 Task: Look for space in Brits, South Africa from 6th September, 2023 to 12th September, 2023 for 4 adults in price range Rs.10000 to Rs.14000. Place can be private room with 4 bedrooms having 4 beds and 4 bathrooms. Property type can be house, flat, guest house. Amenities needed are: wifi, TV, free parkinig on premises, gym, breakfast. Booking option can be shelf check-in. Required host language is English.
Action: Mouse moved to (471, 114)
Screenshot: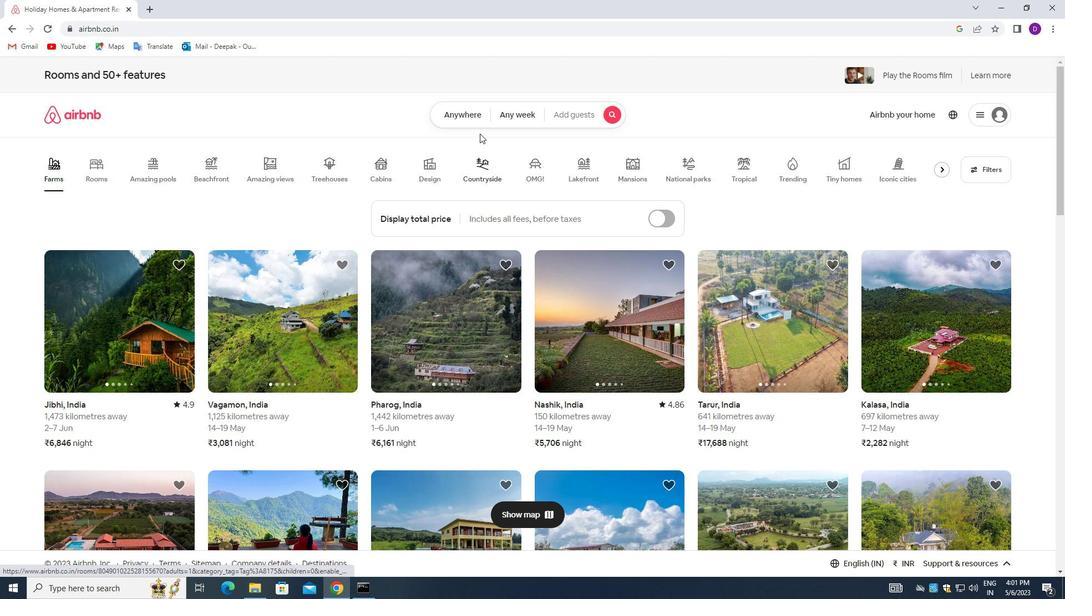 
Action: Mouse pressed left at (471, 114)
Screenshot: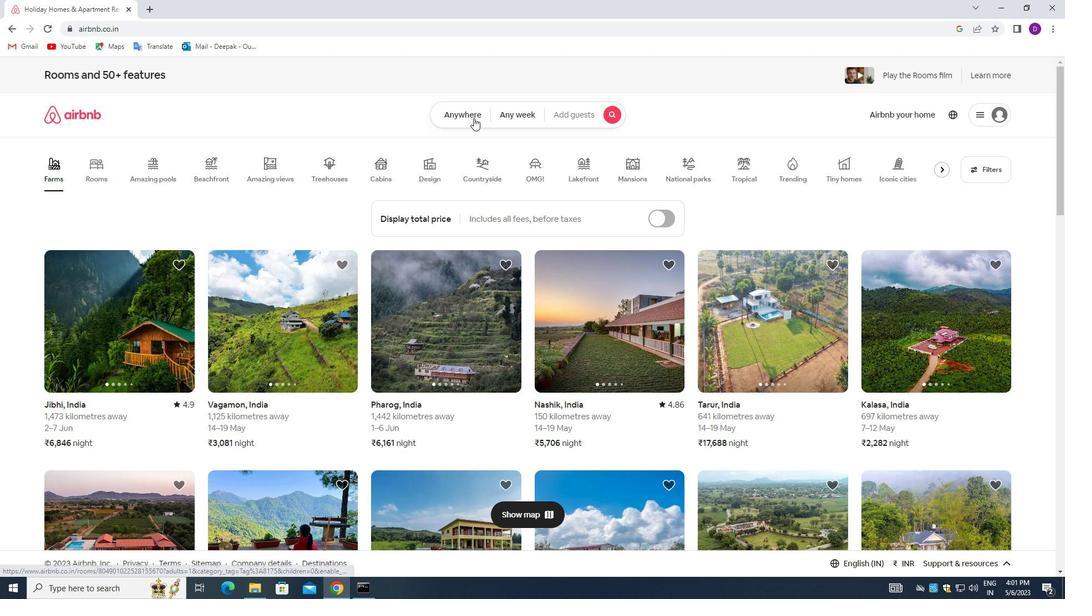 
Action: Mouse moved to (398, 154)
Screenshot: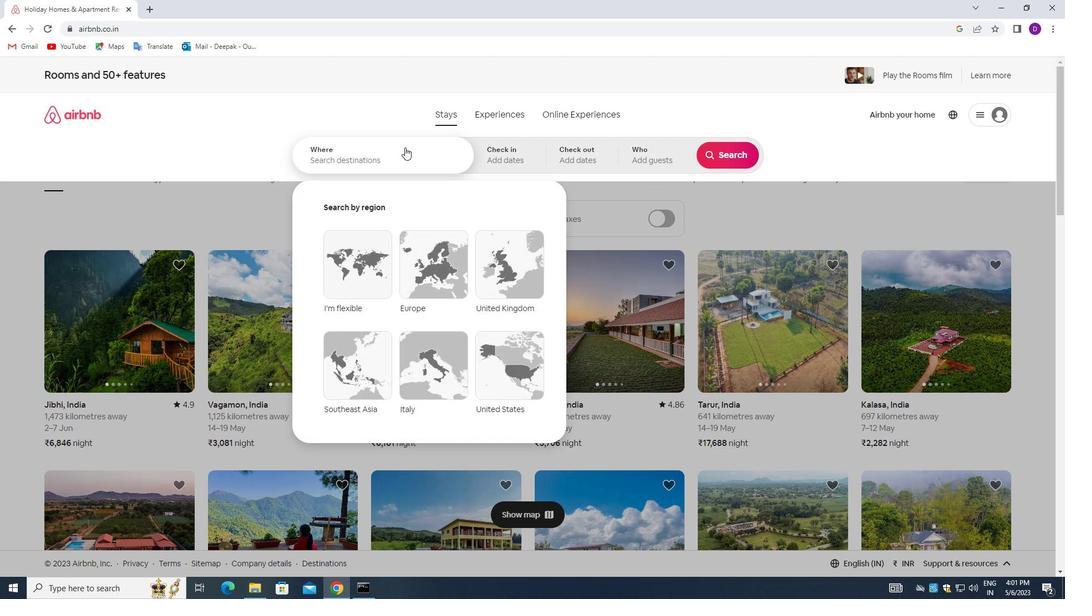 
Action: Mouse pressed left at (398, 154)
Screenshot: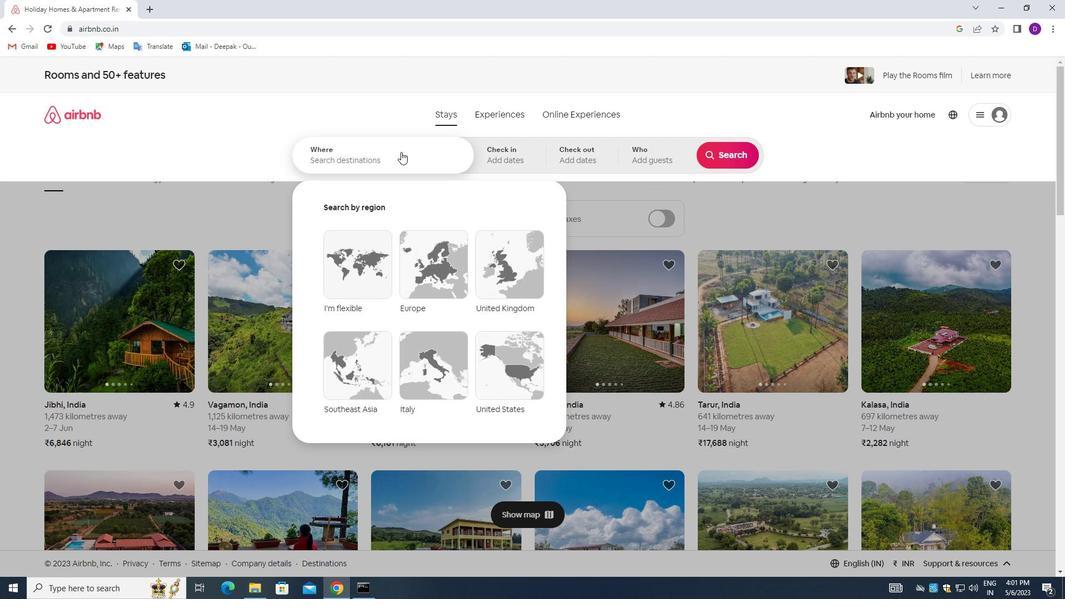 
Action: Mouse moved to (205, 267)
Screenshot: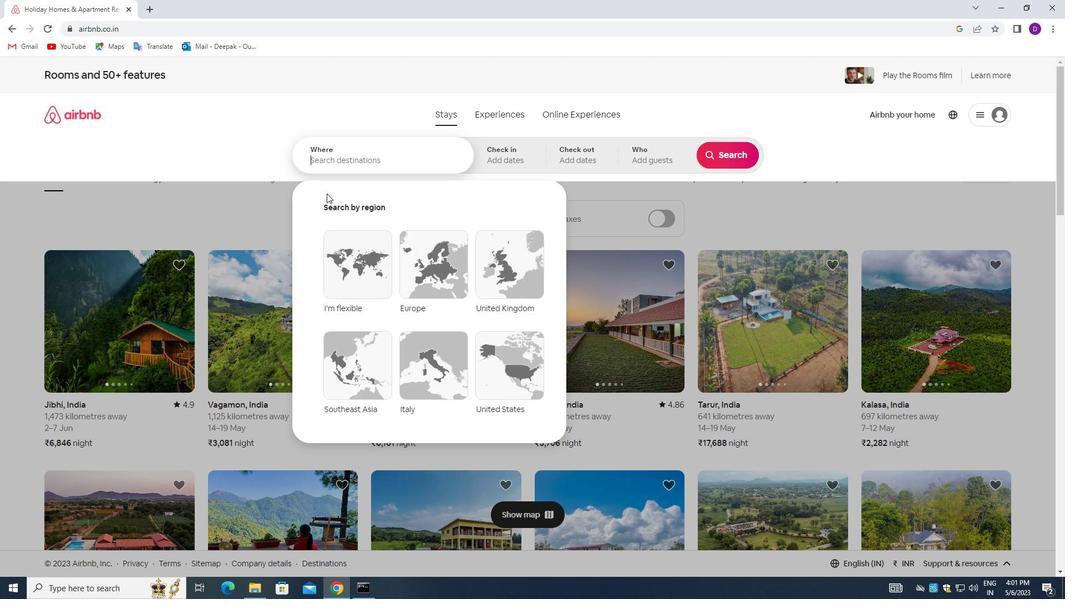 
Action: Key pressed <Key.shift_r>Brits,<Key.space><Key.shift_r>South<Key.space><Key.shift_r>Africa<Key.enter>
Screenshot: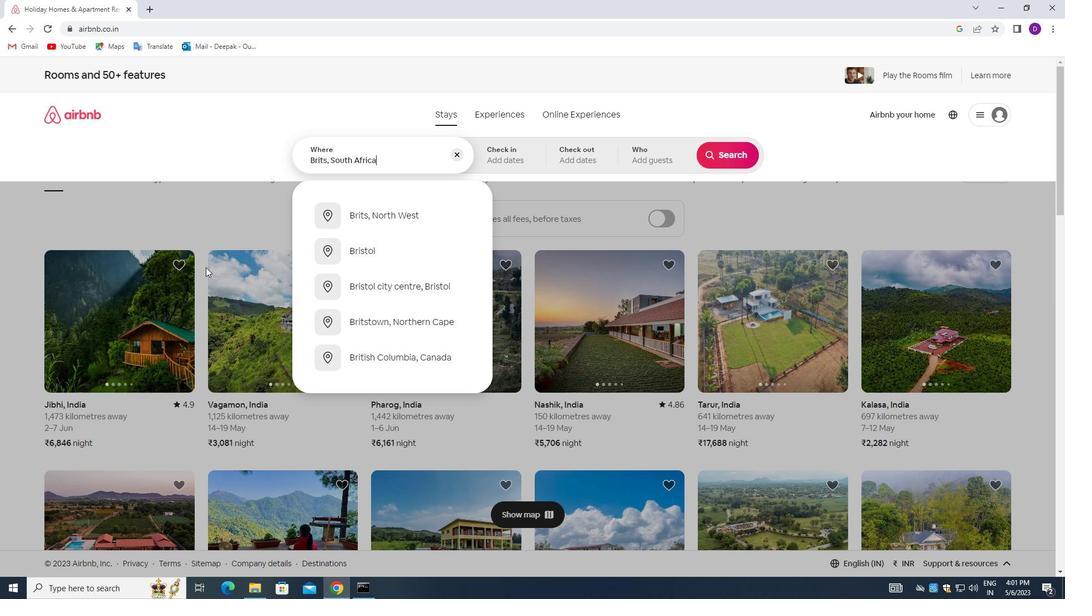 
Action: Mouse moved to (720, 247)
Screenshot: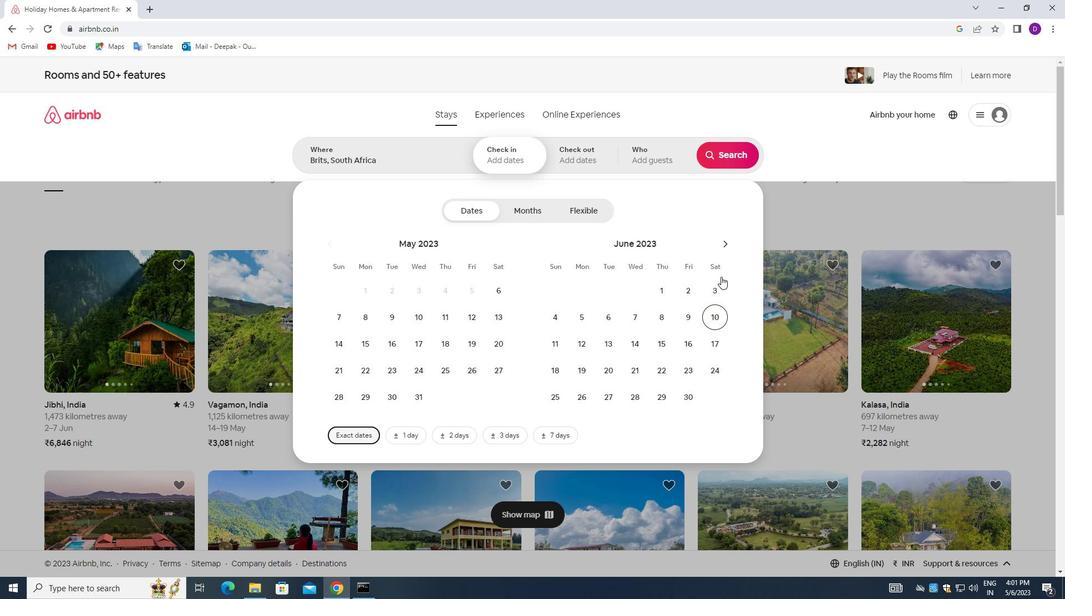 
Action: Mouse pressed left at (720, 247)
Screenshot: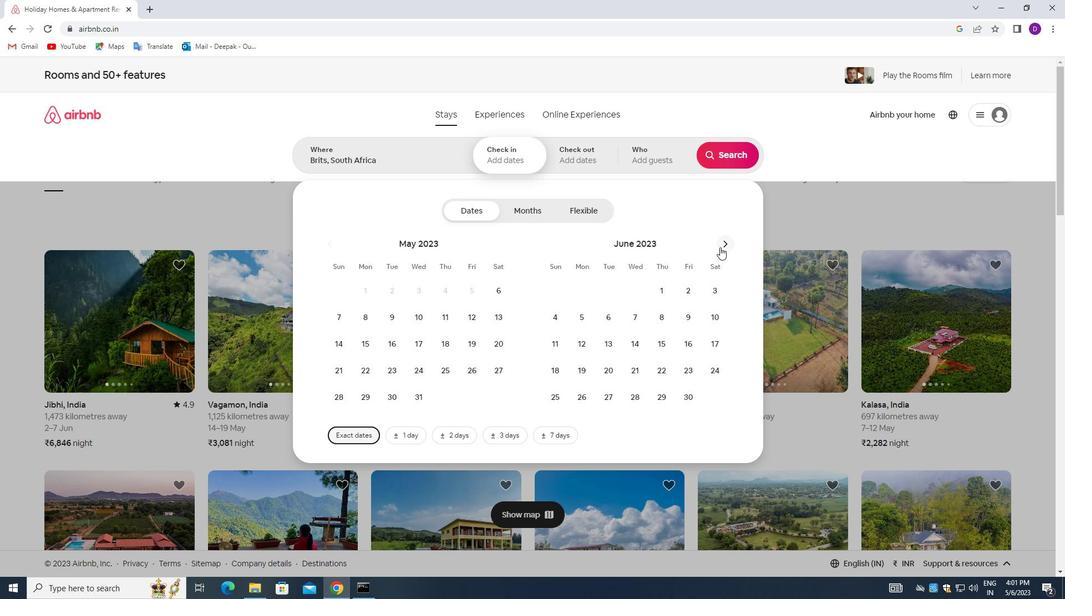 
Action: Mouse pressed left at (720, 247)
Screenshot: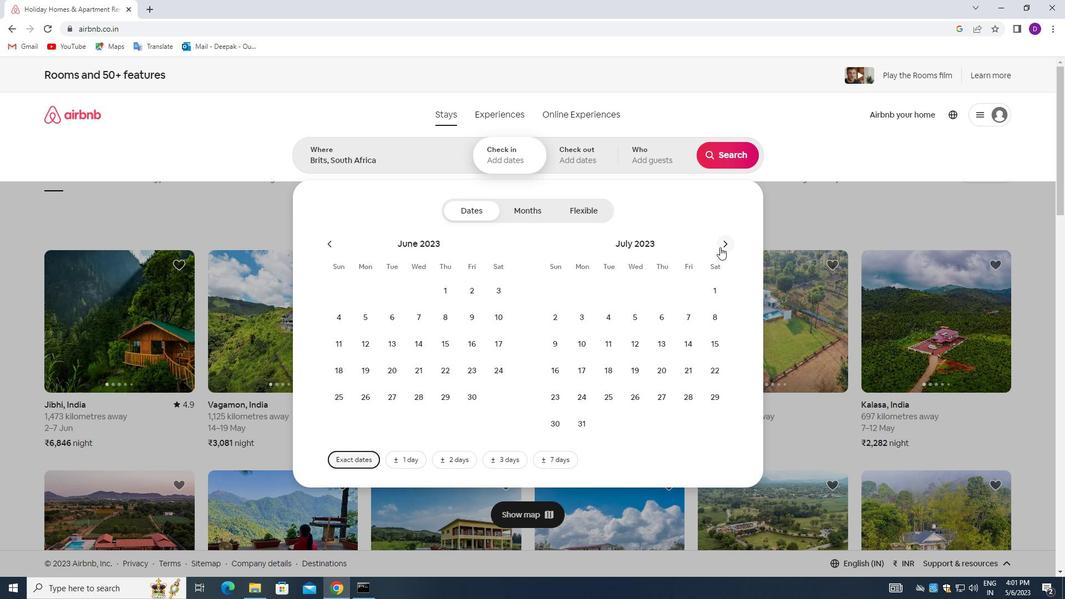 
Action: Mouse moved to (716, 254)
Screenshot: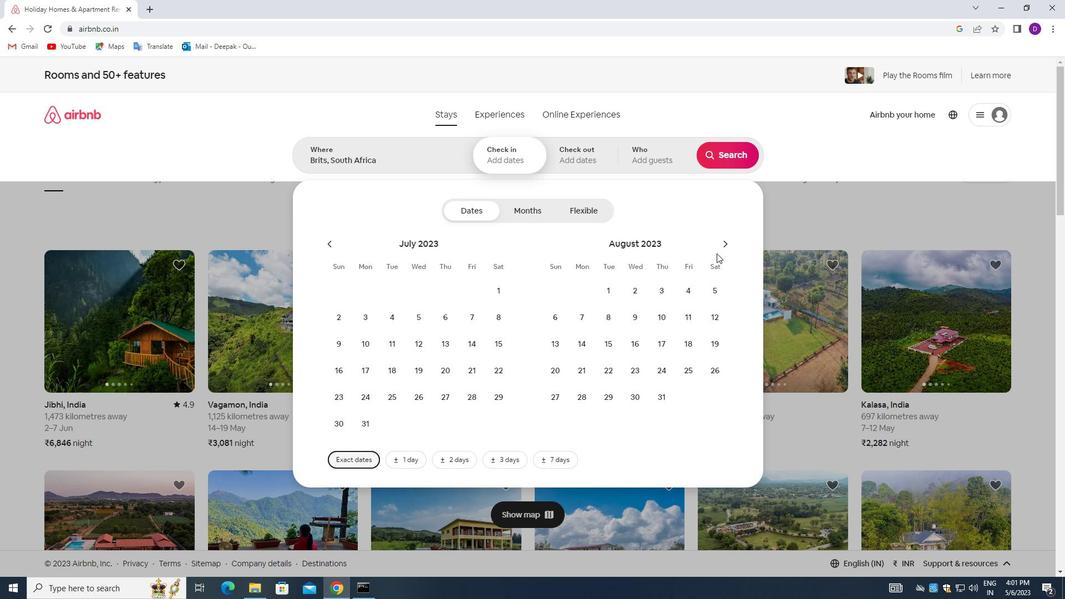 
Action: Mouse pressed left at (716, 254)
Screenshot: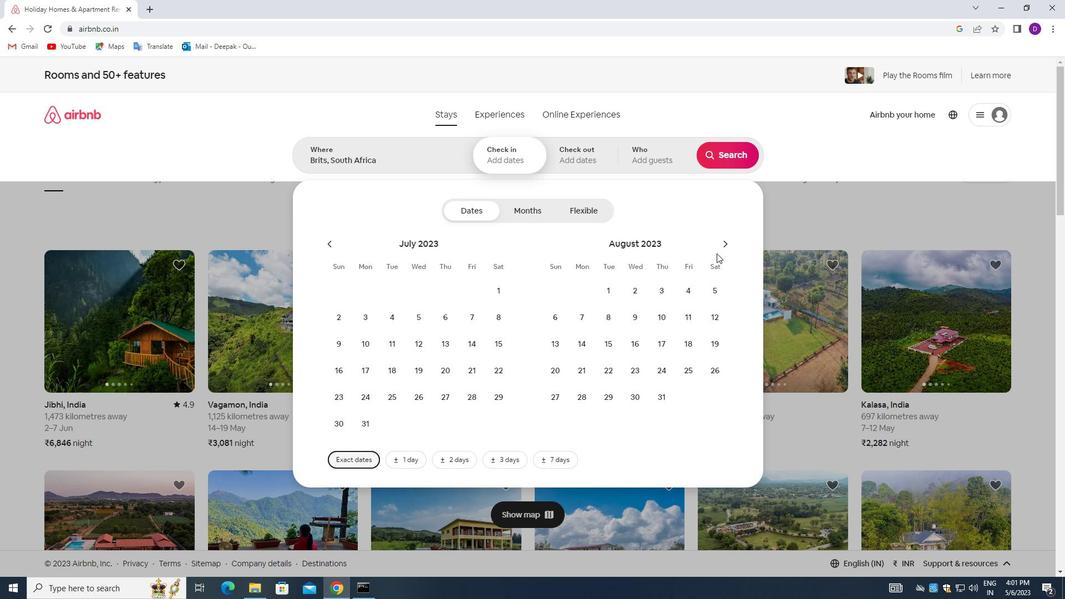
Action: Mouse moved to (724, 241)
Screenshot: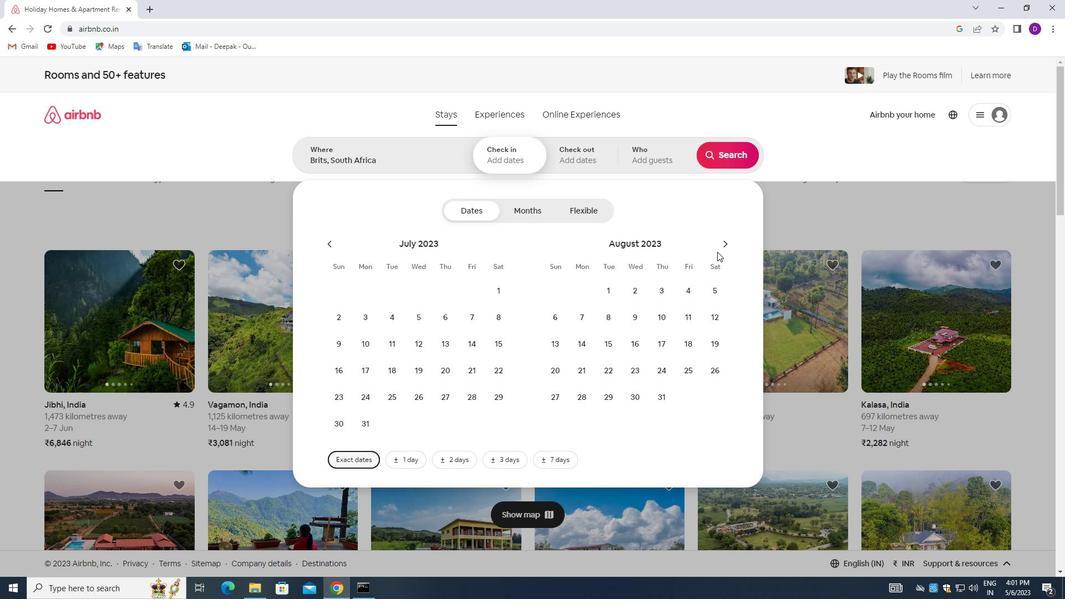 
Action: Mouse pressed left at (724, 241)
Screenshot: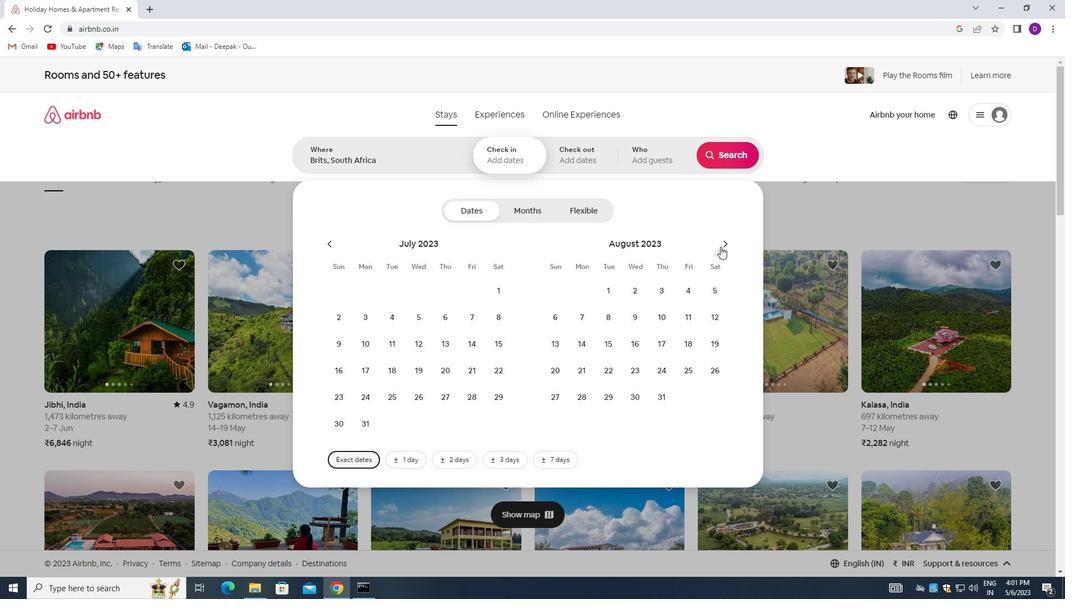 
Action: Mouse moved to (636, 320)
Screenshot: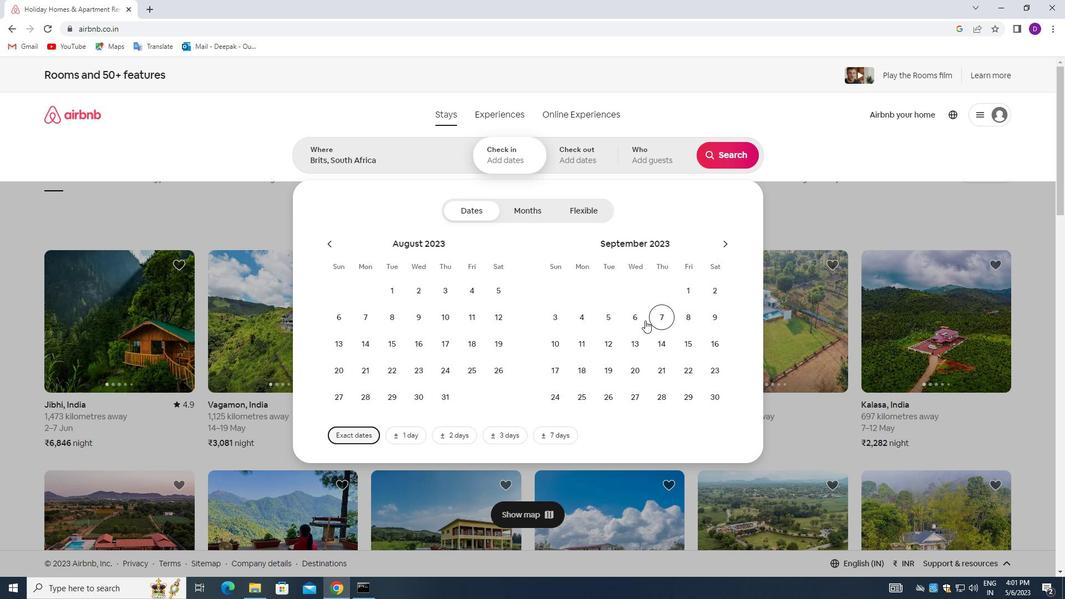 
Action: Mouse pressed left at (636, 320)
Screenshot: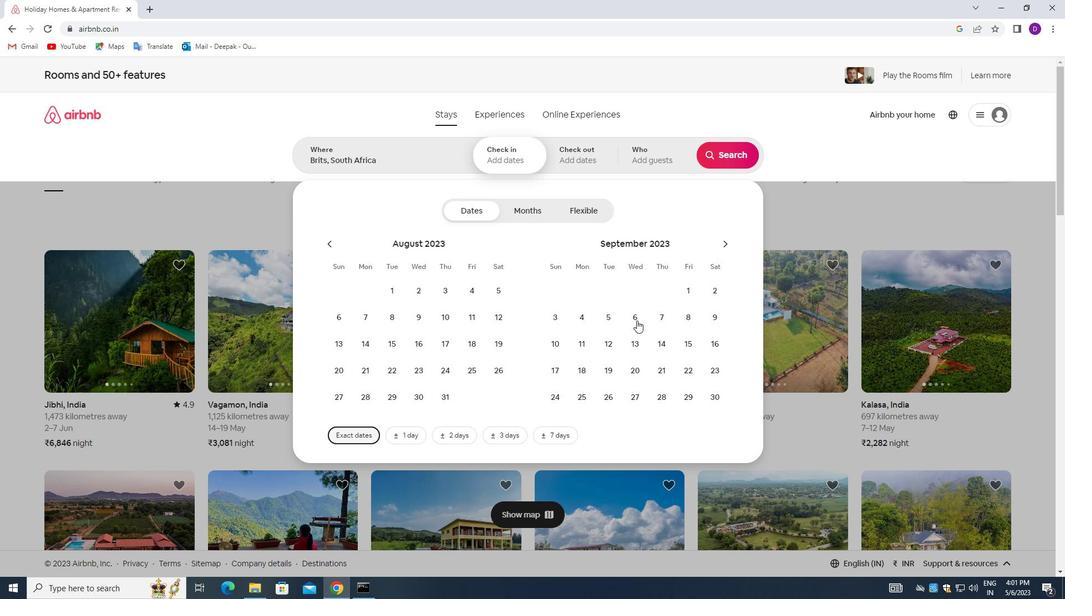 
Action: Mouse moved to (595, 341)
Screenshot: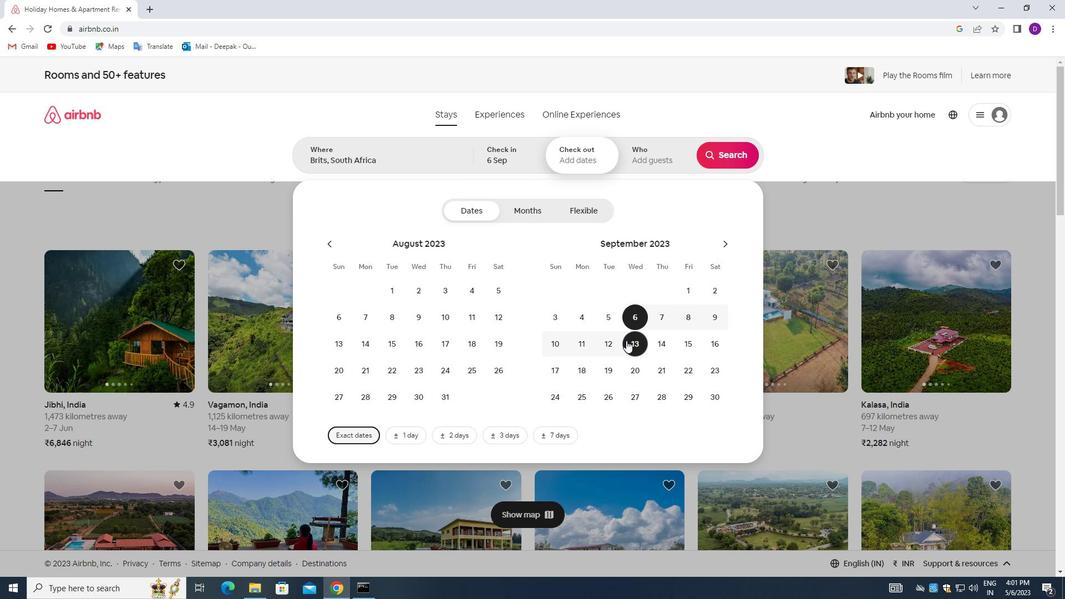 
Action: Mouse pressed left at (595, 341)
Screenshot: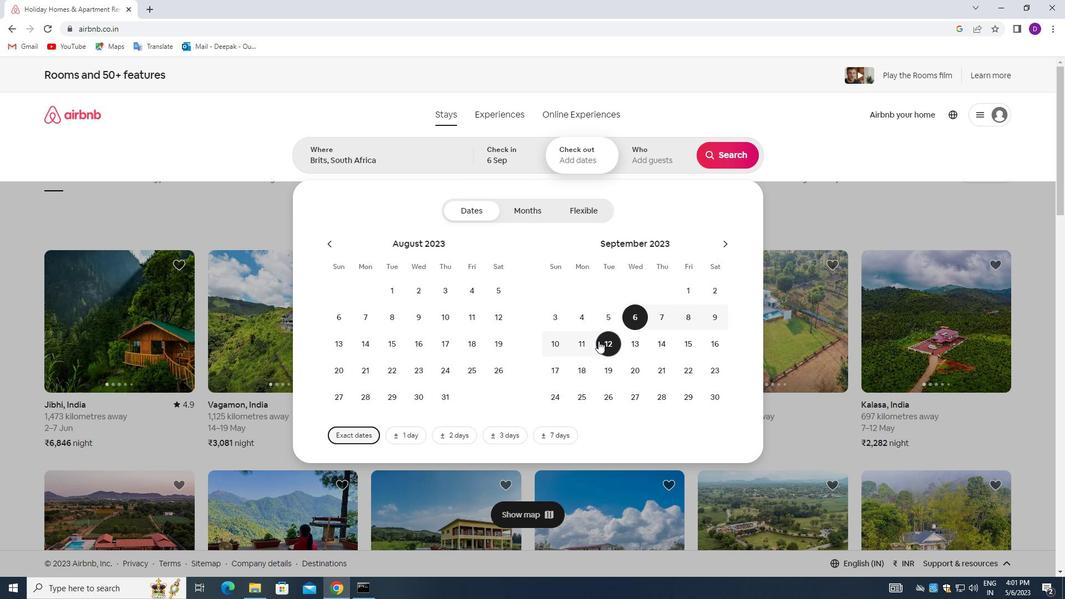 
Action: Mouse moved to (603, 340)
Screenshot: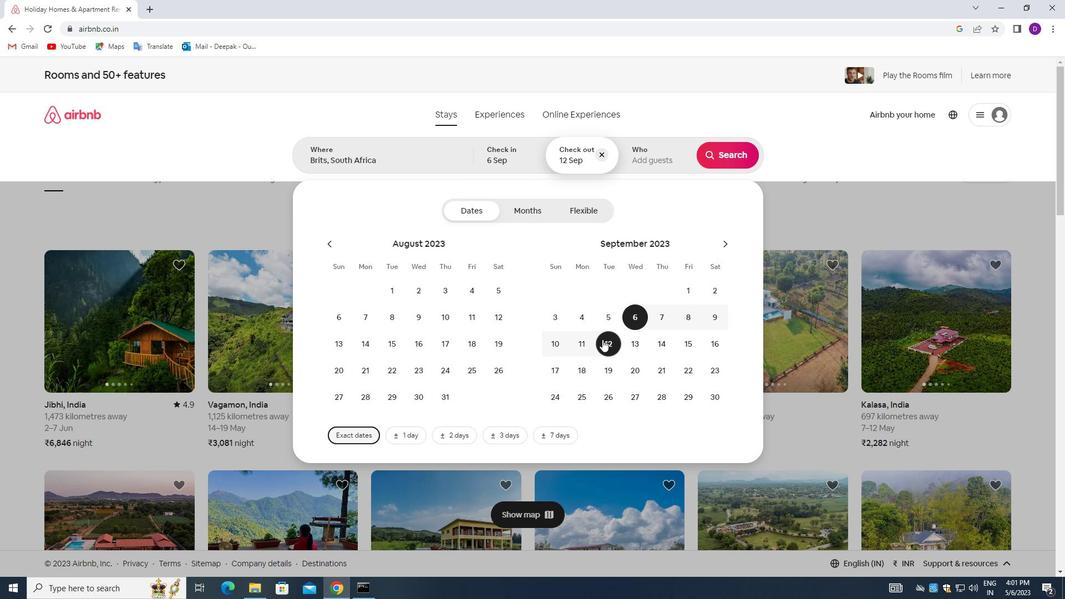 
Action: Mouse pressed left at (603, 340)
Screenshot: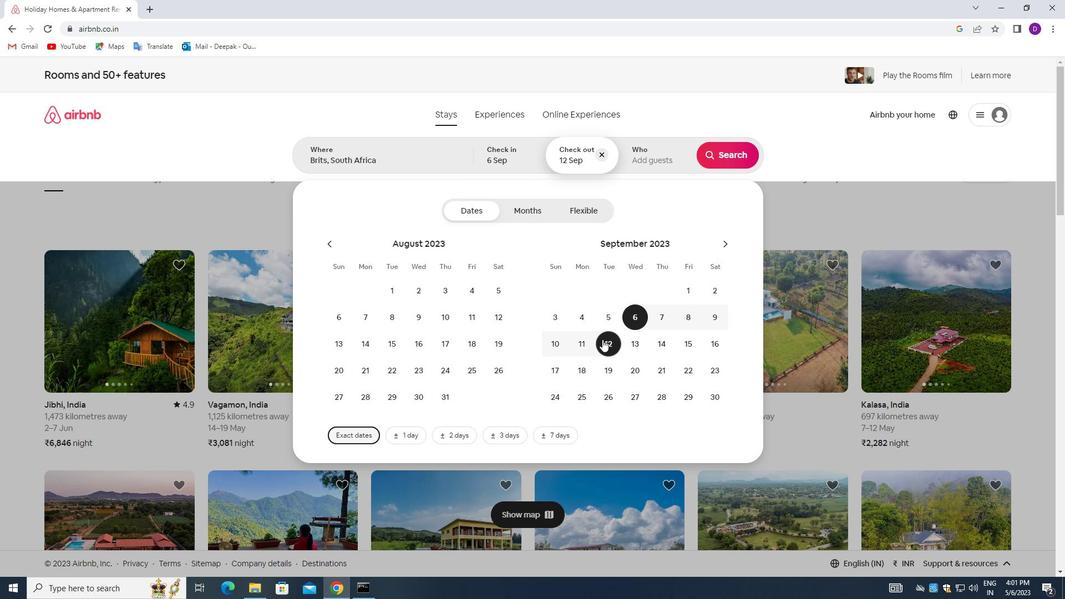 
Action: Mouse moved to (649, 149)
Screenshot: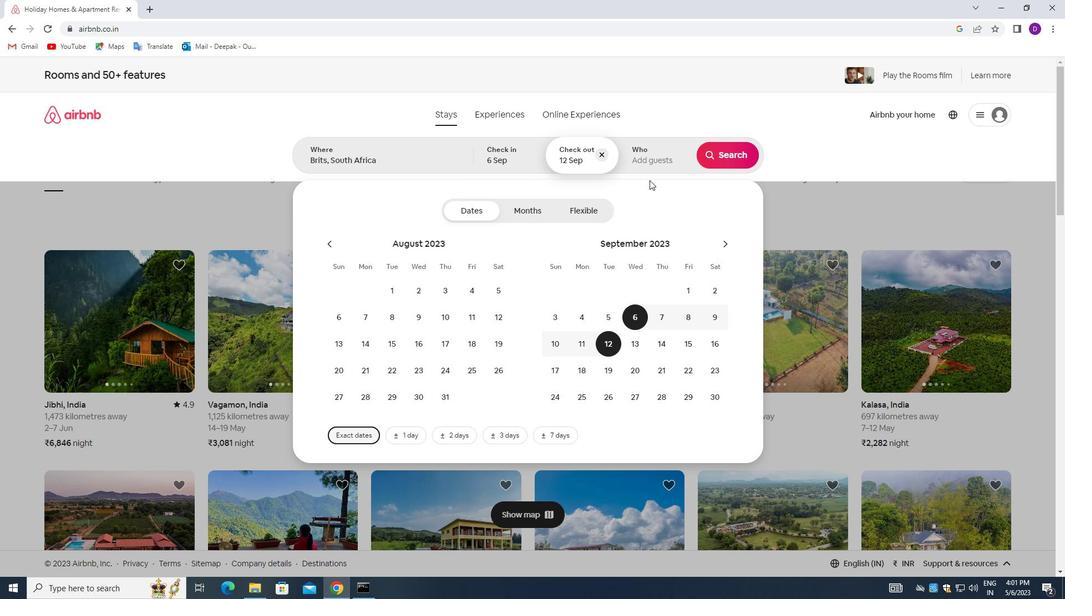 
Action: Mouse pressed left at (649, 149)
Screenshot: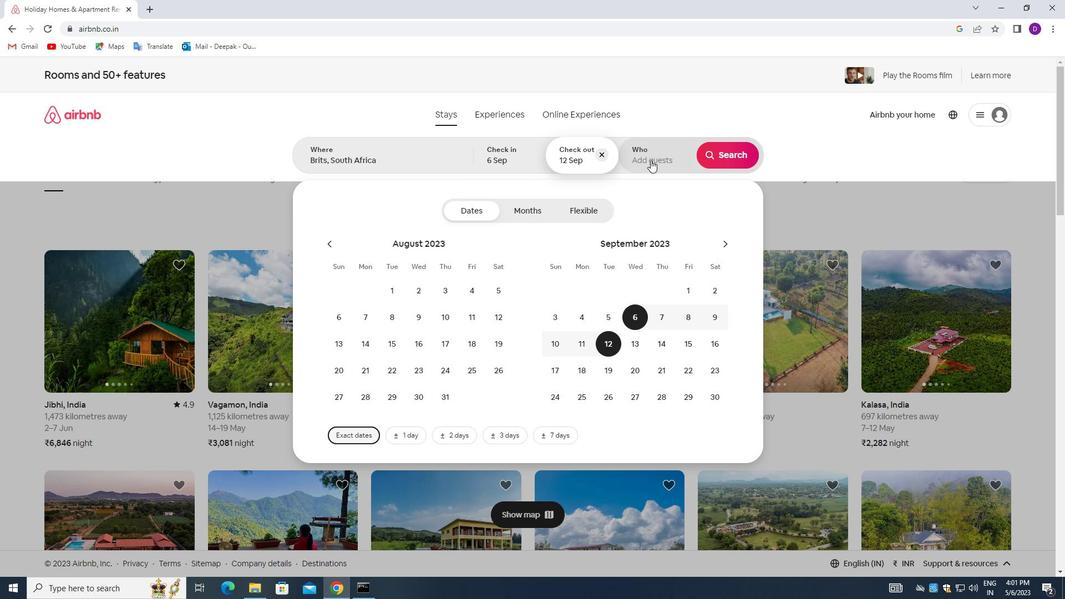 
Action: Mouse moved to (726, 221)
Screenshot: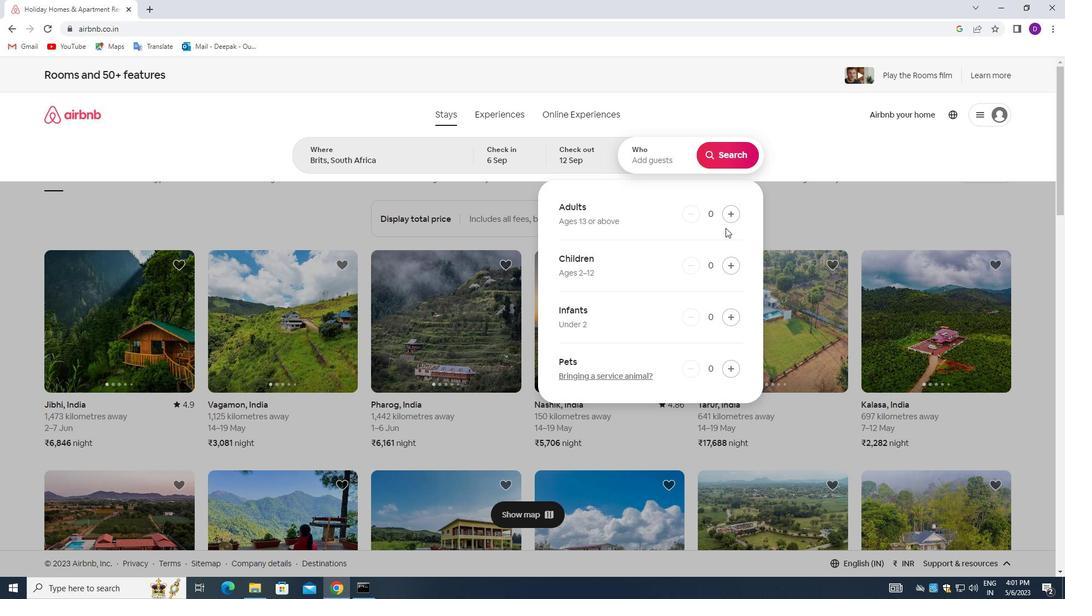 
Action: Mouse pressed left at (726, 221)
Screenshot: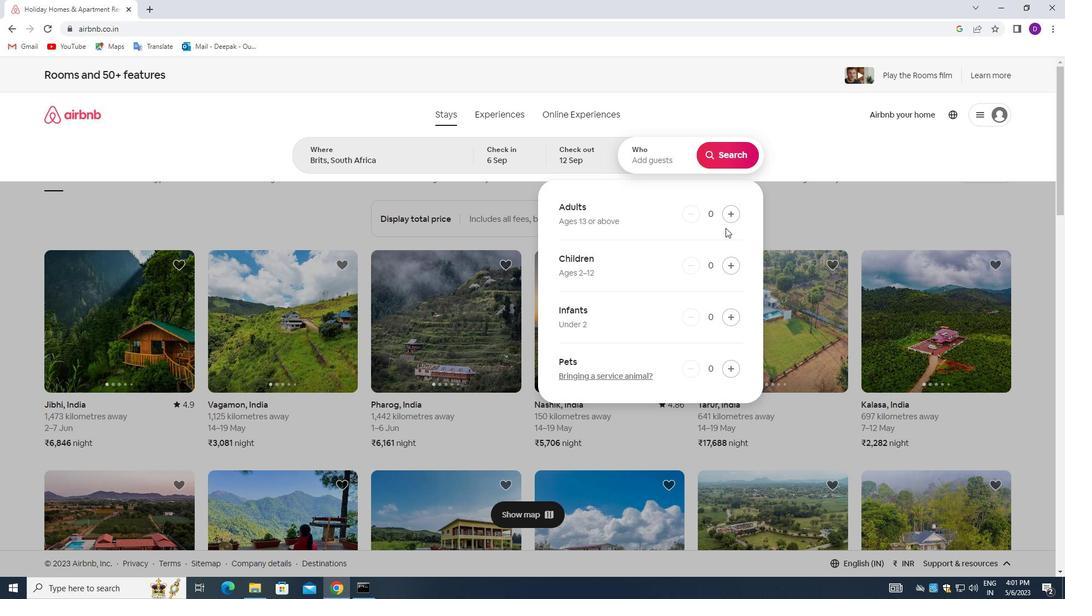 
Action: Mouse moved to (726, 220)
Screenshot: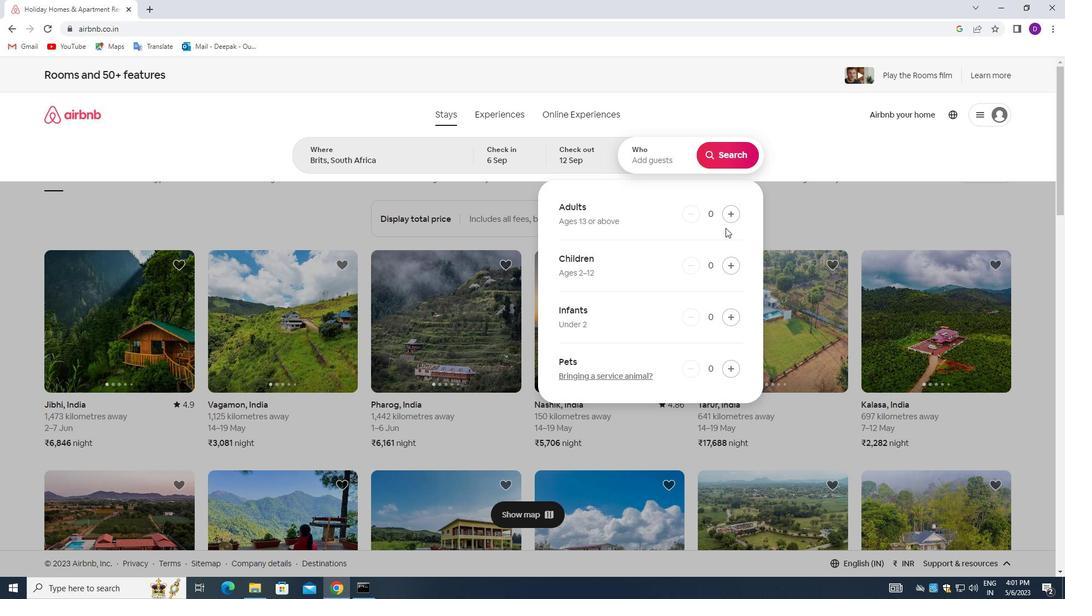 
Action: Mouse pressed left at (726, 220)
Screenshot: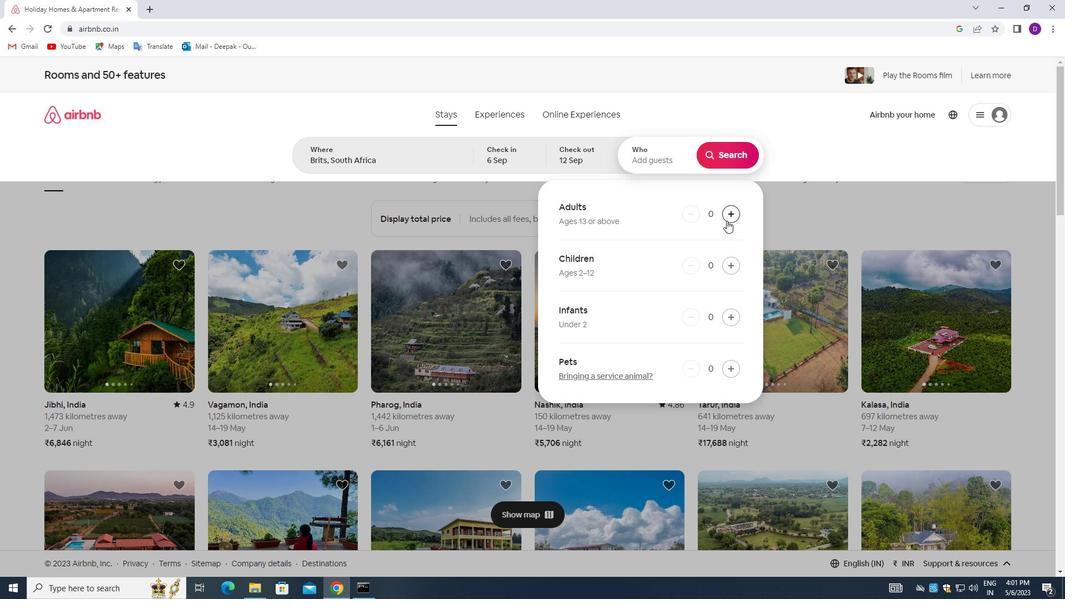 
Action: Mouse pressed left at (726, 220)
Screenshot: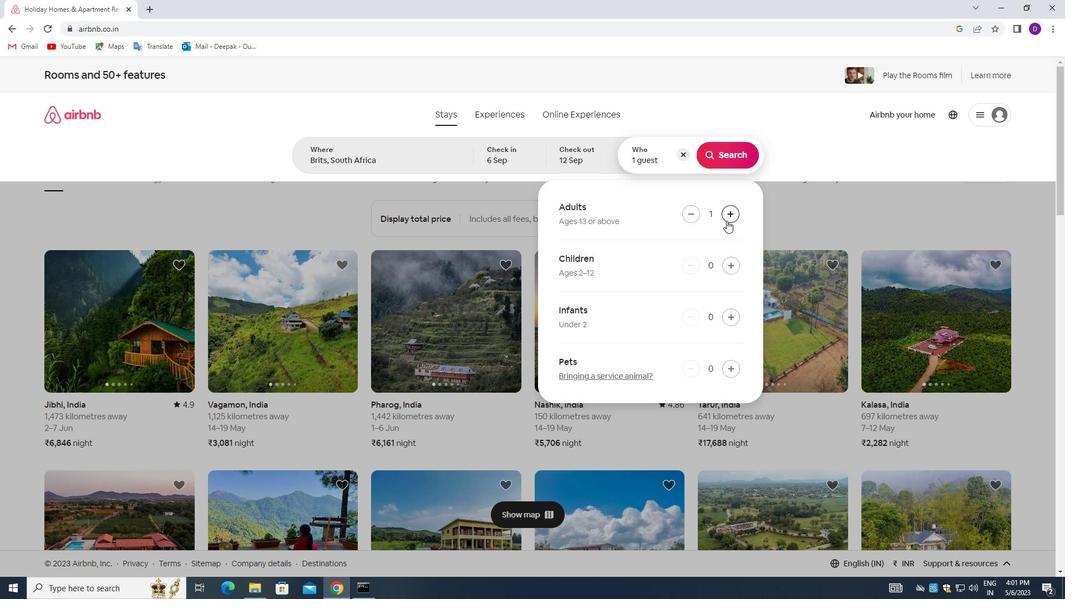 
Action: Mouse pressed left at (726, 220)
Screenshot: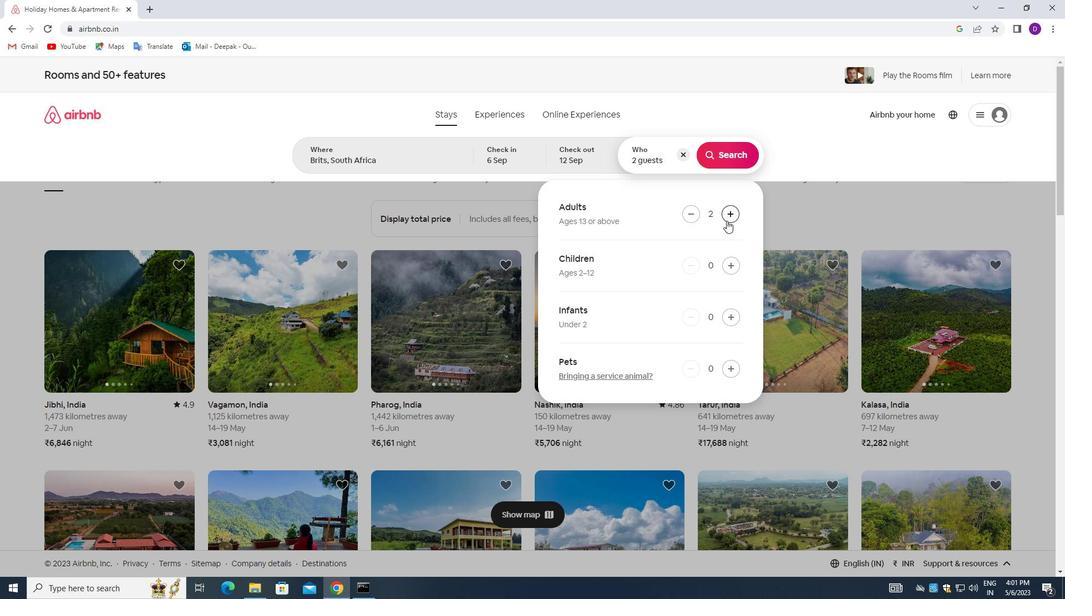
Action: Mouse moved to (737, 156)
Screenshot: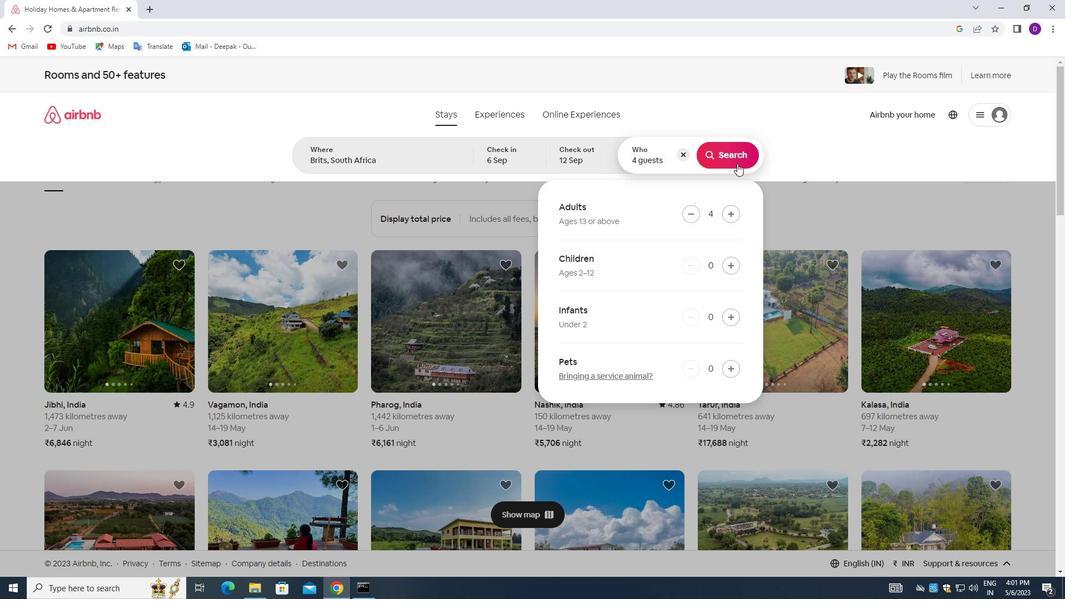 
Action: Mouse pressed left at (737, 156)
Screenshot: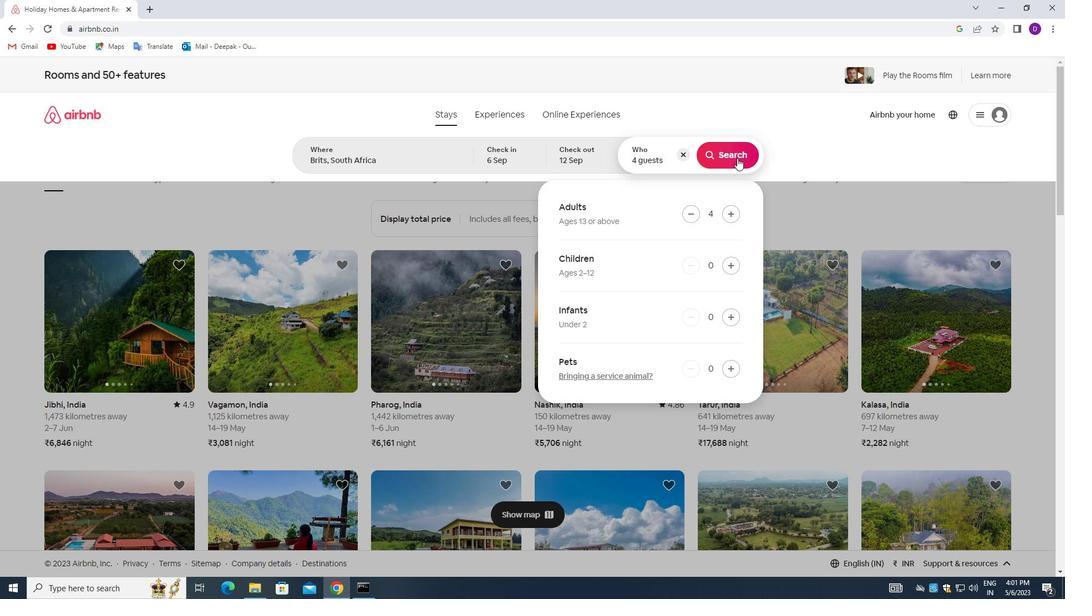 
Action: Mouse moved to (1014, 120)
Screenshot: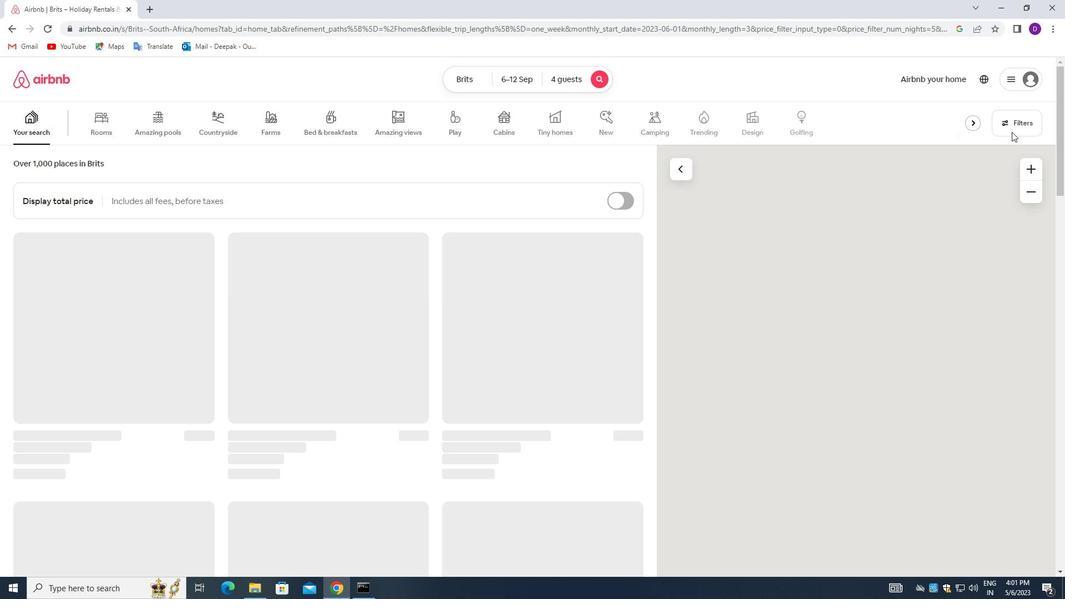 
Action: Mouse pressed left at (1014, 120)
Screenshot: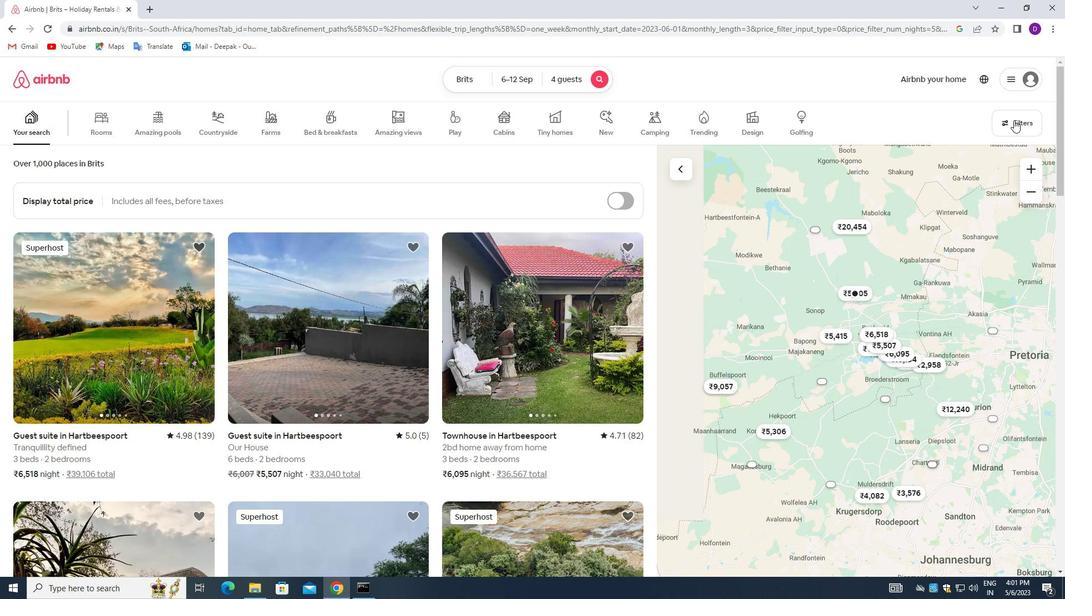 
Action: Mouse moved to (400, 400)
Screenshot: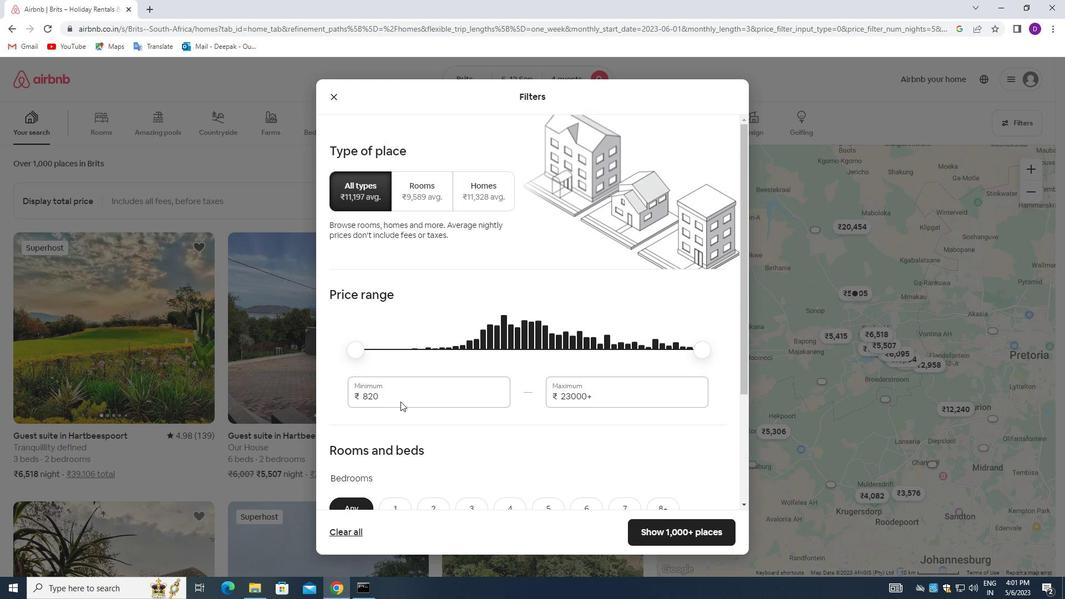 
Action: Mouse pressed left at (400, 400)
Screenshot: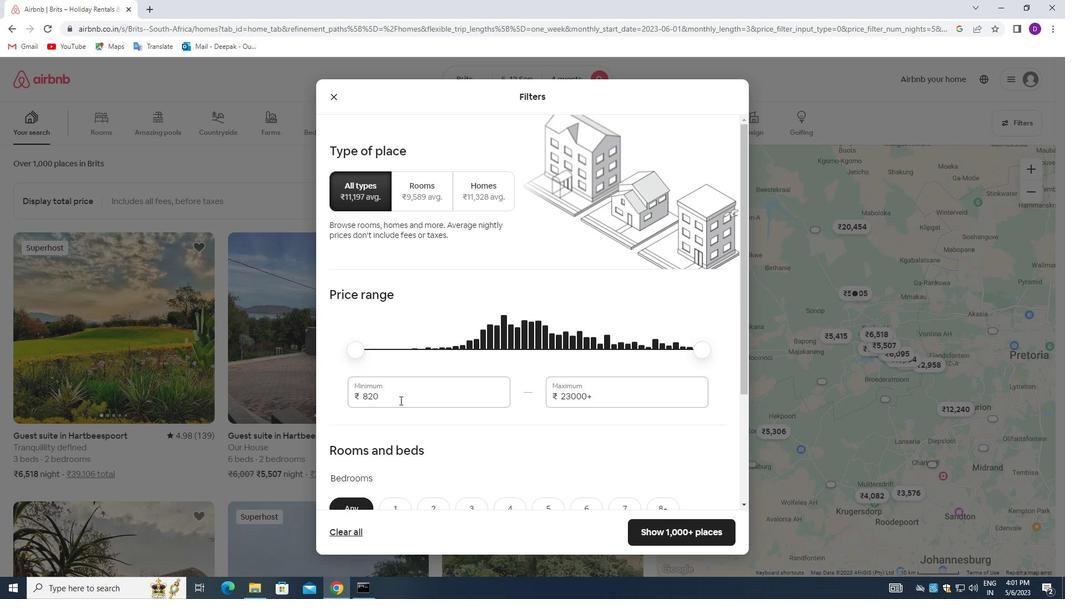 
Action: Mouse pressed left at (400, 400)
Screenshot: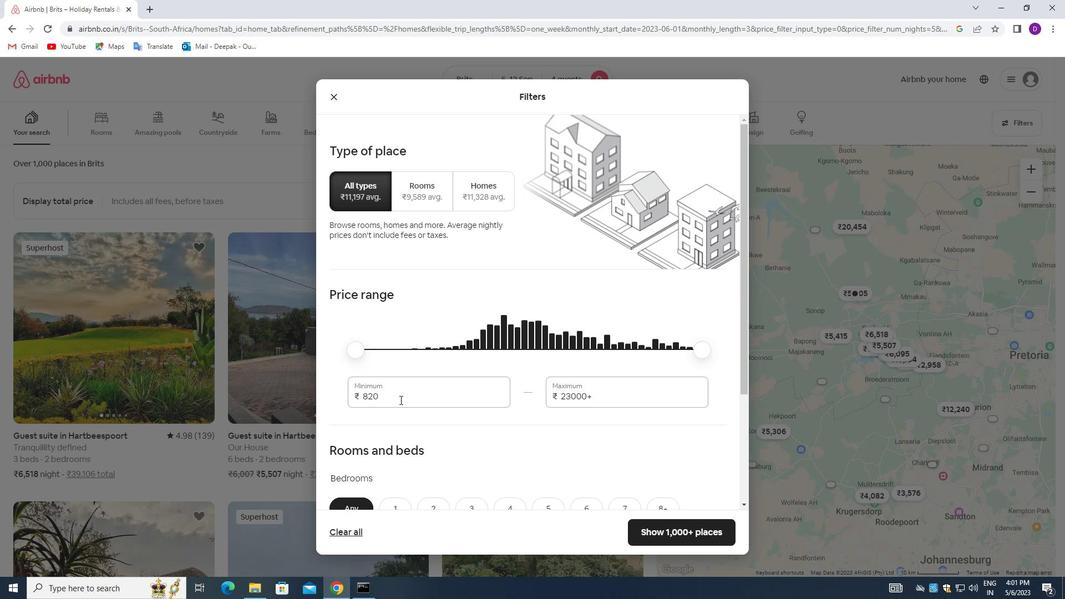 
Action: Key pressed 10000<Key.tab>14000
Screenshot: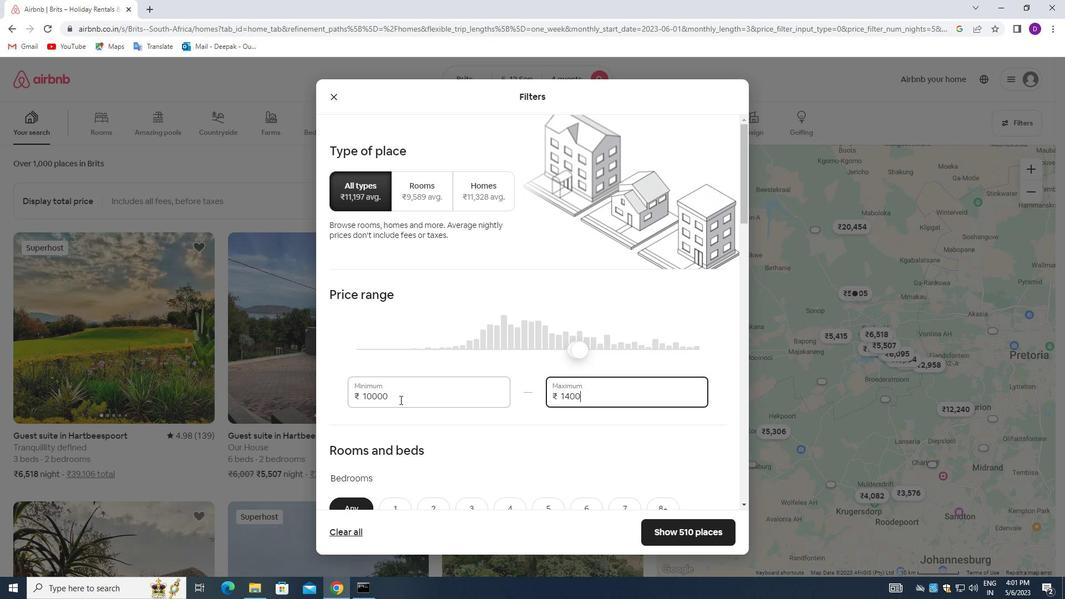 
Action: Mouse moved to (438, 400)
Screenshot: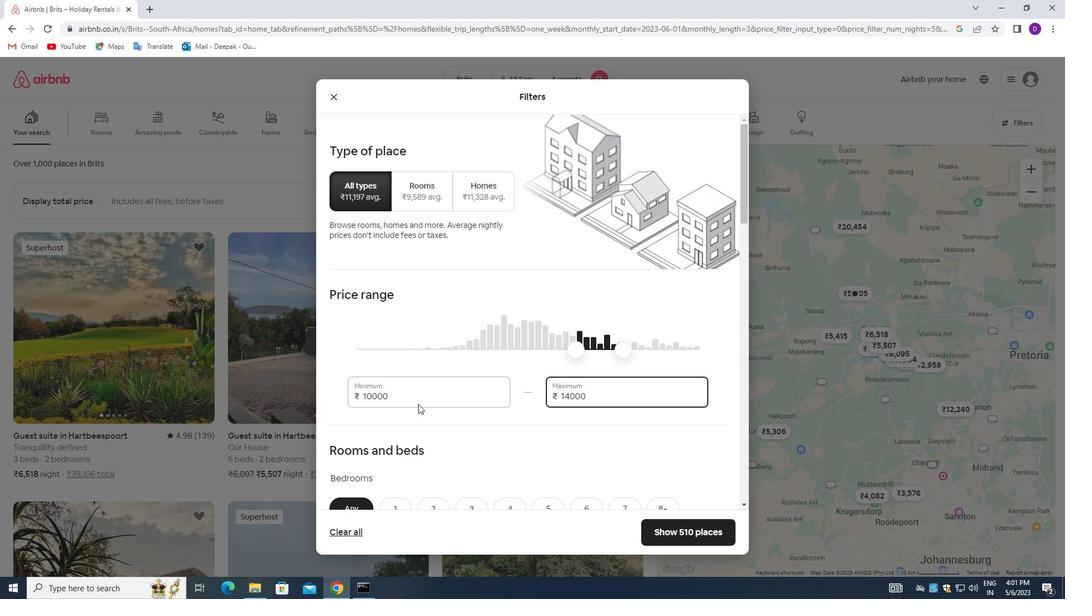 
Action: Mouse scrolled (438, 400) with delta (0, 0)
Screenshot: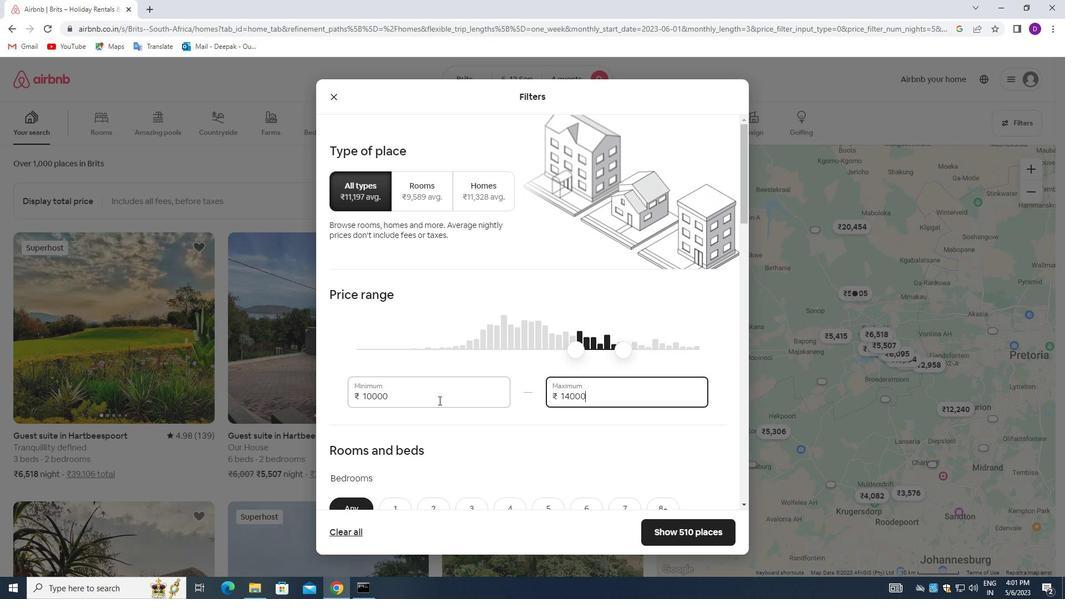 
Action: Mouse moved to (439, 402)
Screenshot: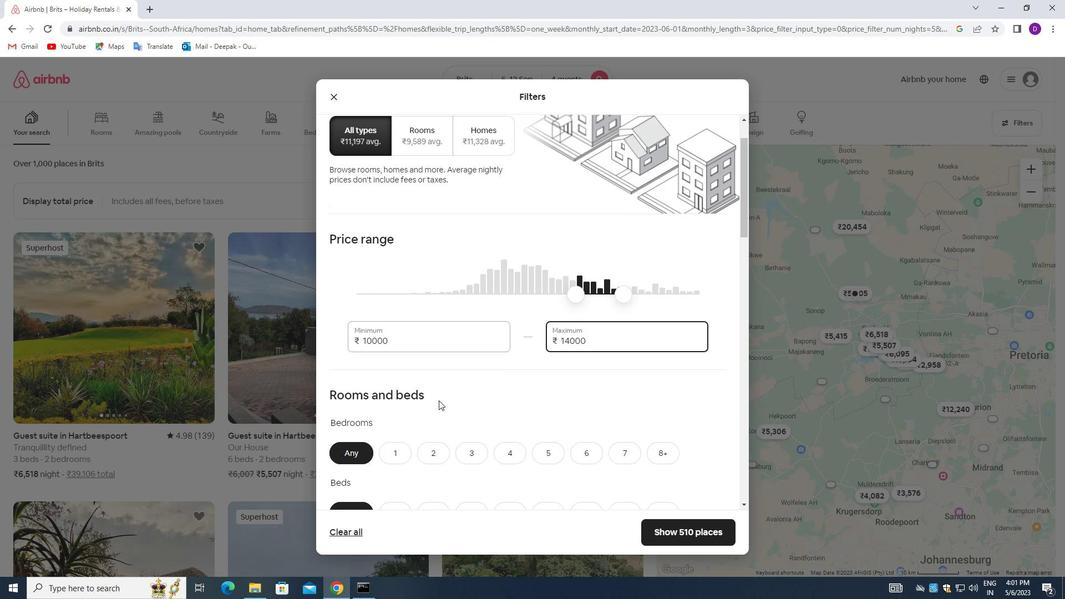 
Action: Mouse scrolled (439, 401) with delta (0, 0)
Screenshot: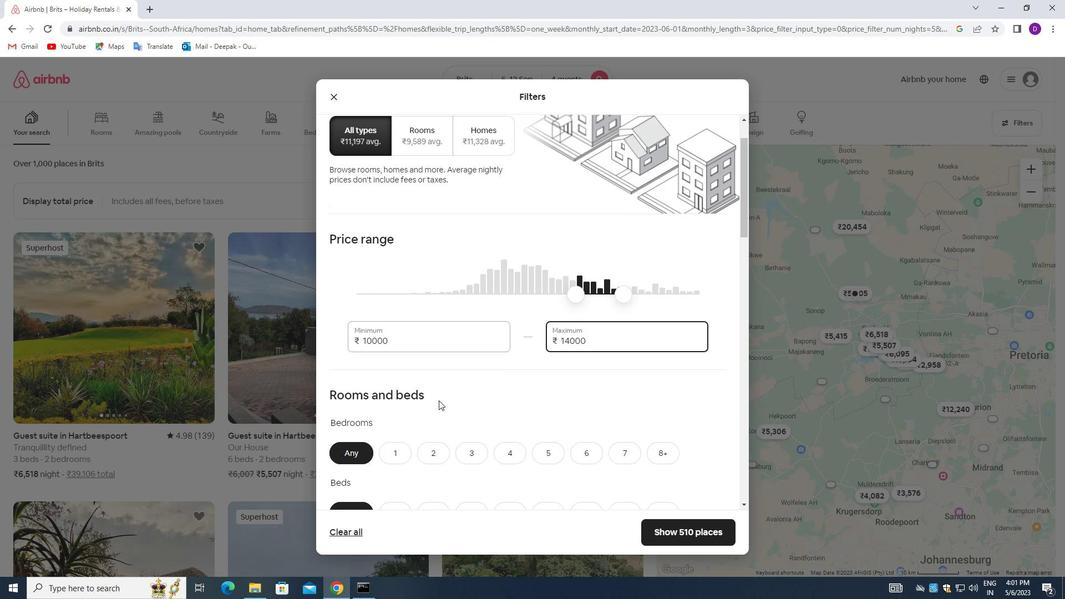 
Action: Mouse scrolled (439, 401) with delta (0, 0)
Screenshot: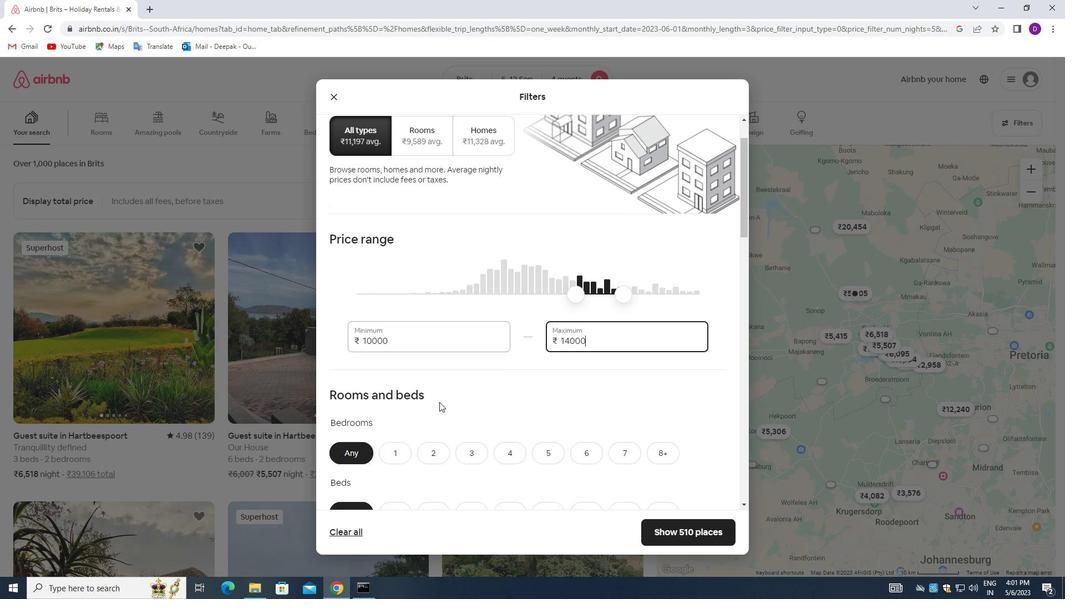 
Action: Mouse moved to (441, 404)
Screenshot: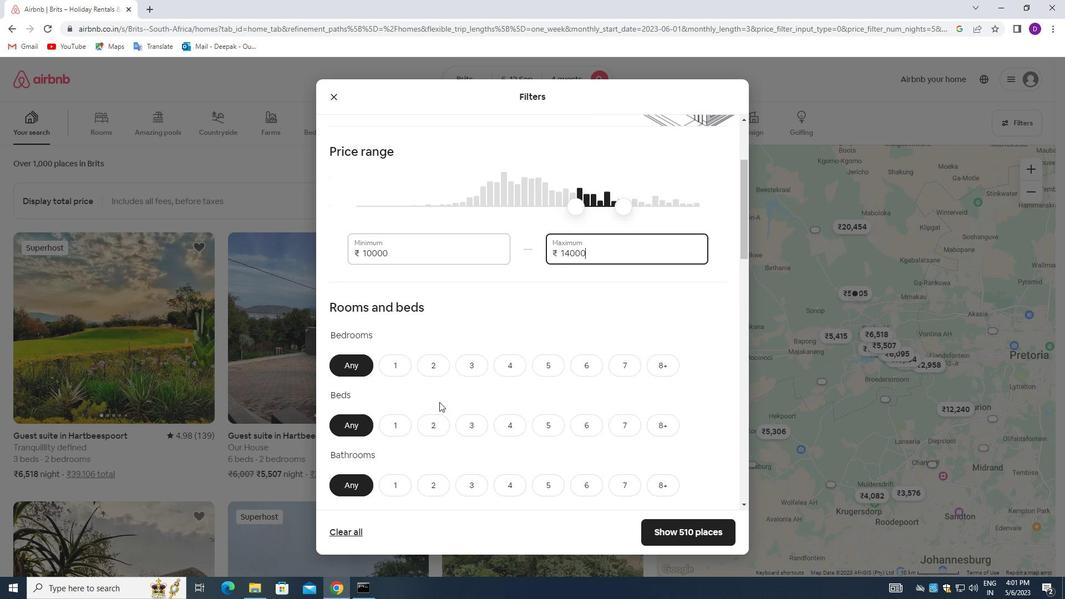 
Action: Mouse scrolled (441, 403) with delta (0, 0)
Screenshot: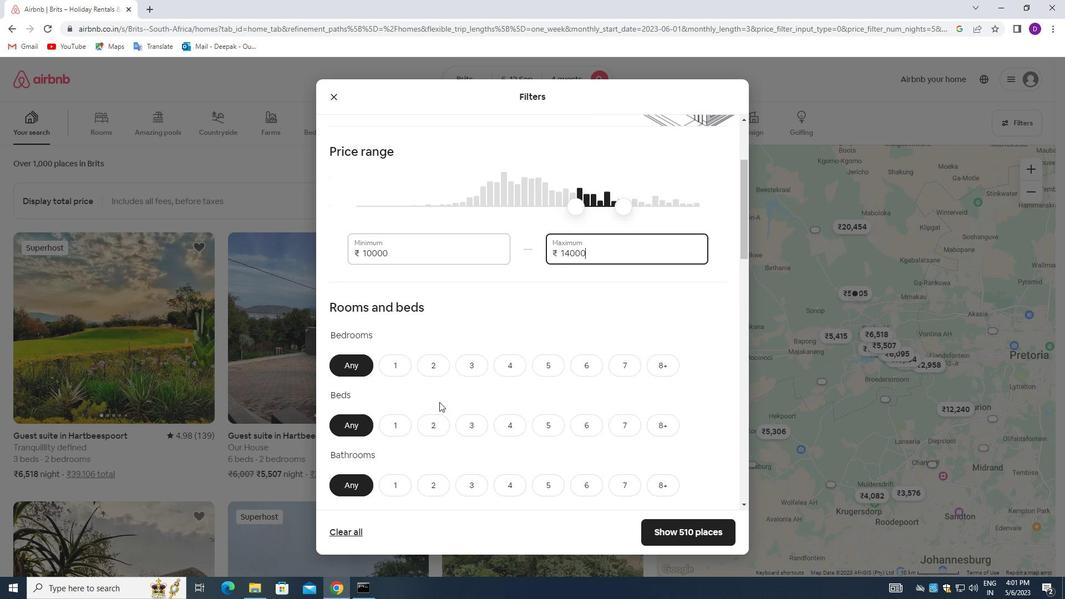 
Action: Mouse moved to (506, 293)
Screenshot: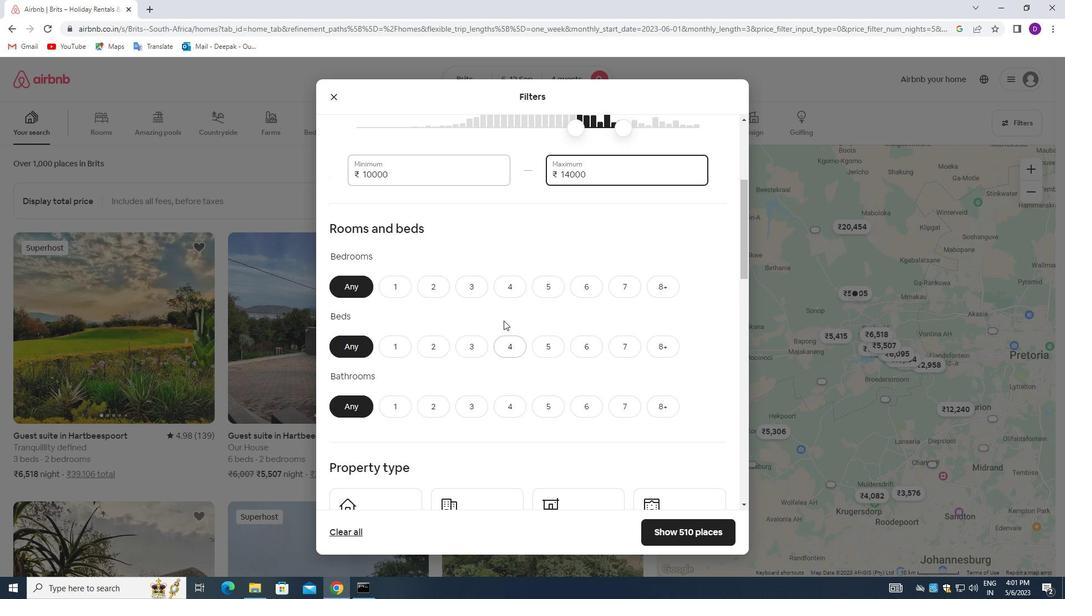 
Action: Mouse pressed left at (506, 293)
Screenshot: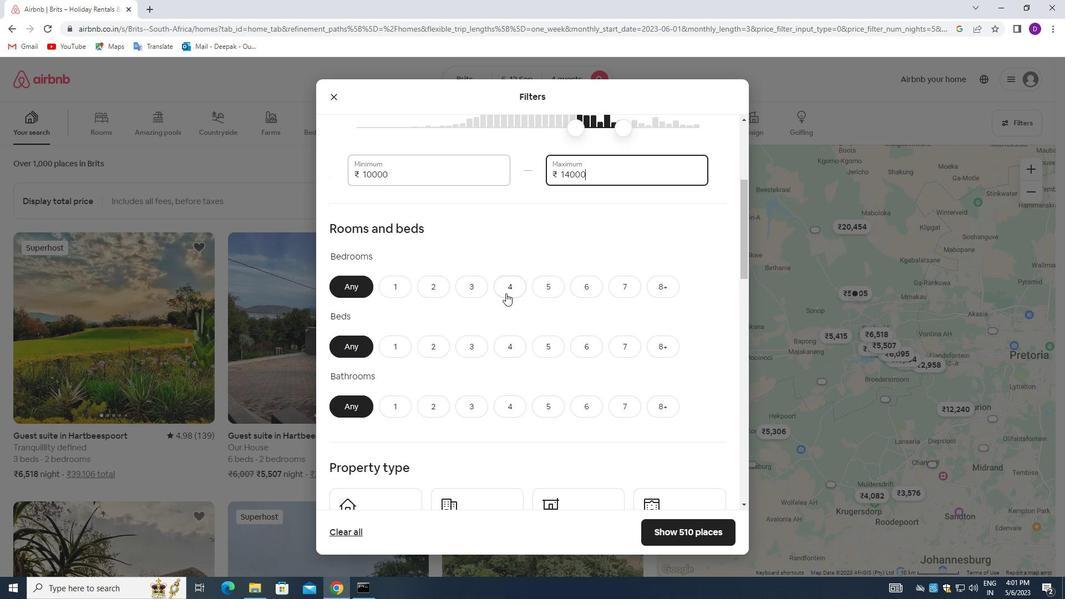 
Action: Mouse moved to (517, 346)
Screenshot: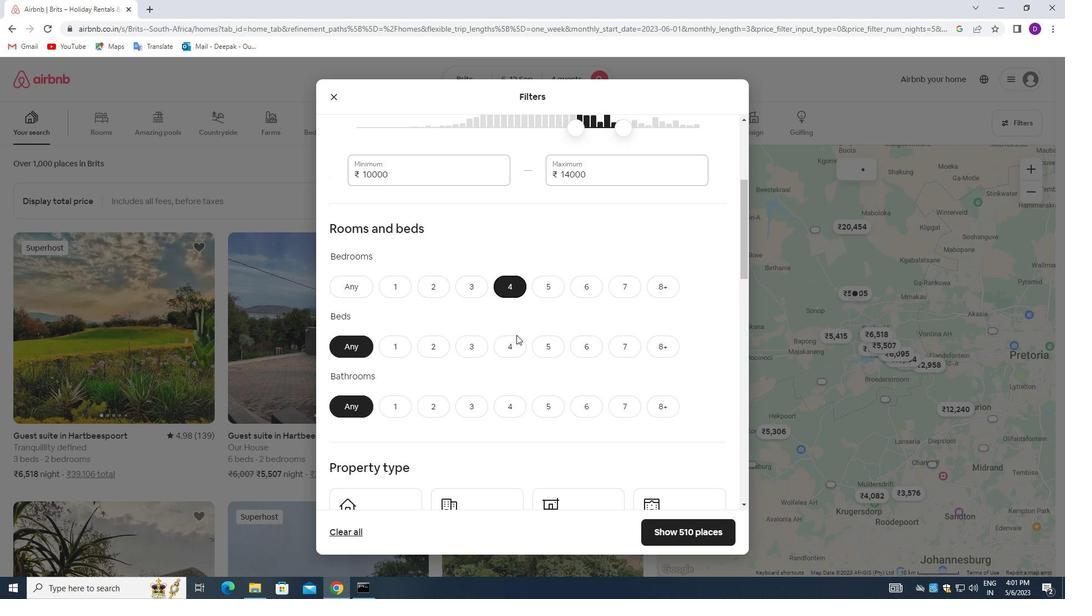 
Action: Mouse pressed left at (517, 346)
Screenshot: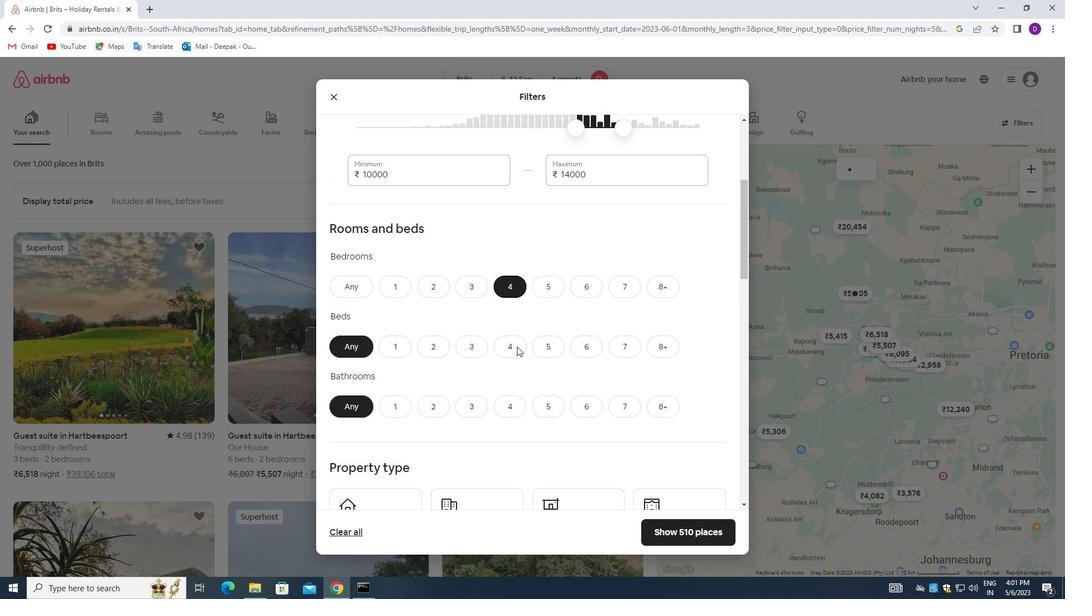 
Action: Mouse moved to (509, 403)
Screenshot: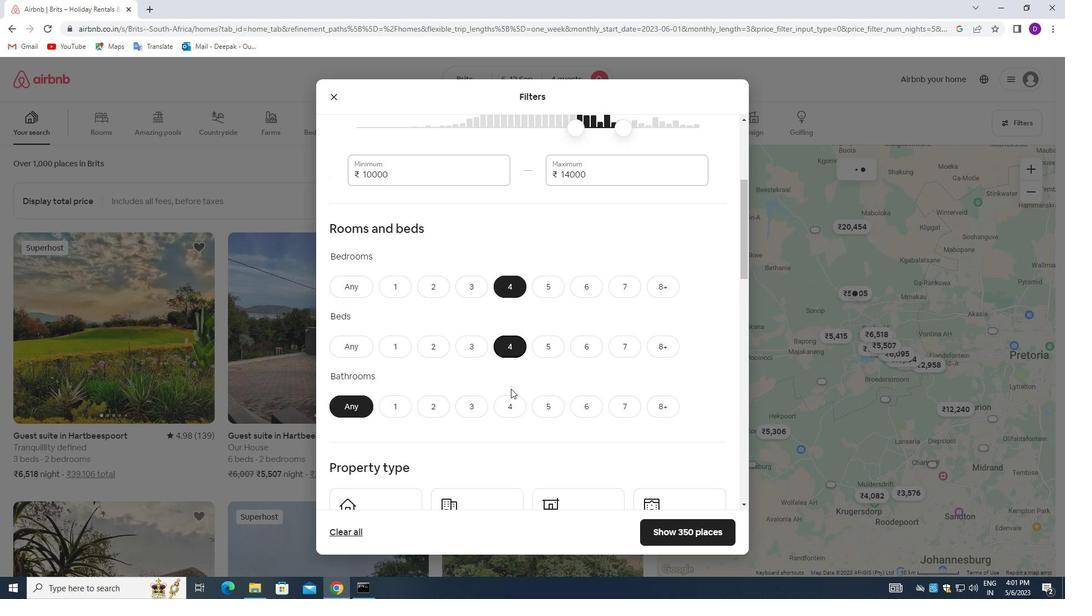
Action: Mouse pressed left at (509, 403)
Screenshot: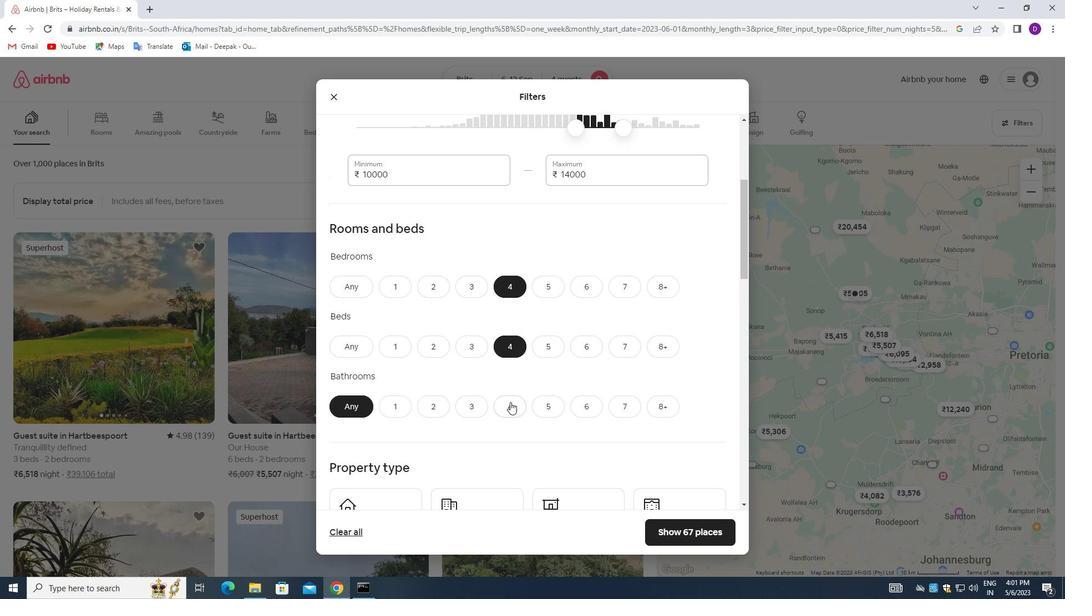 
Action: Mouse moved to (469, 356)
Screenshot: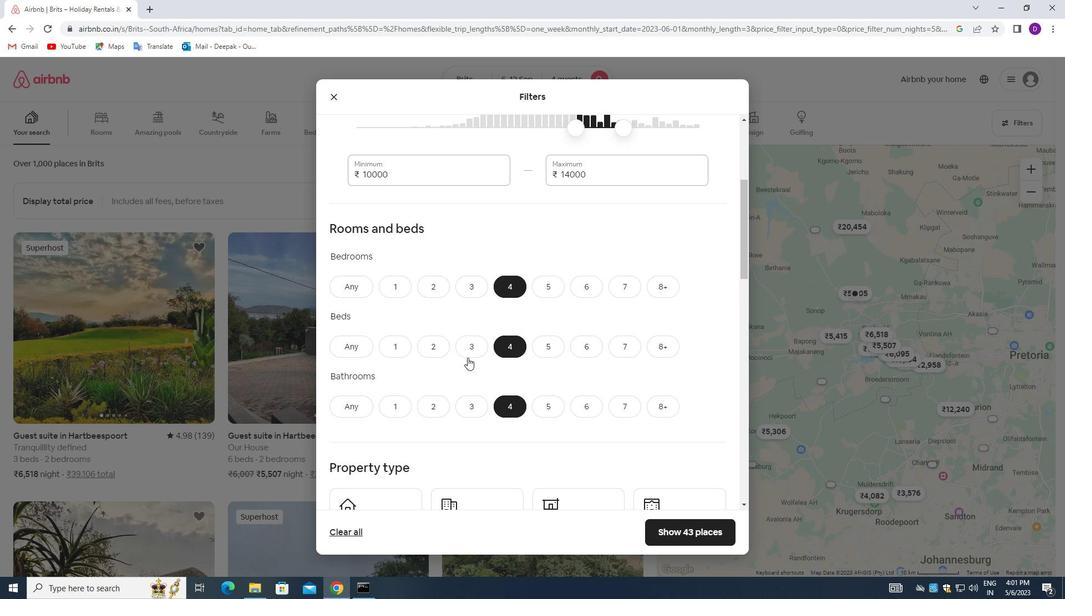 
Action: Mouse scrolled (469, 355) with delta (0, 0)
Screenshot: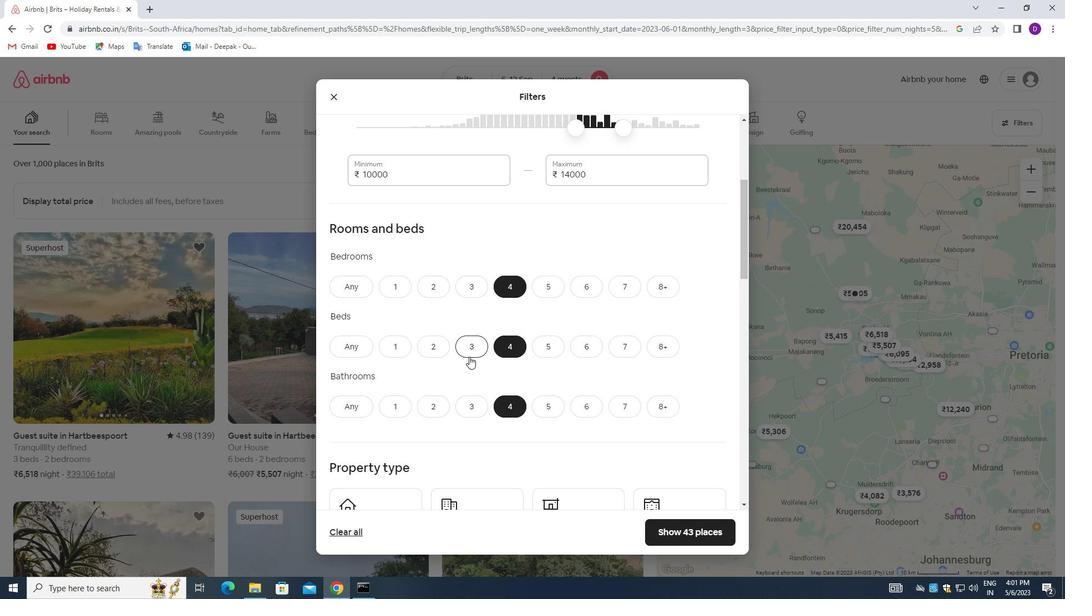 
Action: Mouse scrolled (469, 355) with delta (0, 0)
Screenshot: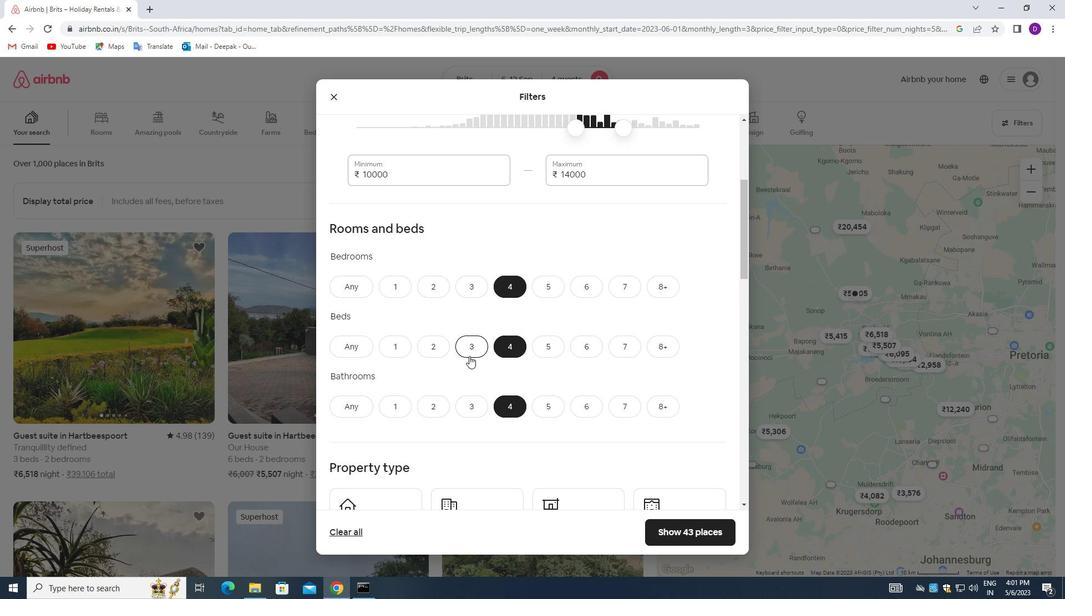 
Action: Mouse moved to (469, 356)
Screenshot: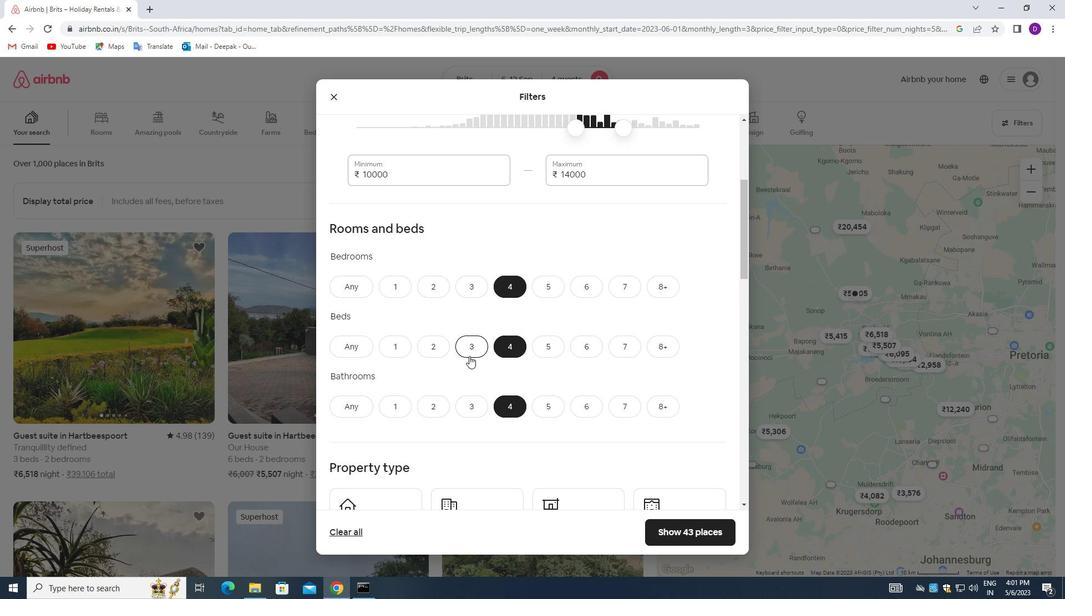 
Action: Mouse scrolled (469, 355) with delta (0, 0)
Screenshot: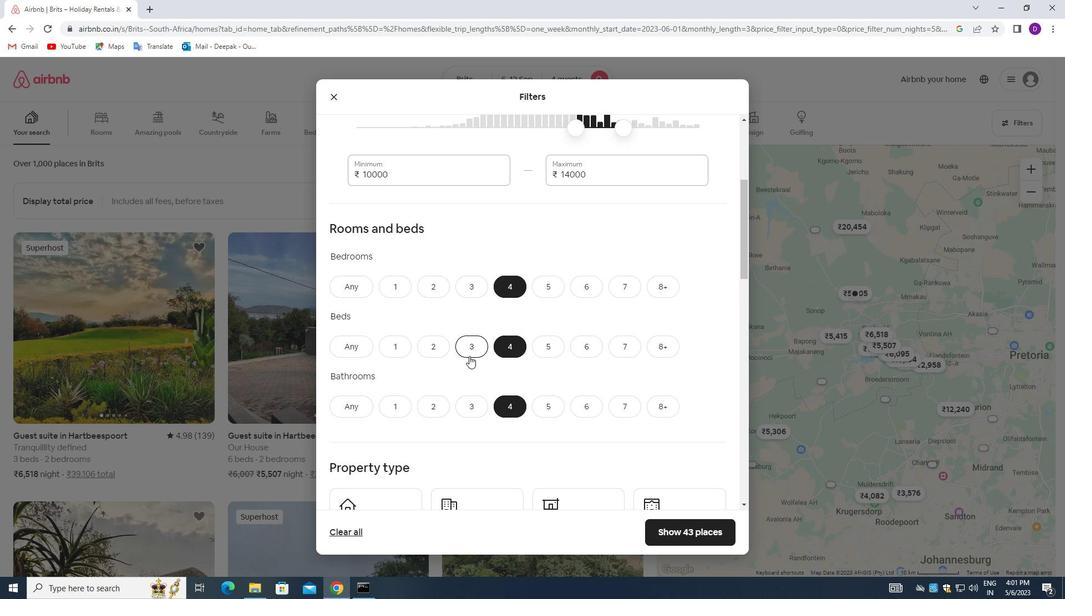 
Action: Mouse moved to (469, 356)
Screenshot: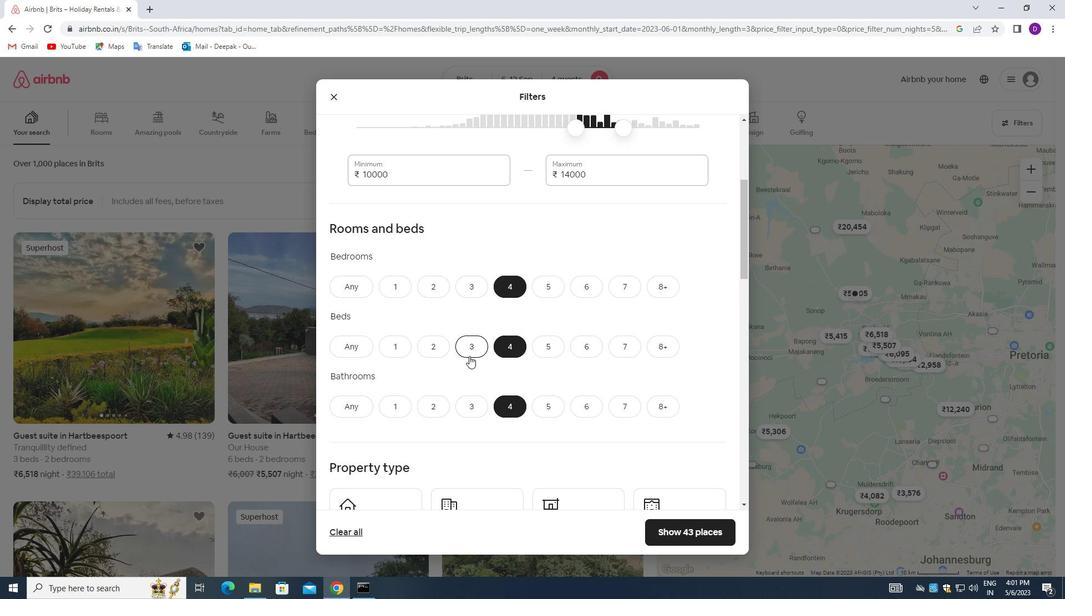 
Action: Mouse scrolled (469, 355) with delta (0, 0)
Screenshot: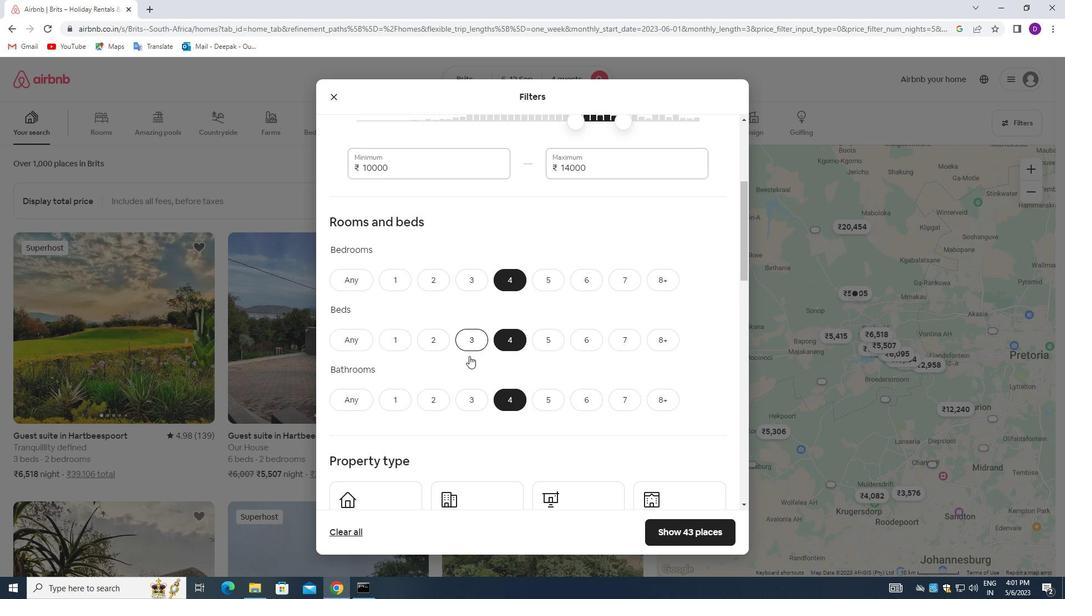 
Action: Mouse moved to (394, 325)
Screenshot: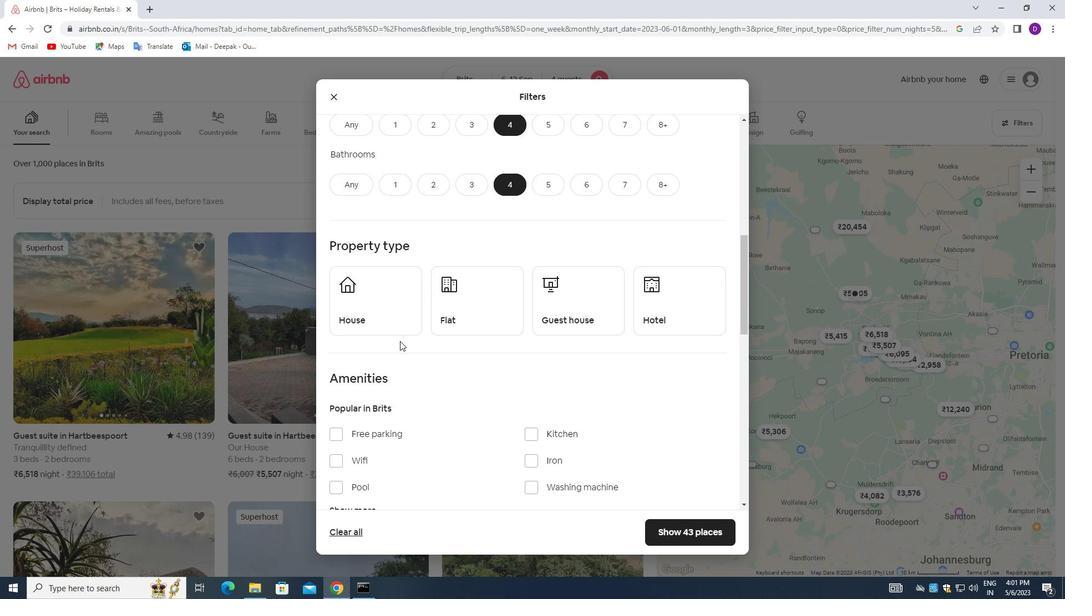 
Action: Mouse pressed left at (394, 325)
Screenshot: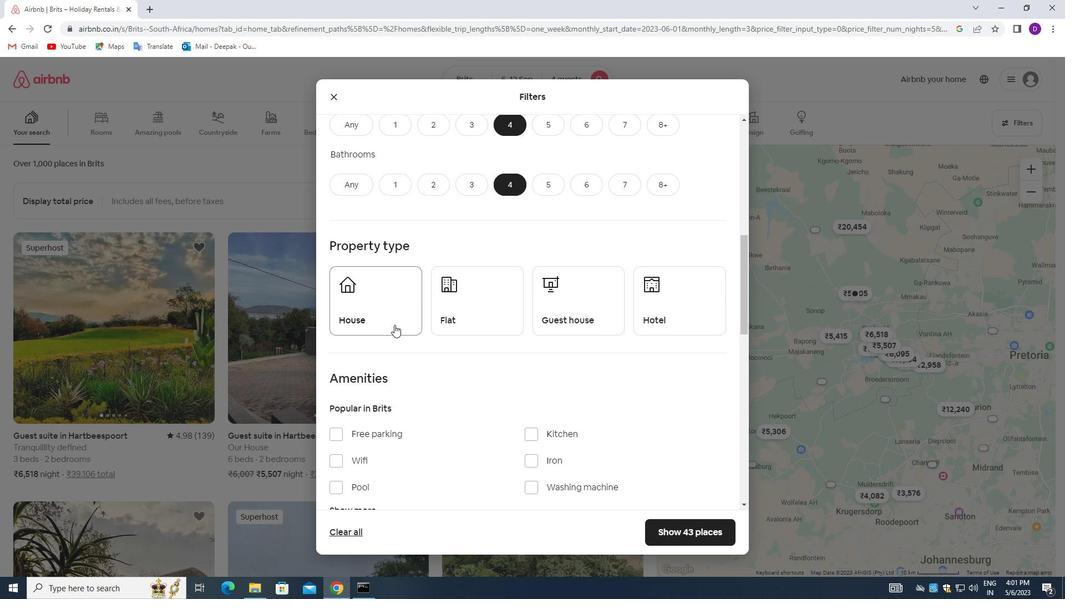 
Action: Mouse moved to (480, 327)
Screenshot: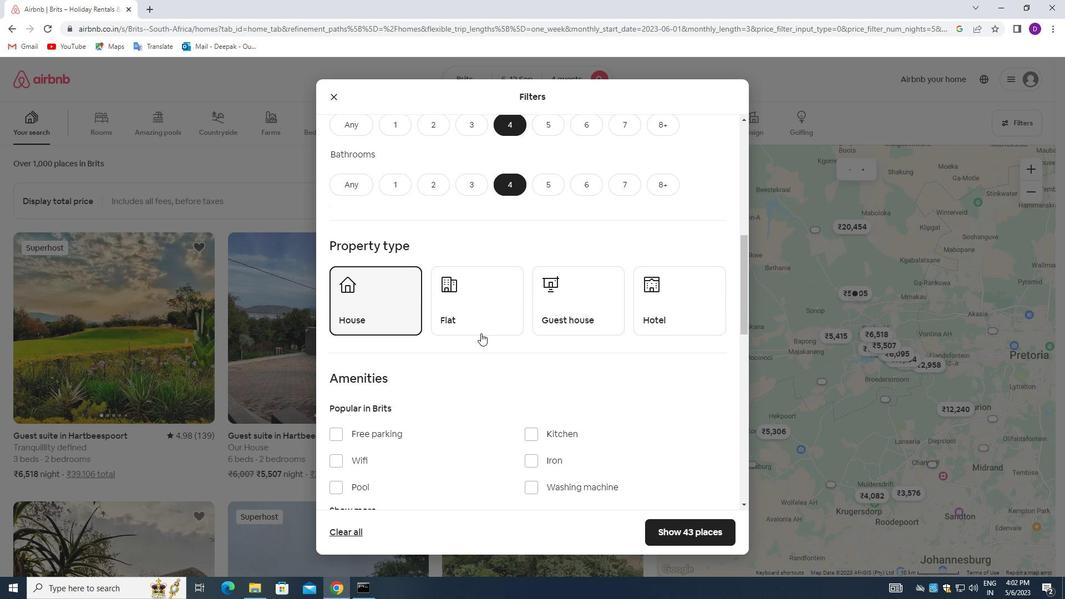 
Action: Mouse pressed left at (480, 327)
Screenshot: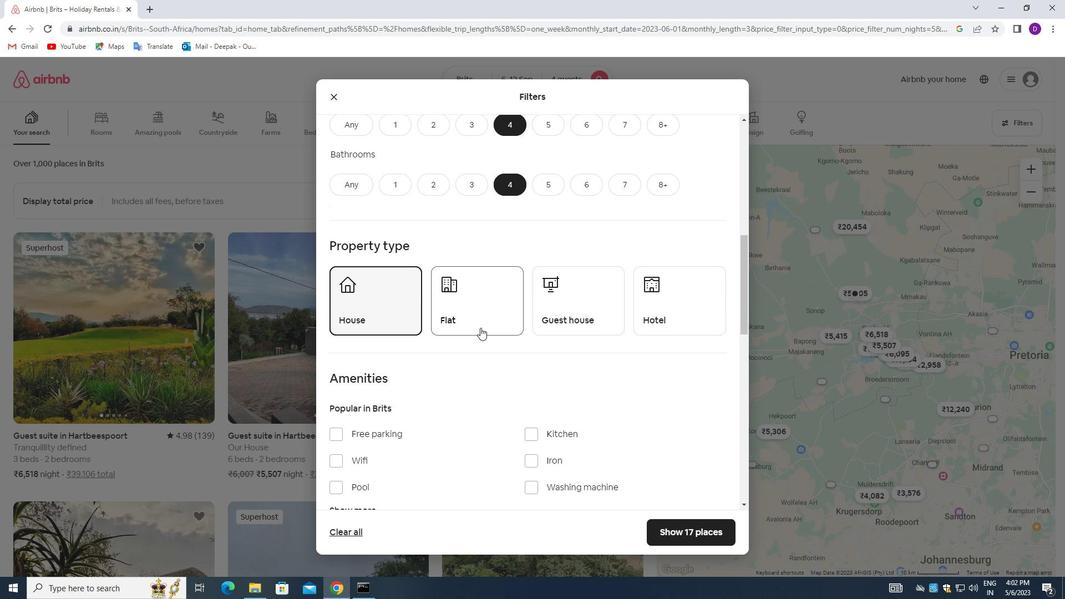
Action: Mouse moved to (570, 314)
Screenshot: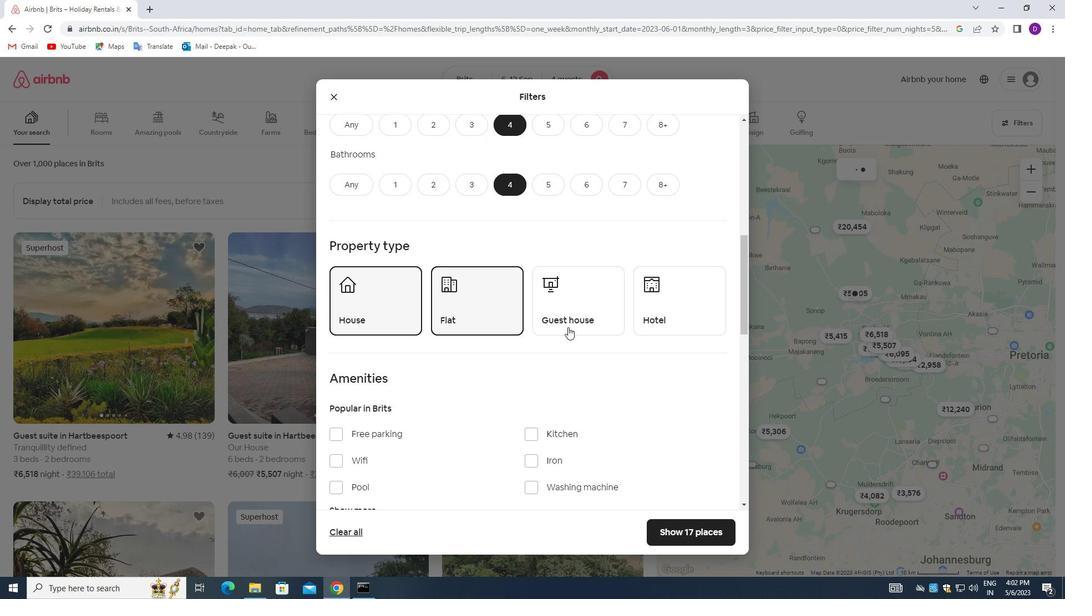 
Action: Mouse pressed left at (570, 314)
Screenshot: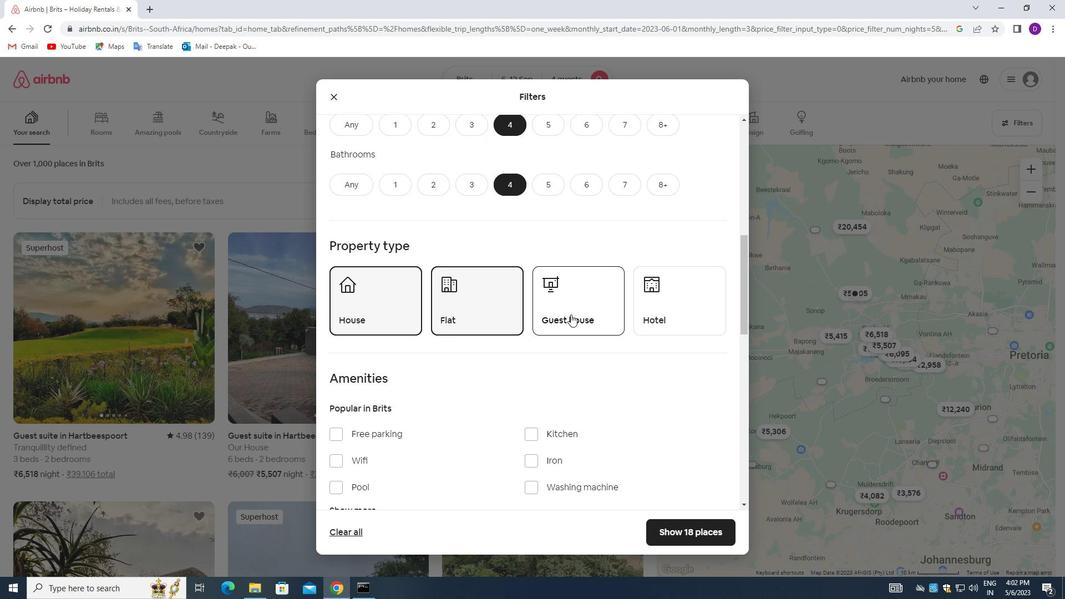 
Action: Mouse moved to (432, 366)
Screenshot: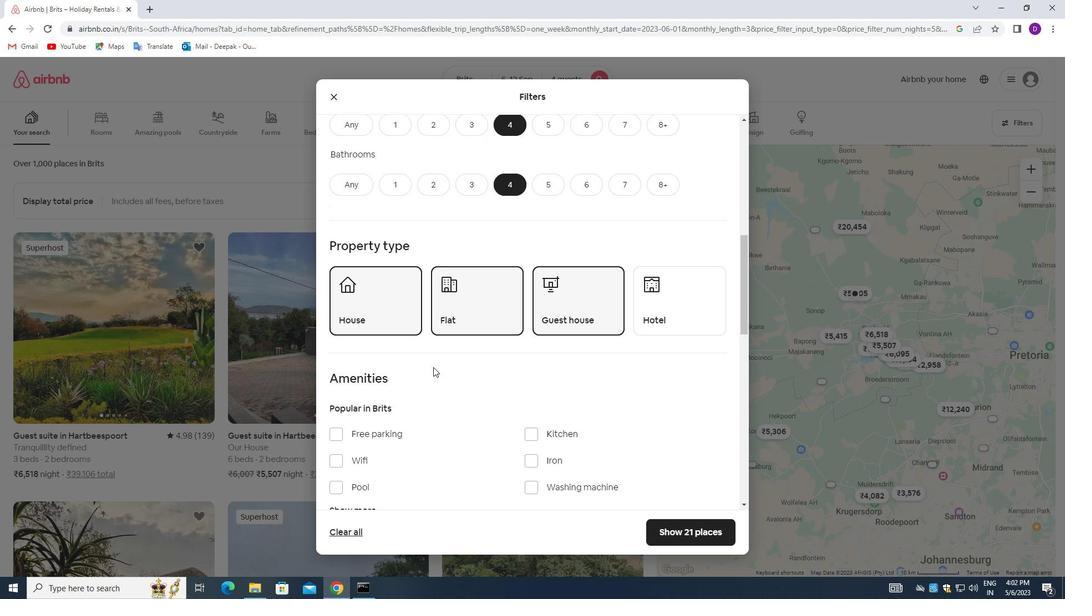 
Action: Mouse scrolled (432, 366) with delta (0, 0)
Screenshot: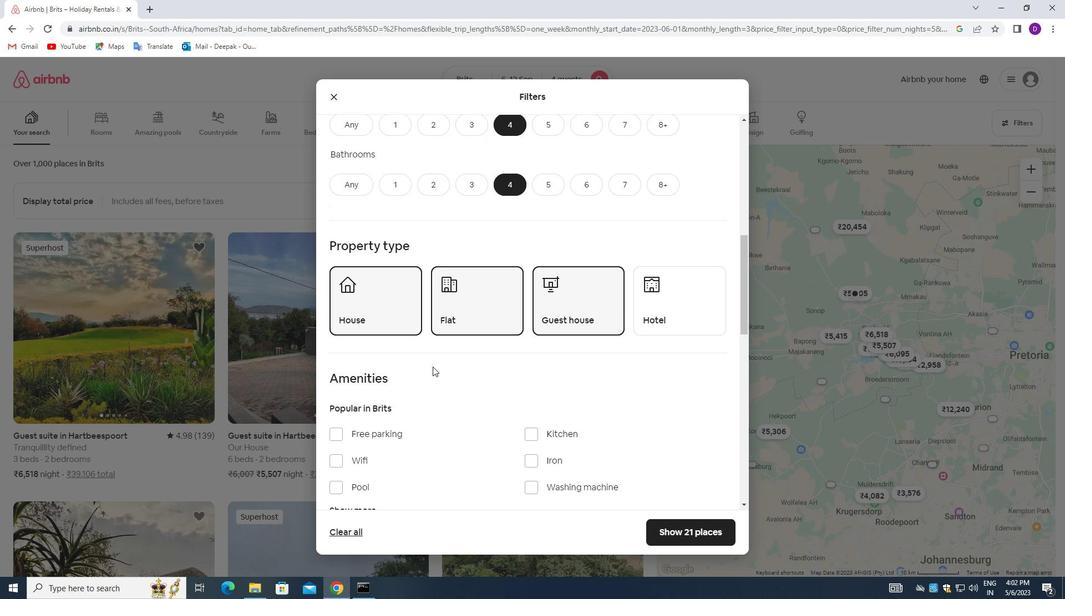 
Action: Mouse scrolled (432, 366) with delta (0, 0)
Screenshot: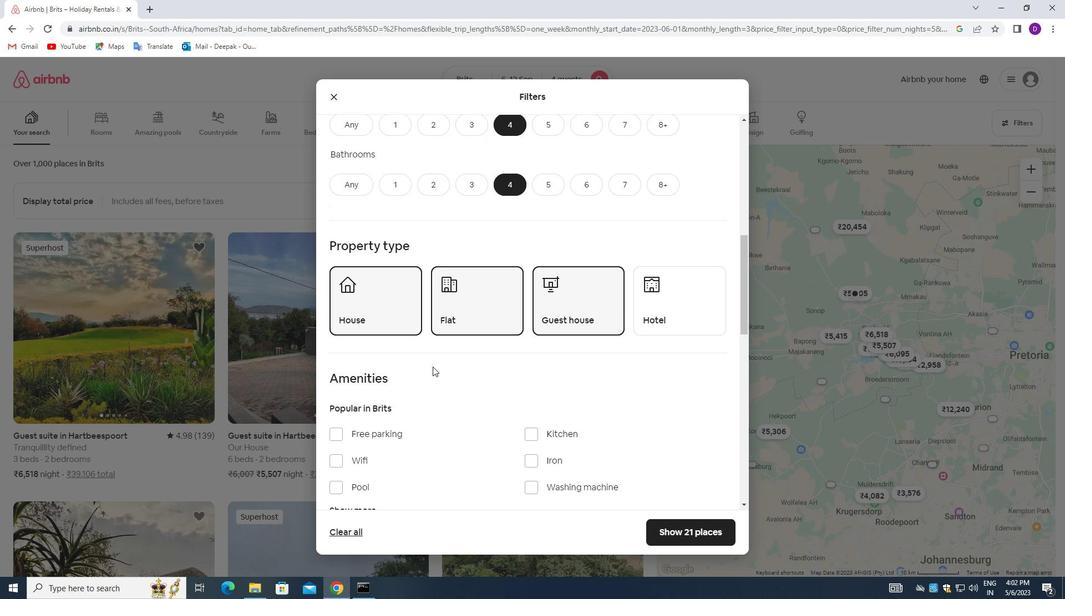 
Action: Mouse moved to (344, 351)
Screenshot: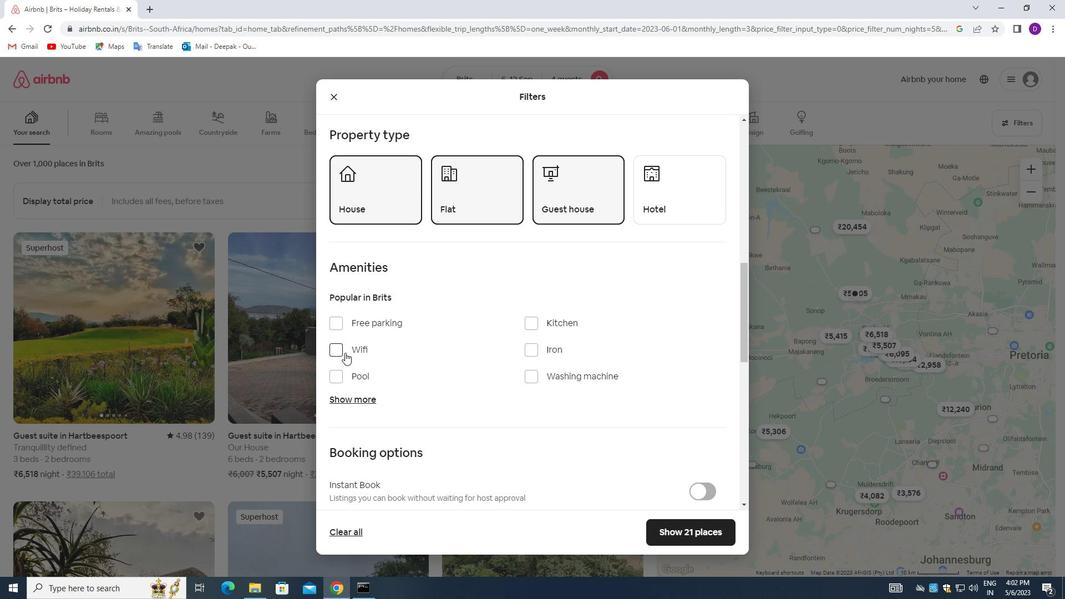 
Action: Mouse pressed left at (344, 351)
Screenshot: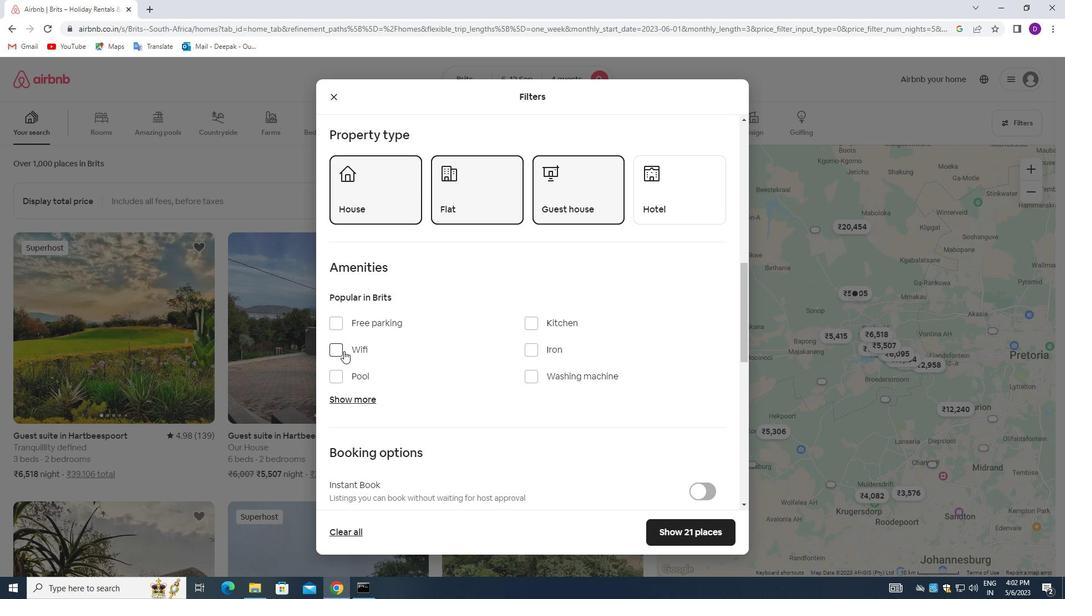 
Action: Mouse moved to (336, 327)
Screenshot: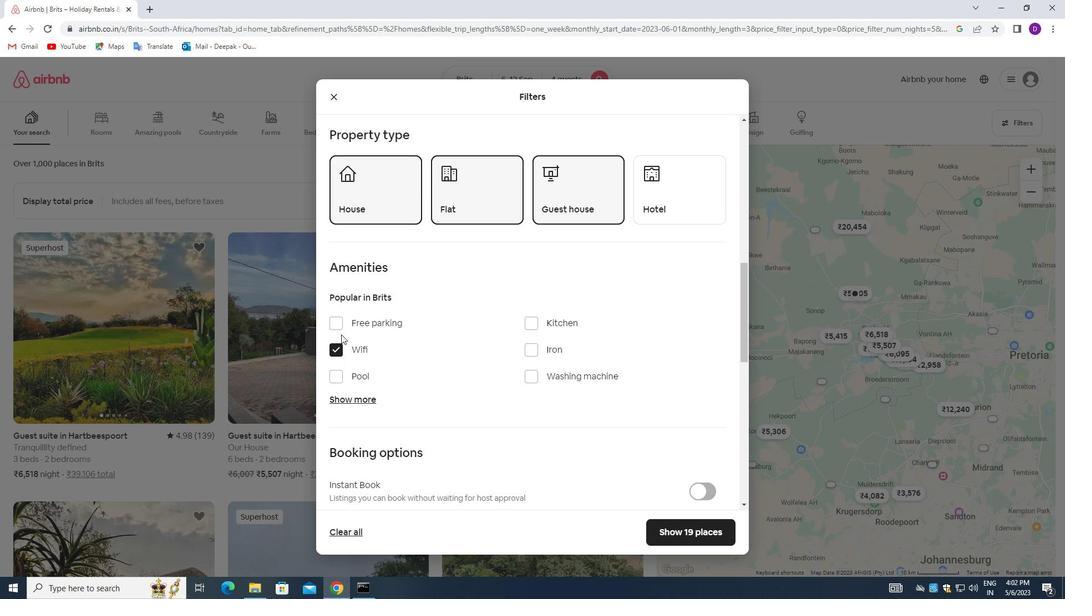 
Action: Mouse pressed left at (336, 327)
Screenshot: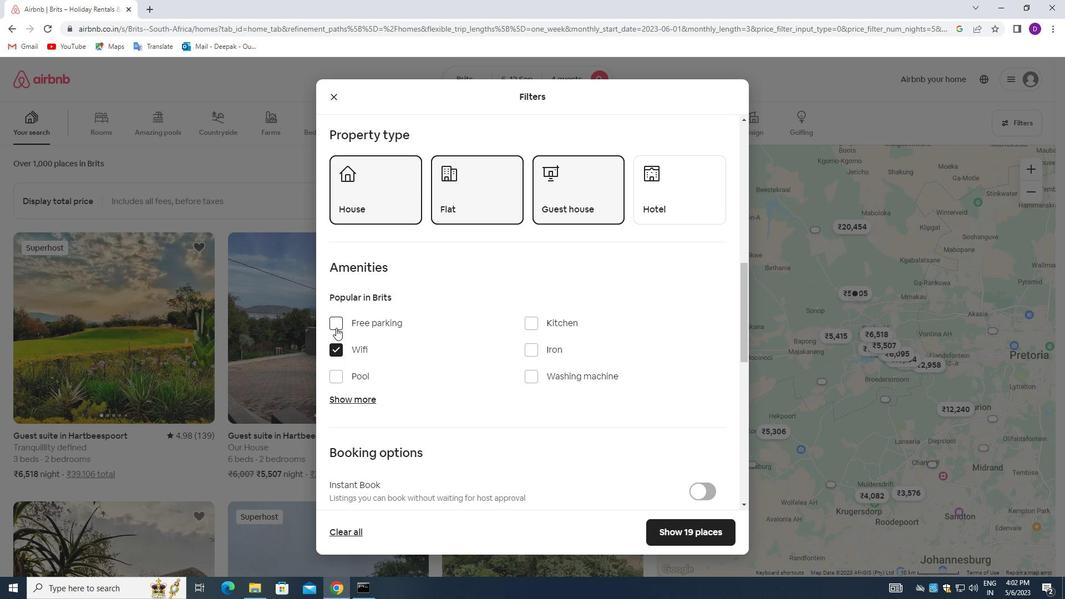 
Action: Mouse moved to (365, 405)
Screenshot: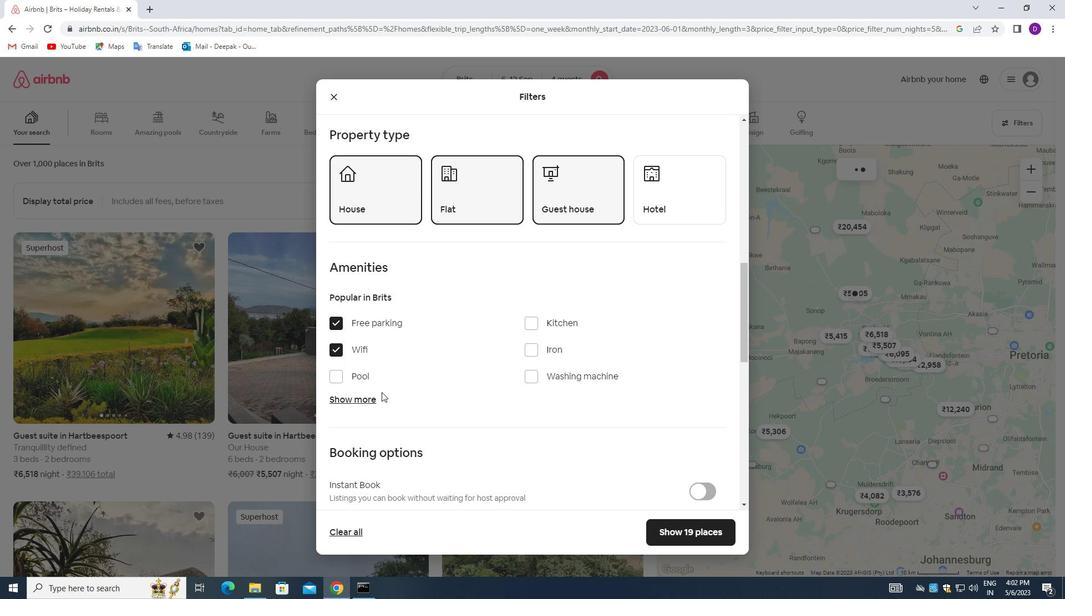 
Action: Mouse pressed left at (365, 405)
Screenshot: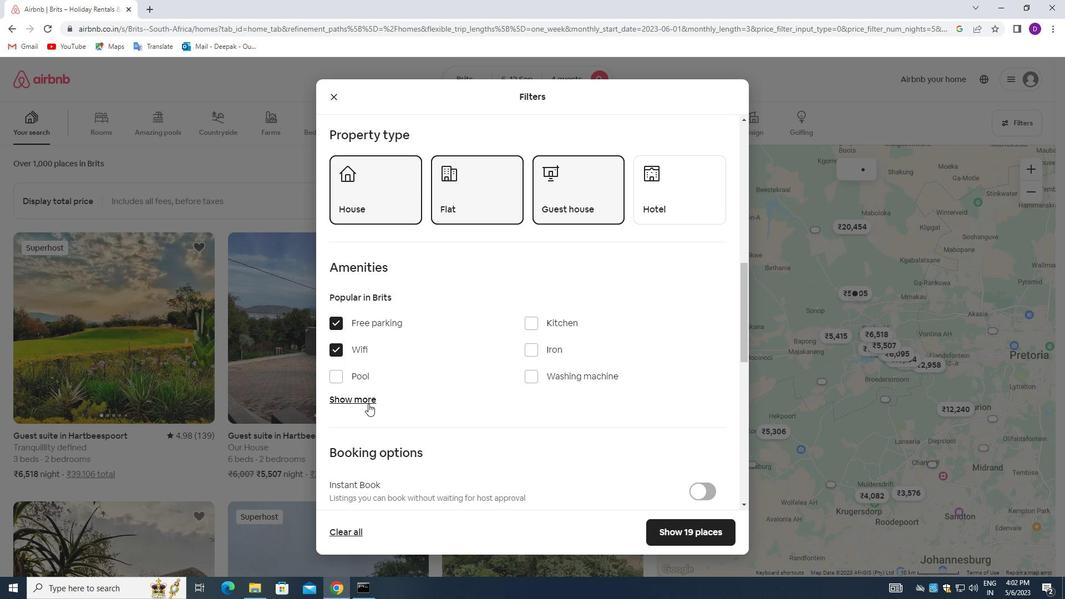 
Action: Mouse moved to (427, 406)
Screenshot: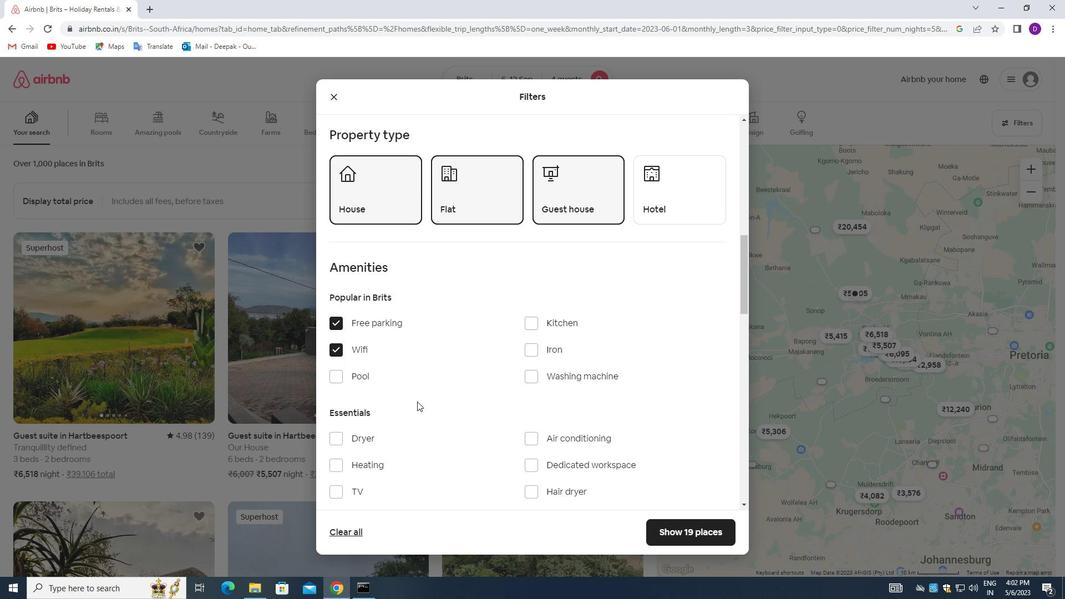 
Action: Mouse scrolled (427, 405) with delta (0, 0)
Screenshot: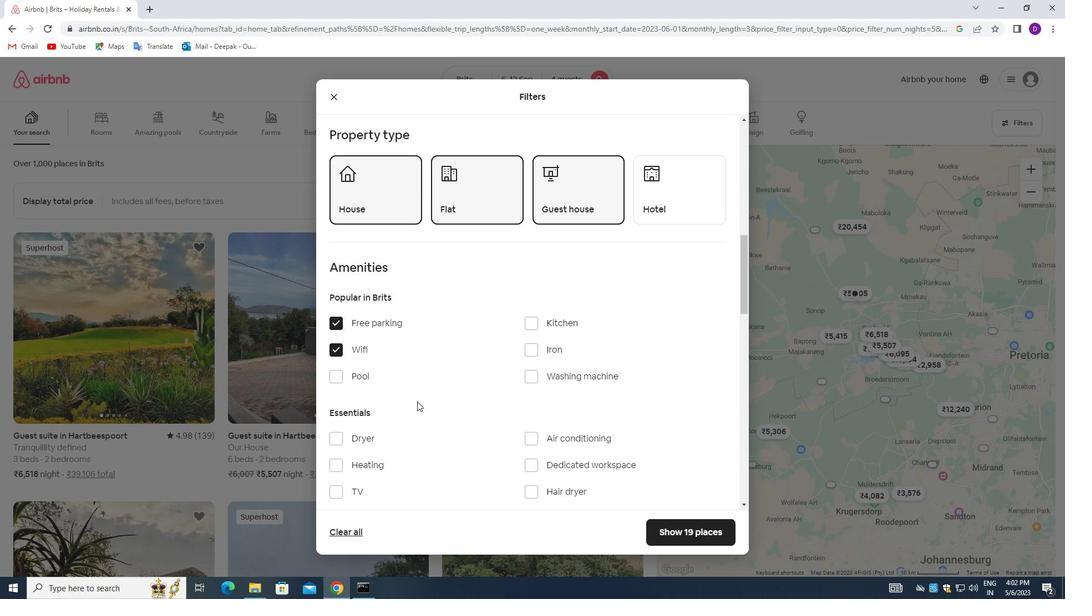 
Action: Mouse moved to (342, 435)
Screenshot: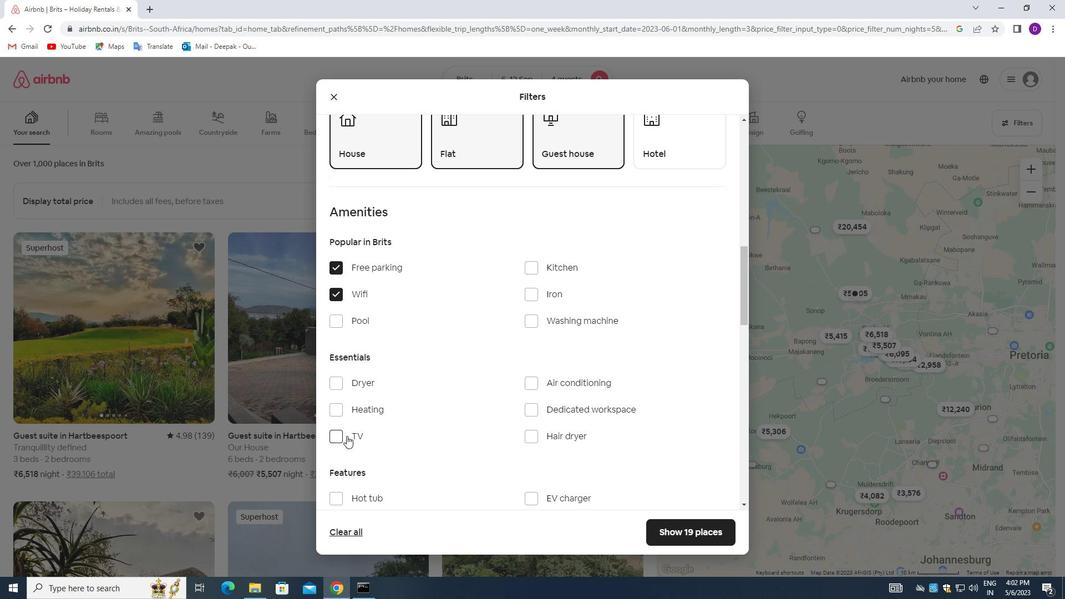 
Action: Mouse pressed left at (342, 435)
Screenshot: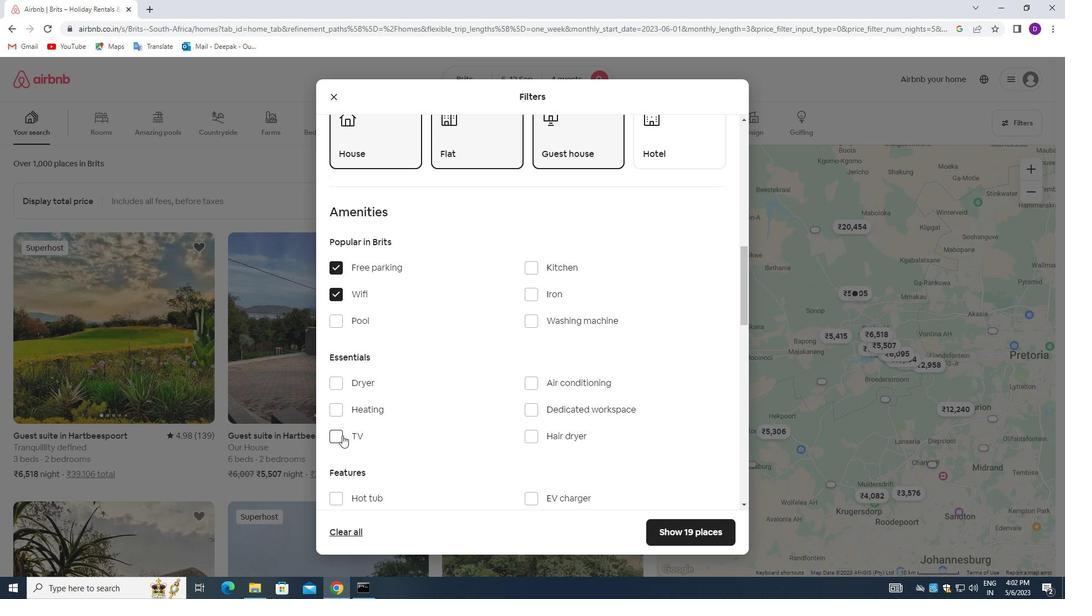 
Action: Mouse moved to (440, 389)
Screenshot: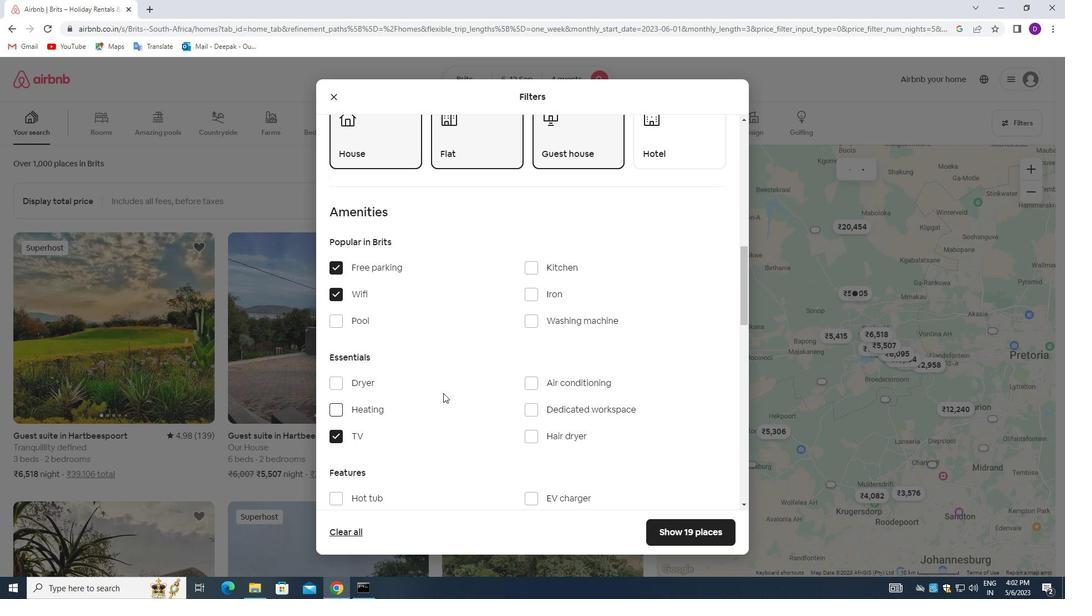 
Action: Mouse scrolled (440, 388) with delta (0, 0)
Screenshot: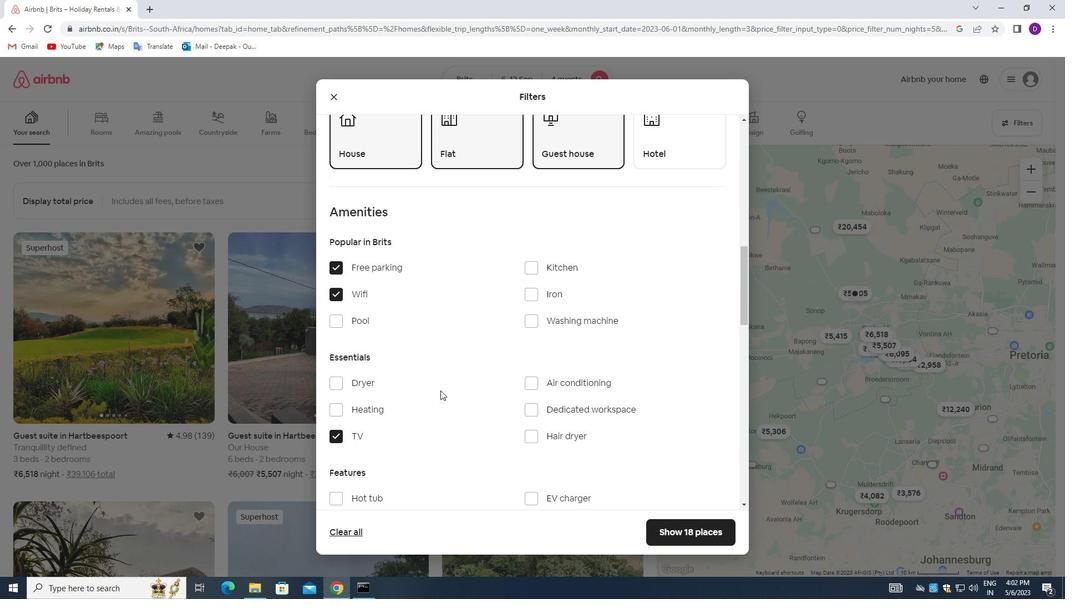 
Action: Mouse scrolled (440, 388) with delta (0, 0)
Screenshot: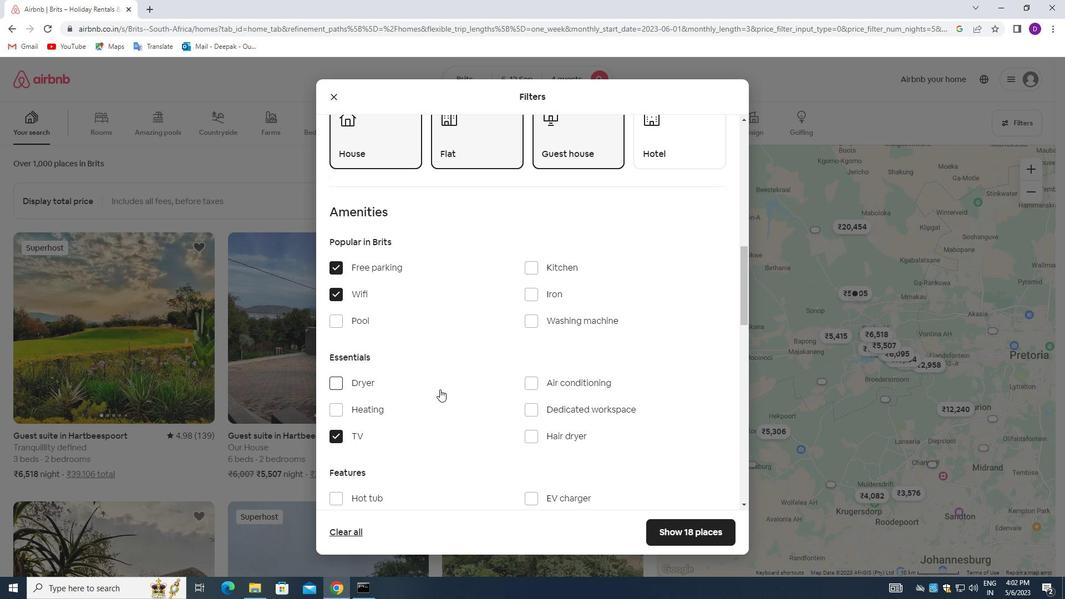 
Action: Mouse scrolled (440, 388) with delta (0, 0)
Screenshot: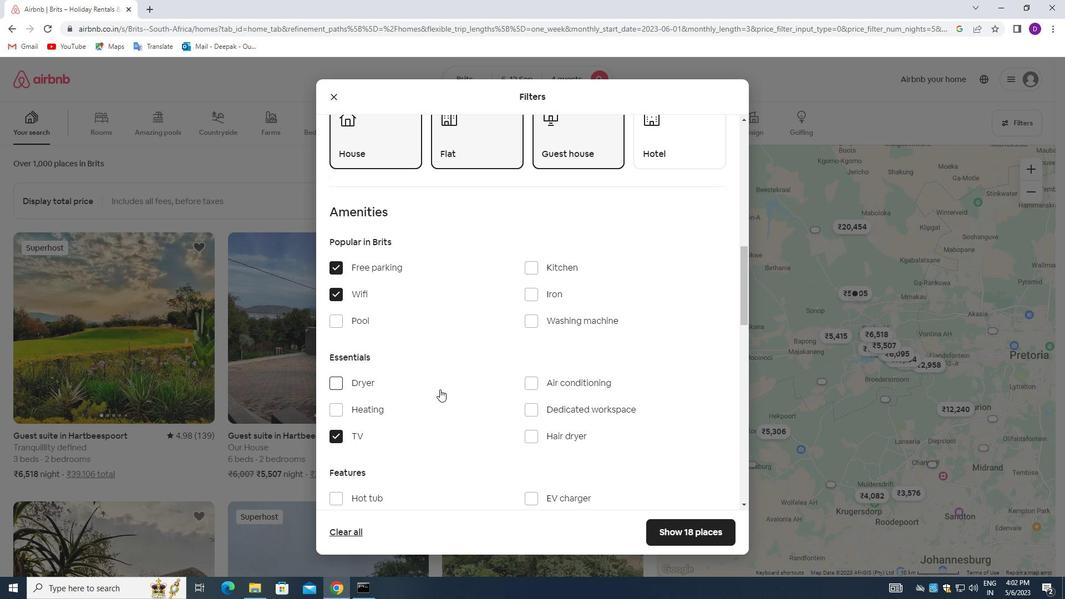 
Action: Mouse moved to (531, 357)
Screenshot: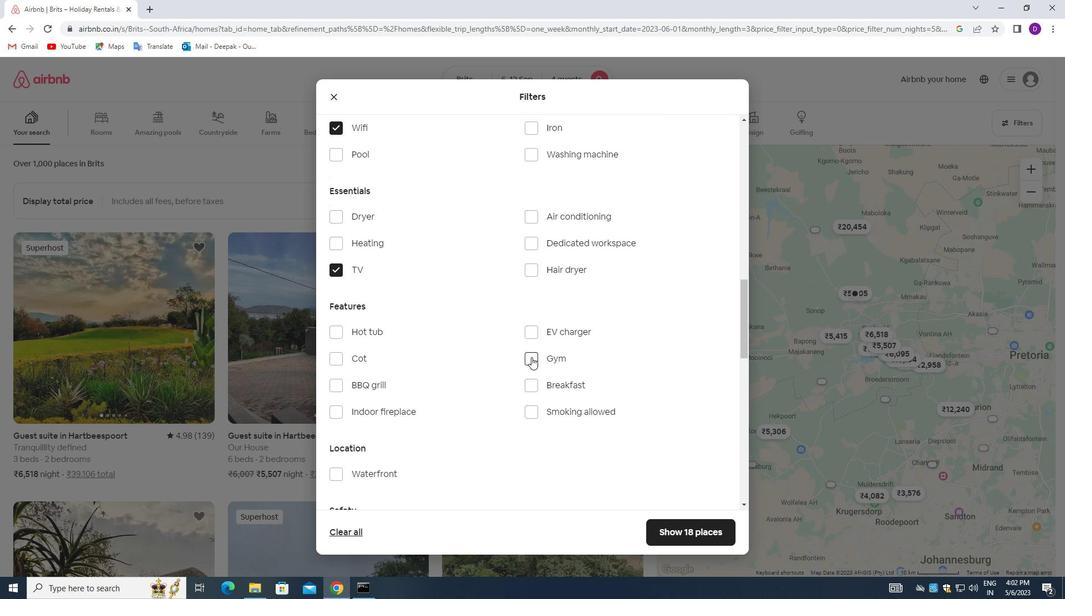 
Action: Mouse pressed left at (531, 357)
Screenshot: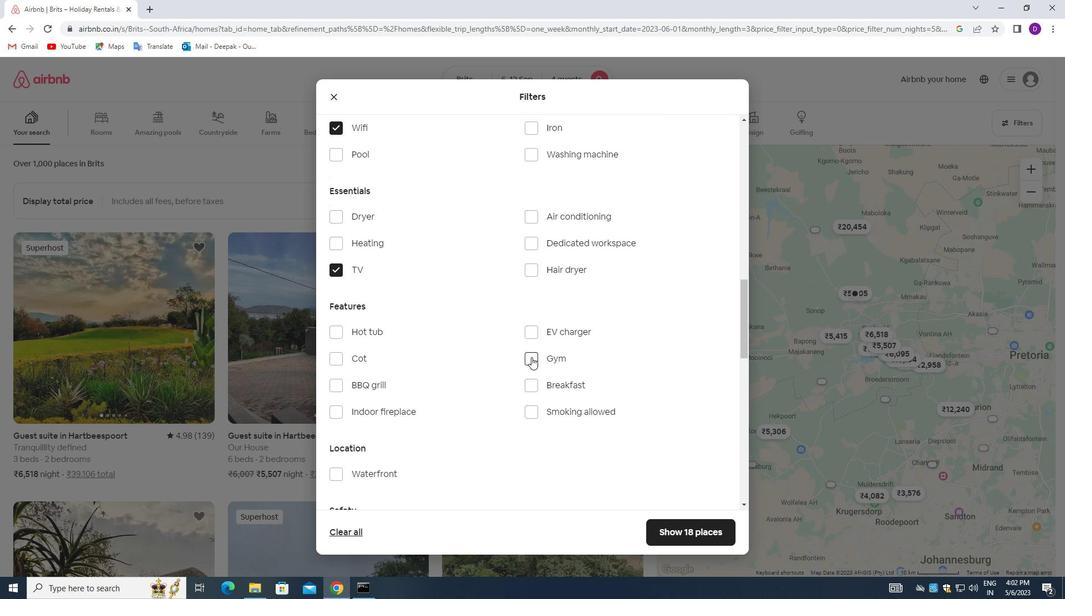 
Action: Mouse moved to (528, 378)
Screenshot: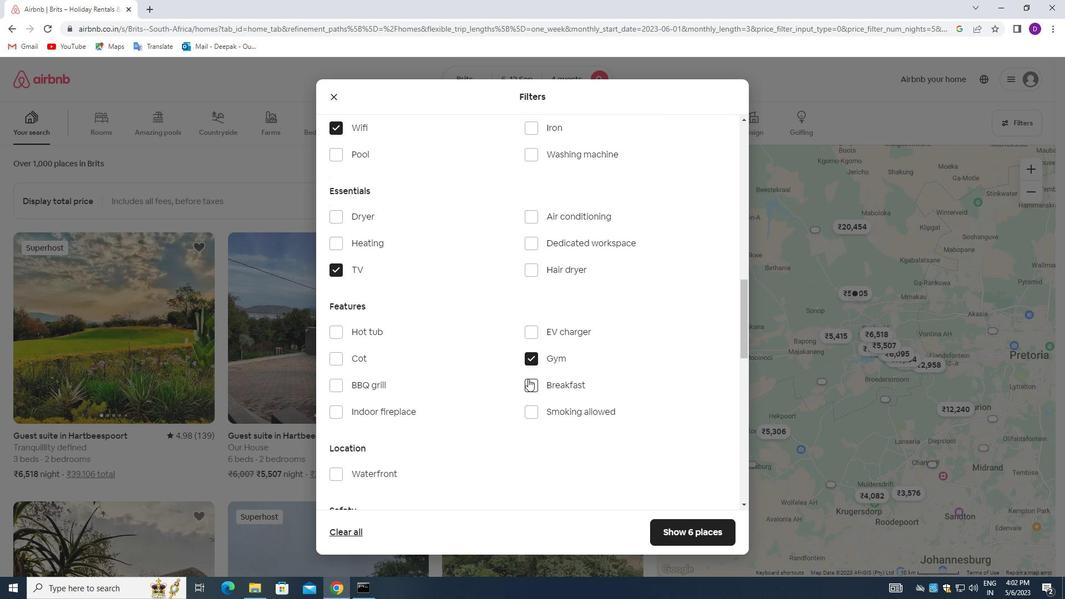 
Action: Mouse pressed left at (528, 378)
Screenshot: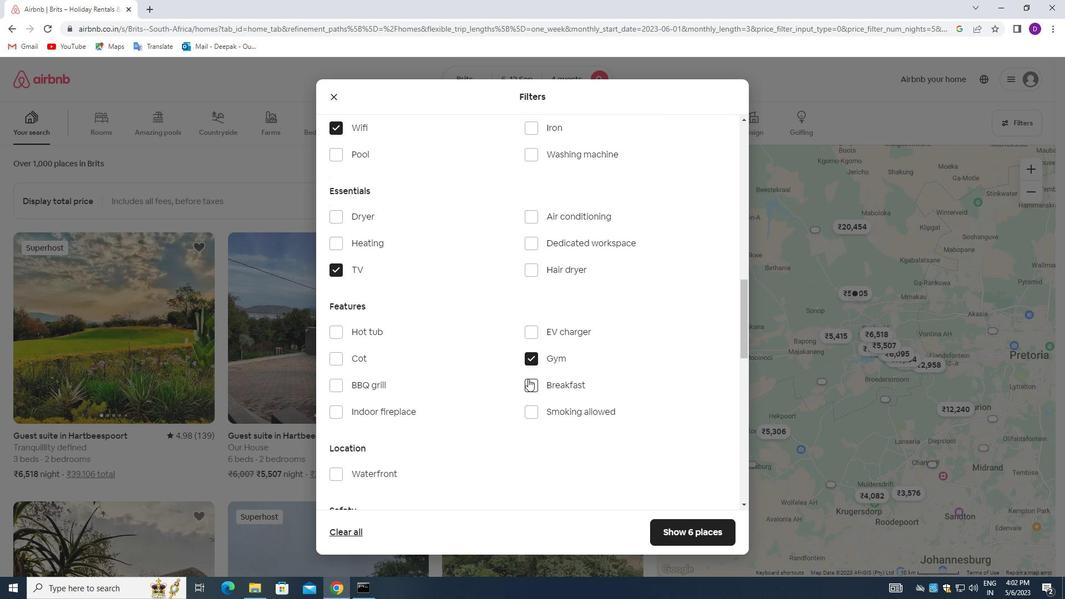 
Action: Mouse moved to (457, 345)
Screenshot: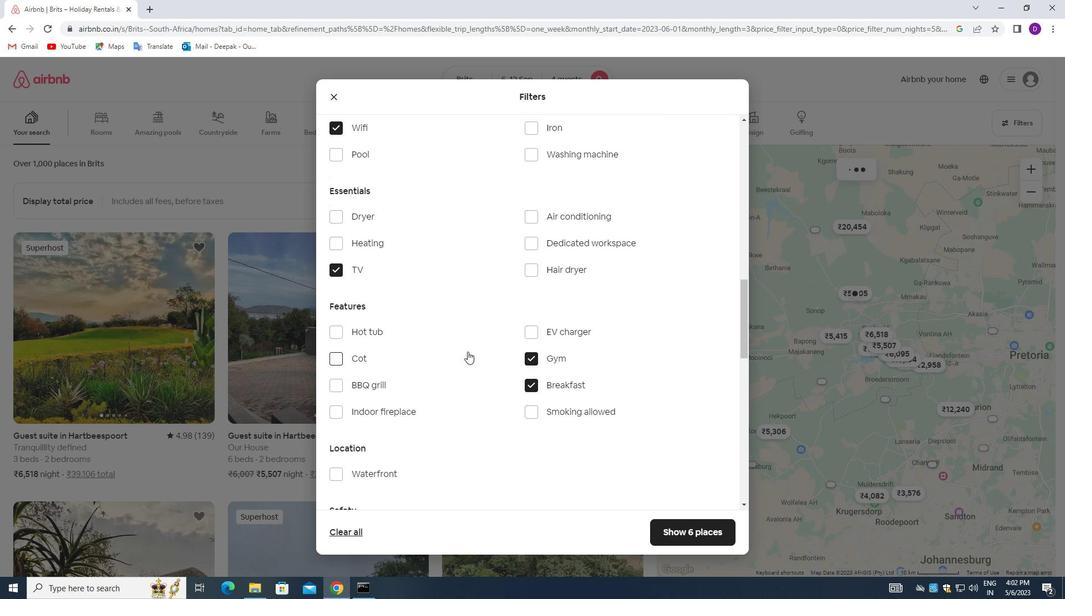 
Action: Mouse scrolled (457, 345) with delta (0, 0)
Screenshot: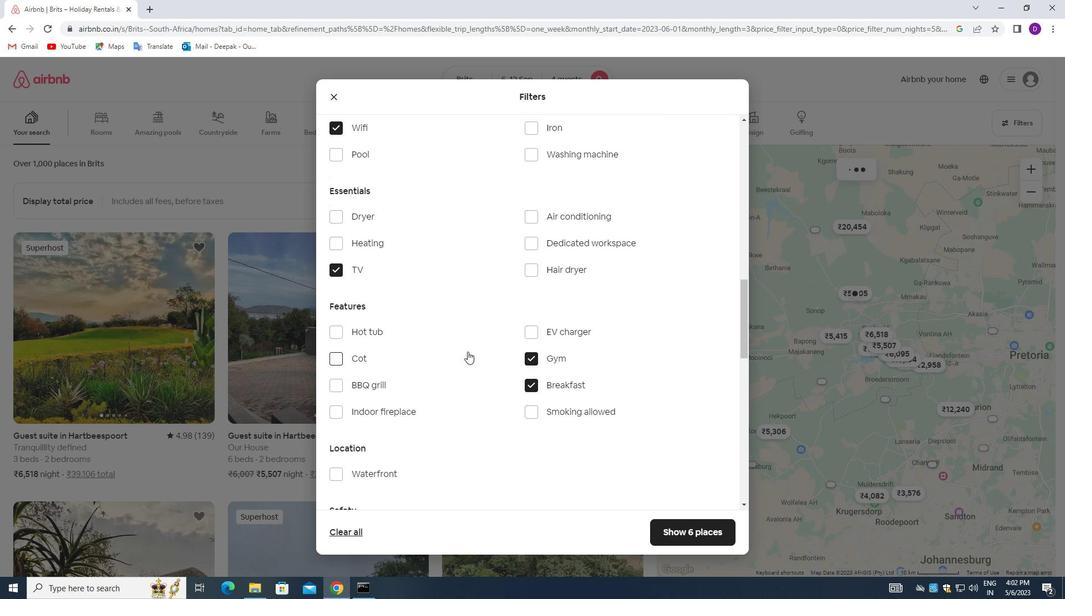
Action: Mouse moved to (457, 345)
Screenshot: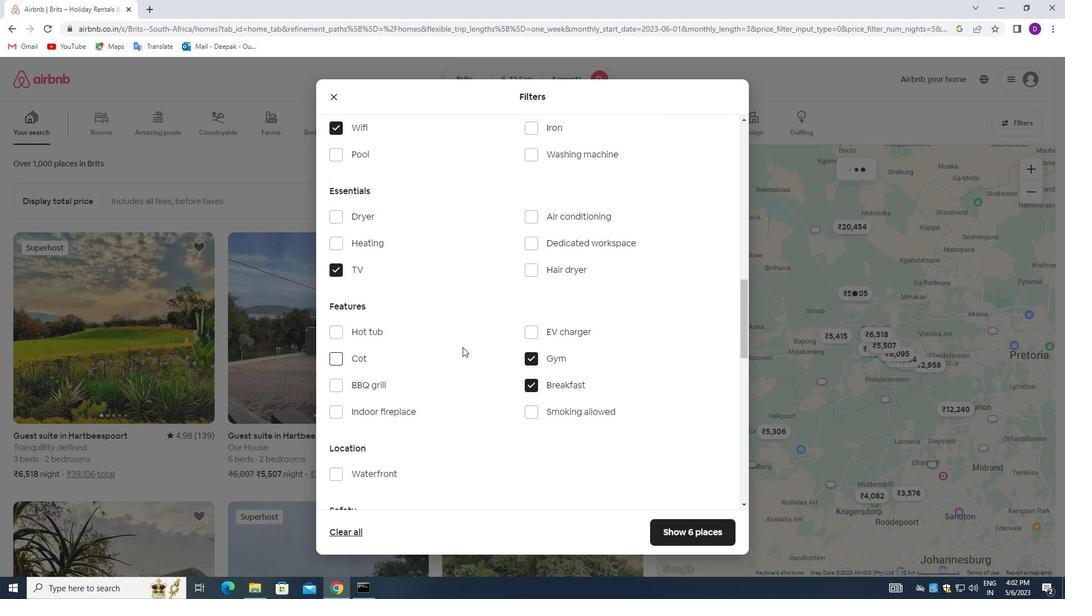 
Action: Mouse scrolled (457, 345) with delta (0, 0)
Screenshot: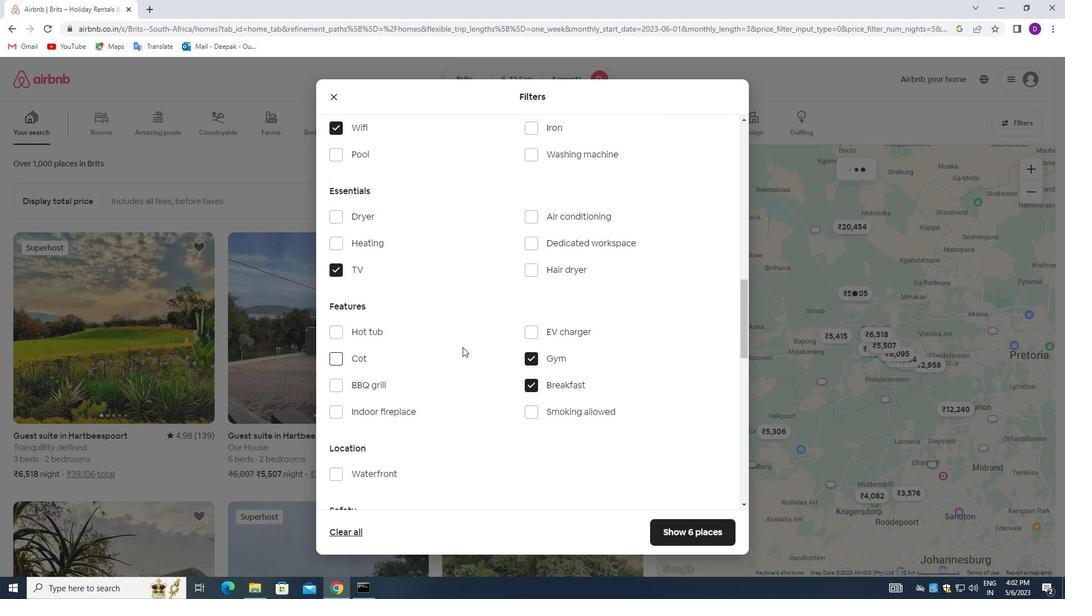 
Action: Mouse moved to (456, 345)
Screenshot: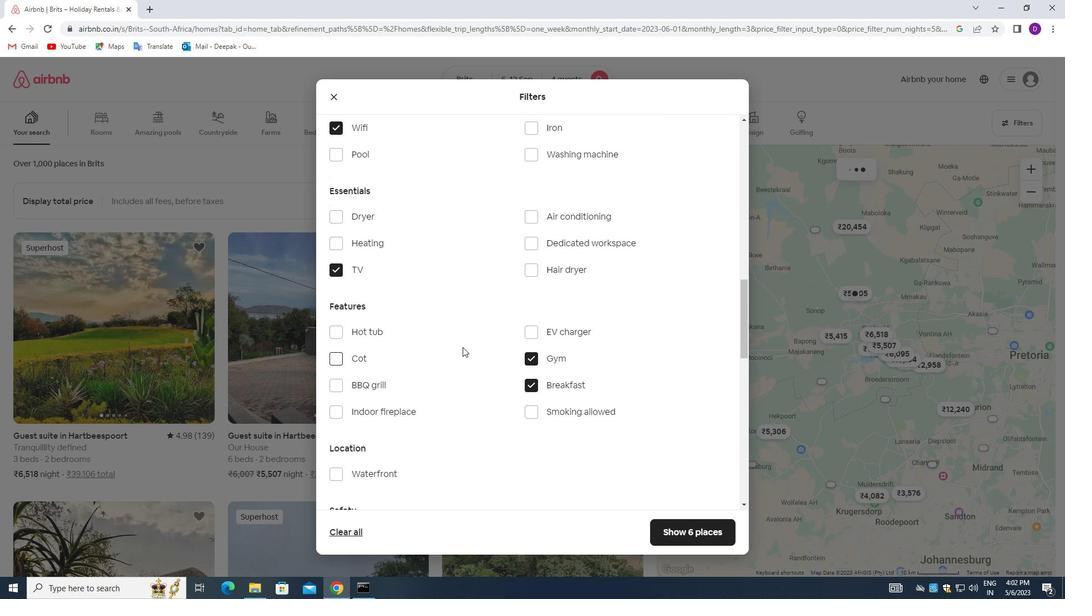 
Action: Mouse scrolled (456, 345) with delta (0, 0)
Screenshot: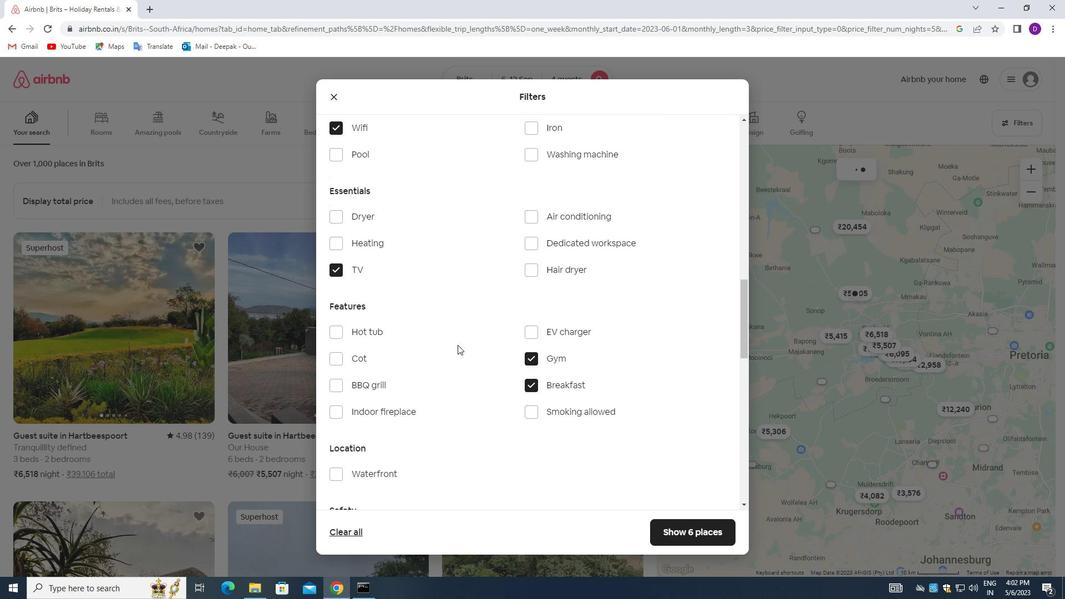 
Action: Mouse scrolled (456, 344) with delta (0, 0)
Screenshot: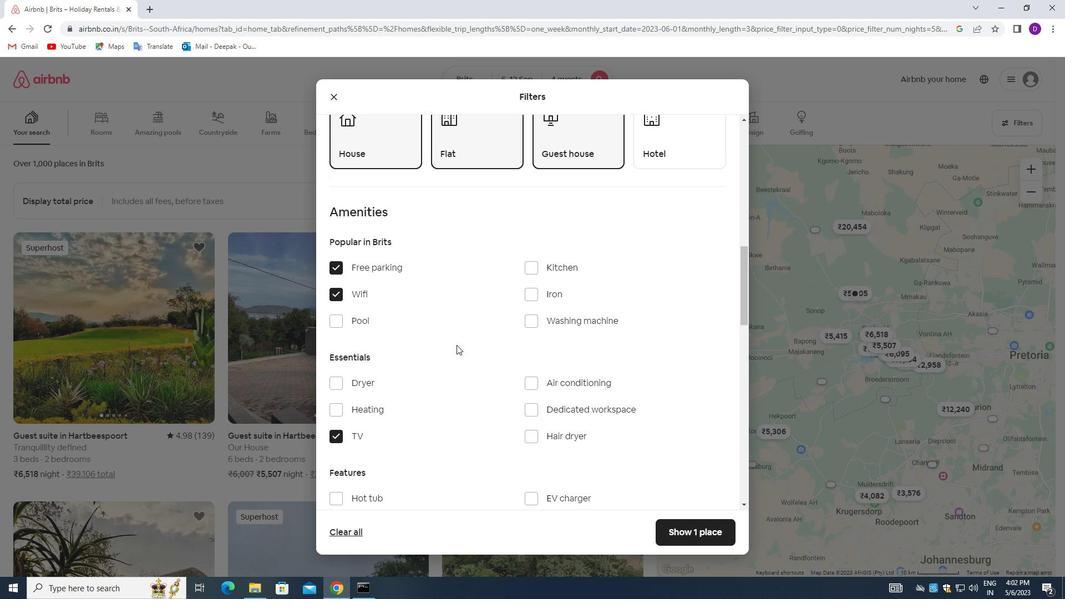 
Action: Mouse moved to (456, 345)
Screenshot: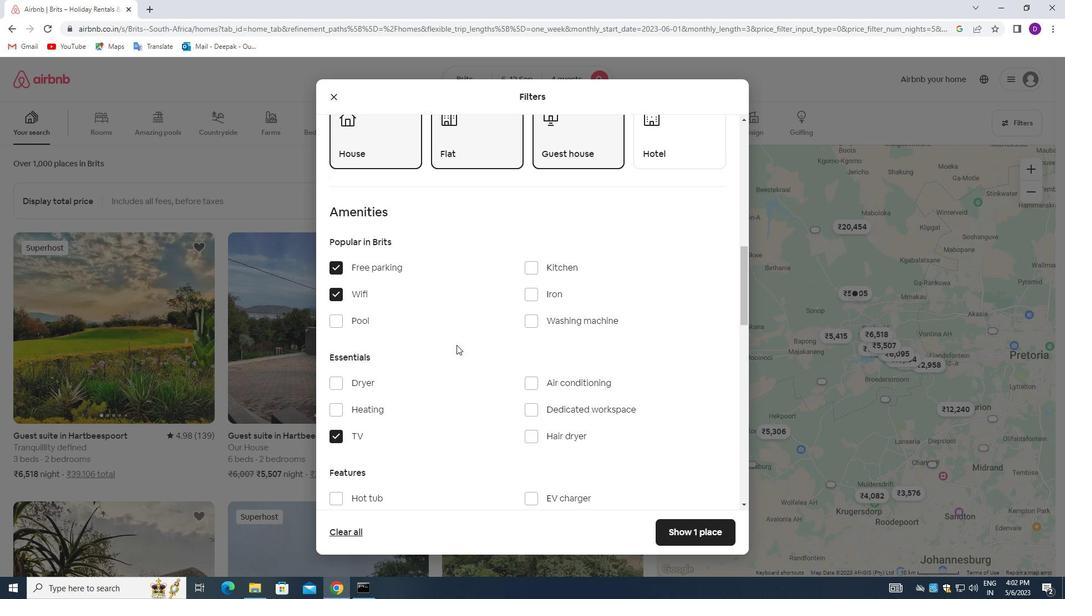
Action: Mouse scrolled (456, 344) with delta (0, 0)
Screenshot: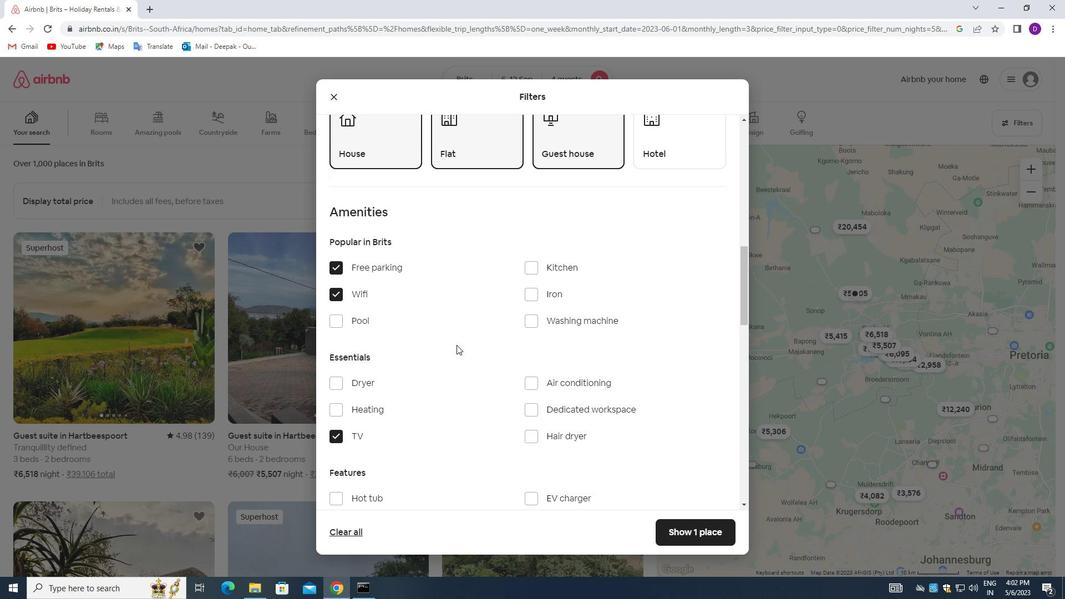 
Action: Mouse scrolled (456, 344) with delta (0, 0)
Screenshot: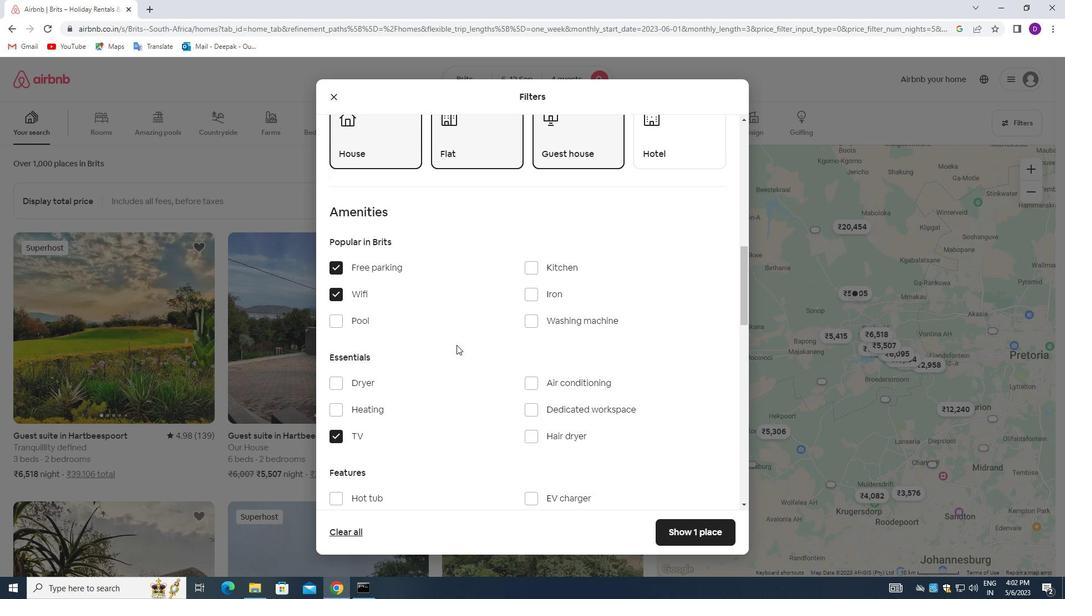 
Action: Mouse moved to (456, 347)
Screenshot: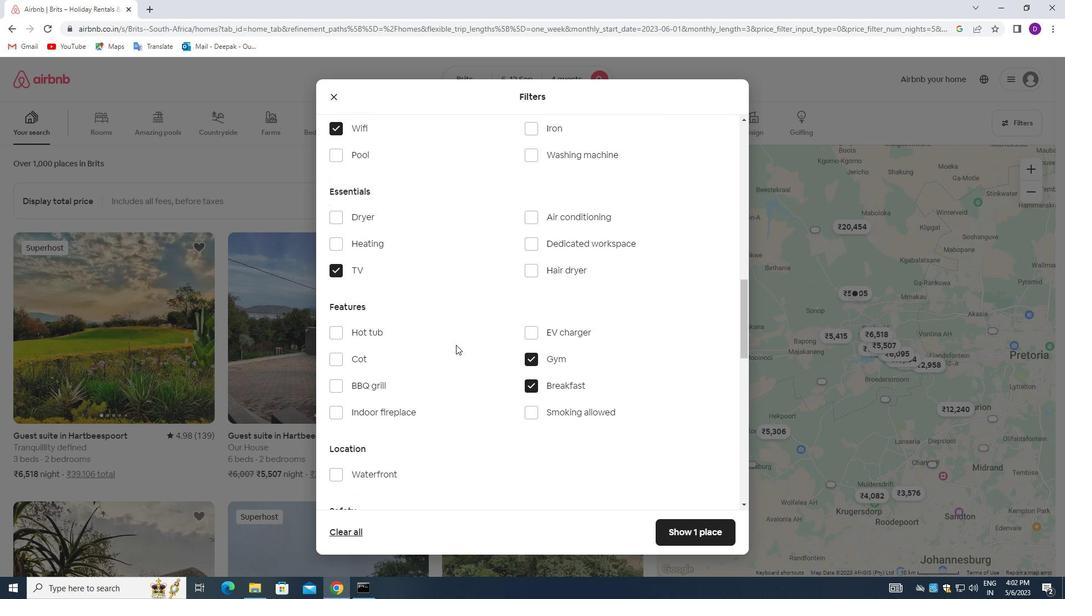 
Action: Mouse scrolled (456, 346) with delta (0, 0)
Screenshot: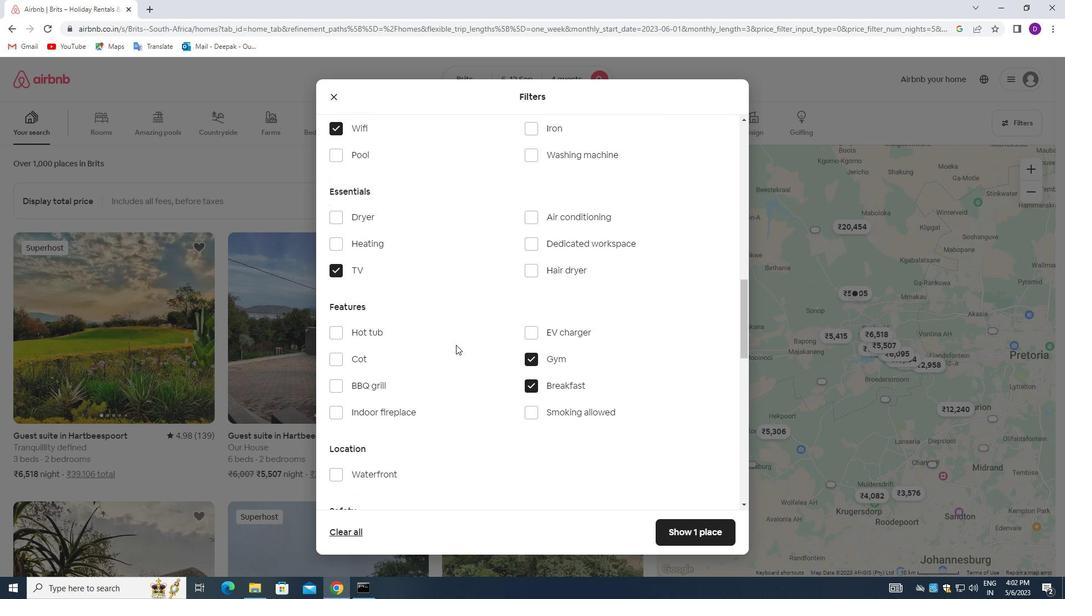 
Action: Mouse moved to (456, 348)
Screenshot: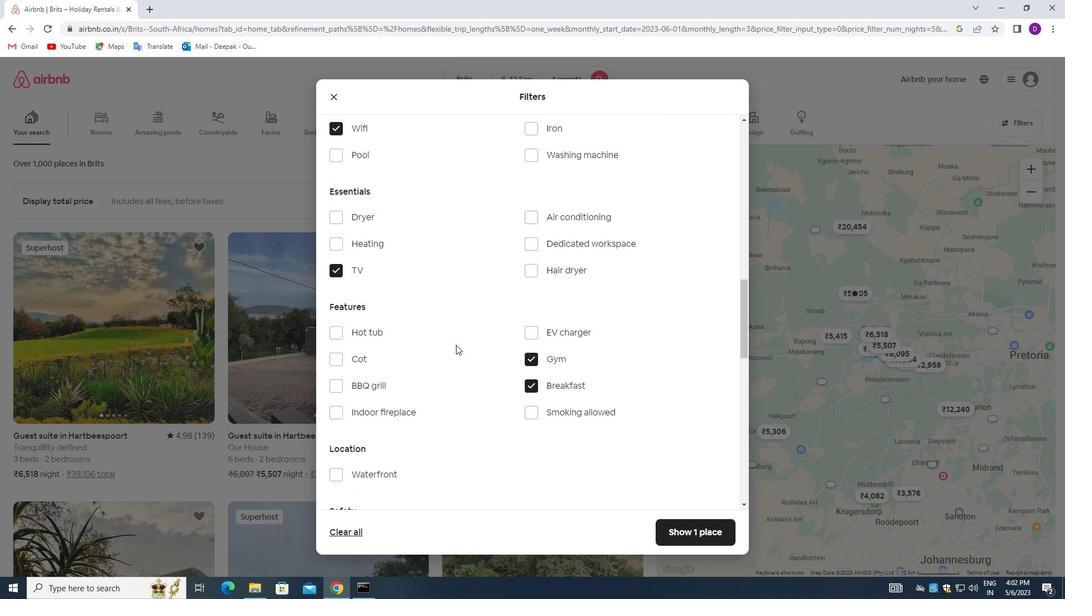 
Action: Mouse scrolled (456, 347) with delta (0, 0)
Screenshot: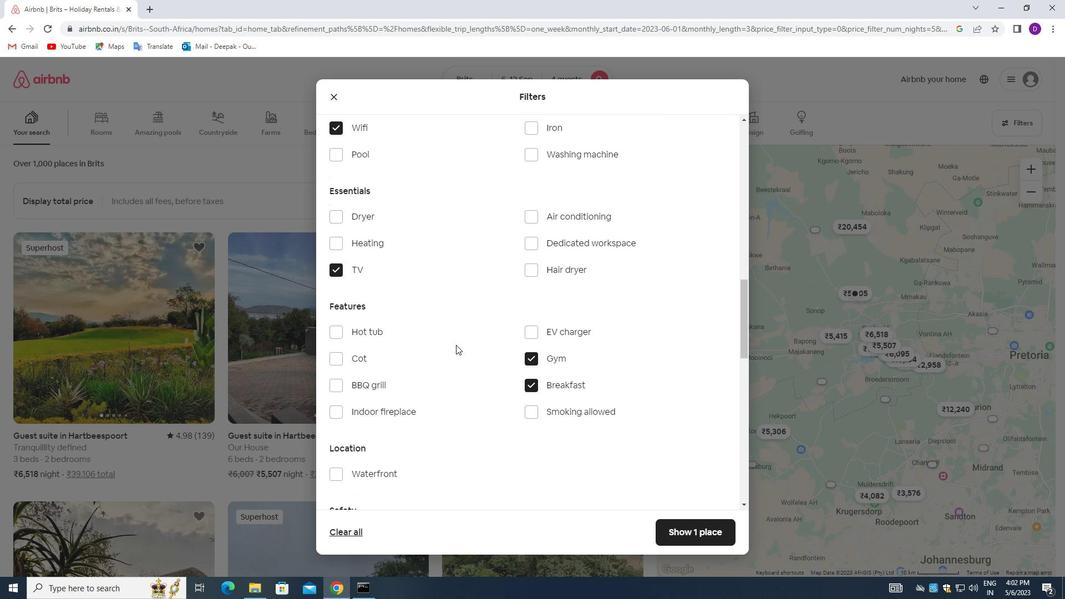 
Action: Mouse moved to (456, 351)
Screenshot: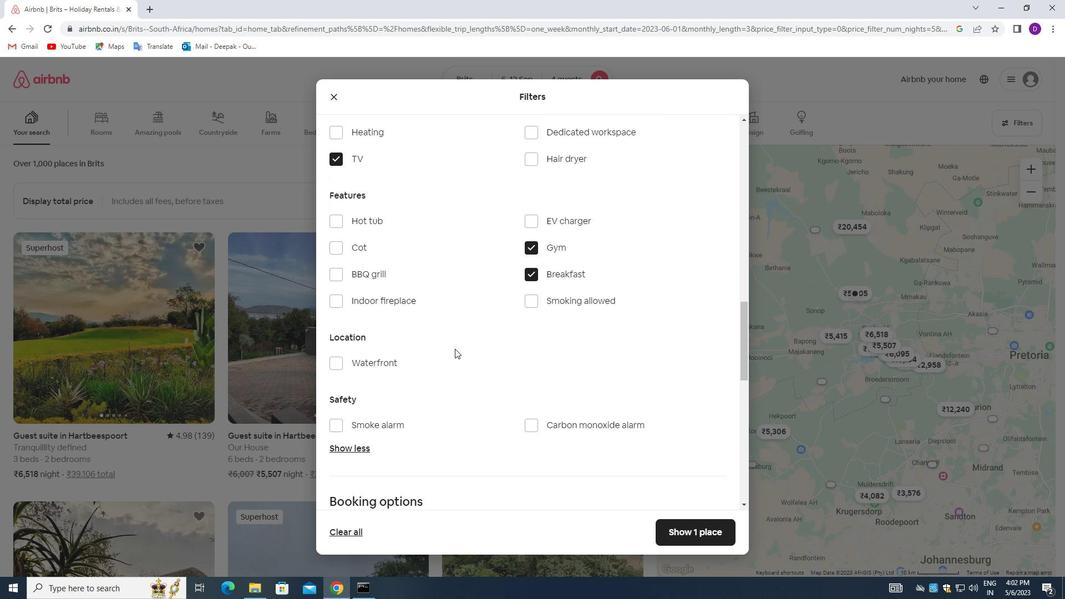 
Action: Mouse scrolled (456, 350) with delta (0, 0)
Screenshot: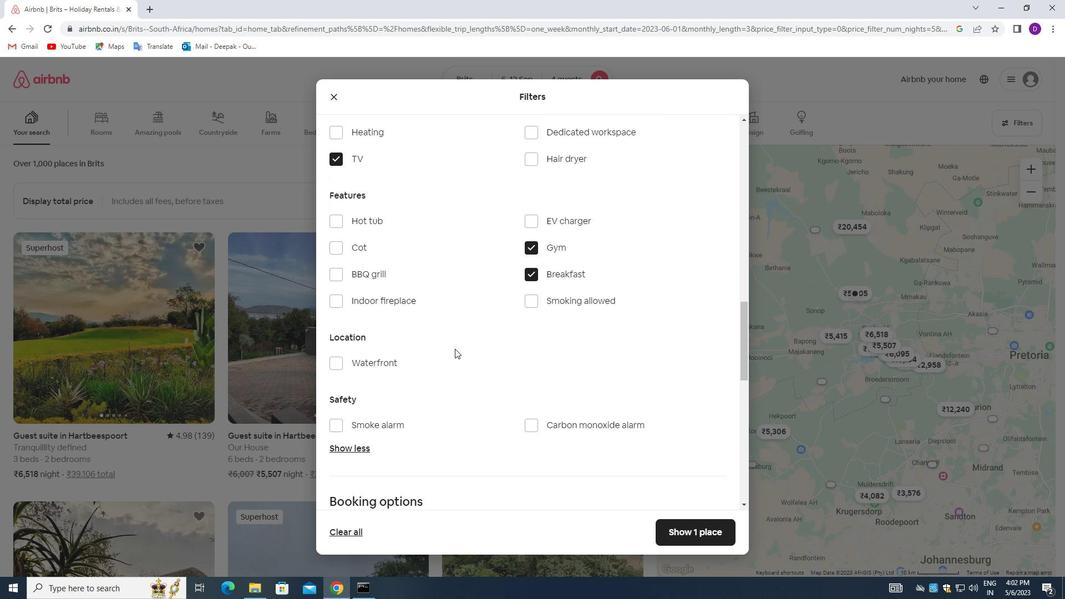 
Action: Mouse moved to (457, 353)
Screenshot: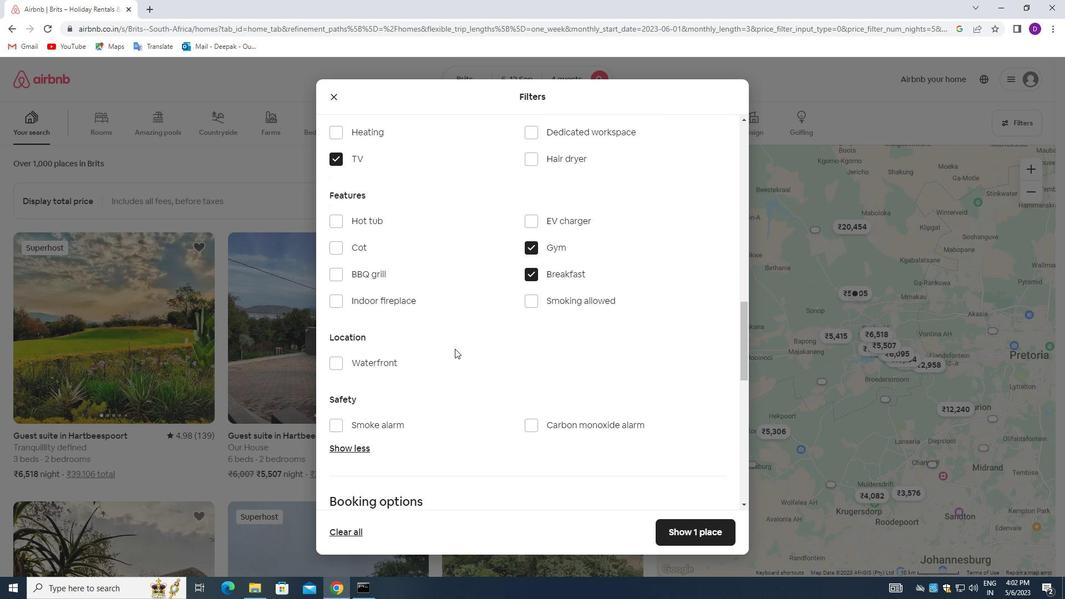 
Action: Mouse scrolled (457, 352) with delta (0, 0)
Screenshot: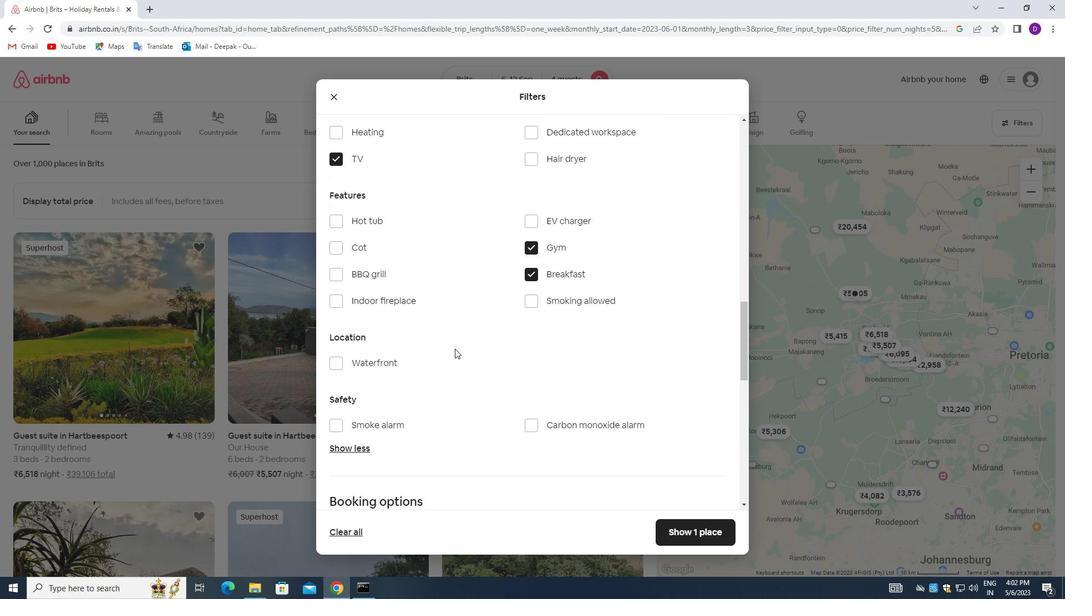 
Action: Mouse moved to (471, 368)
Screenshot: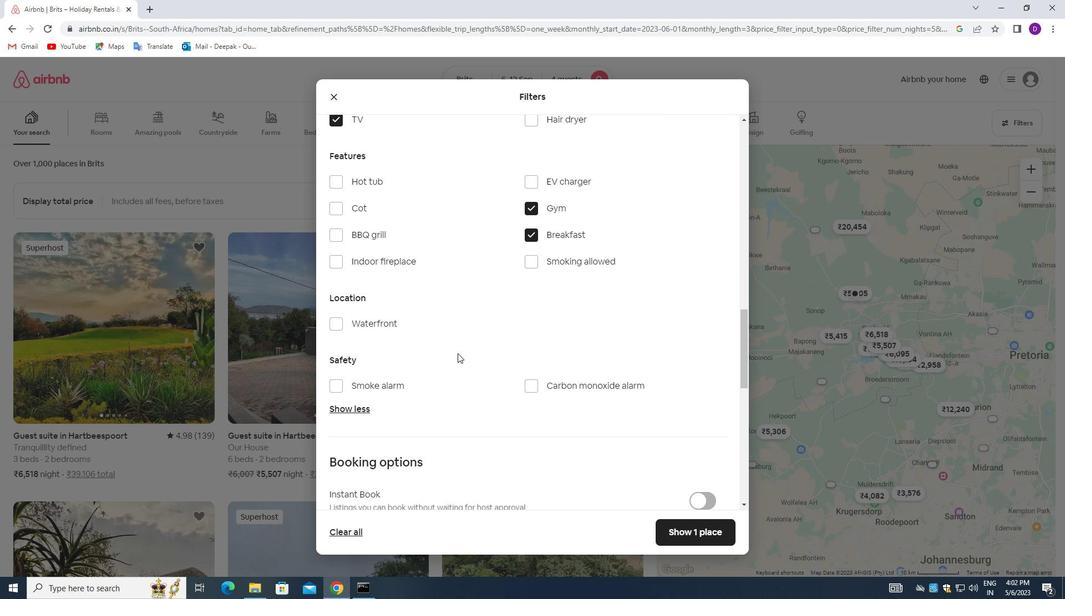 
Action: Mouse scrolled (471, 367) with delta (0, 0)
Screenshot: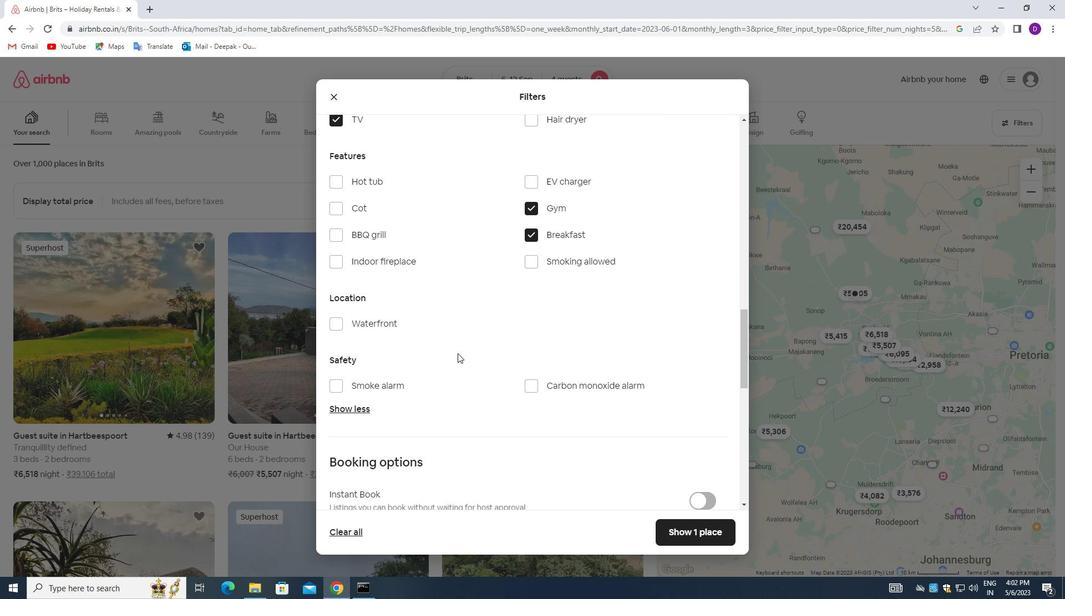 
Action: Mouse moved to (476, 374)
Screenshot: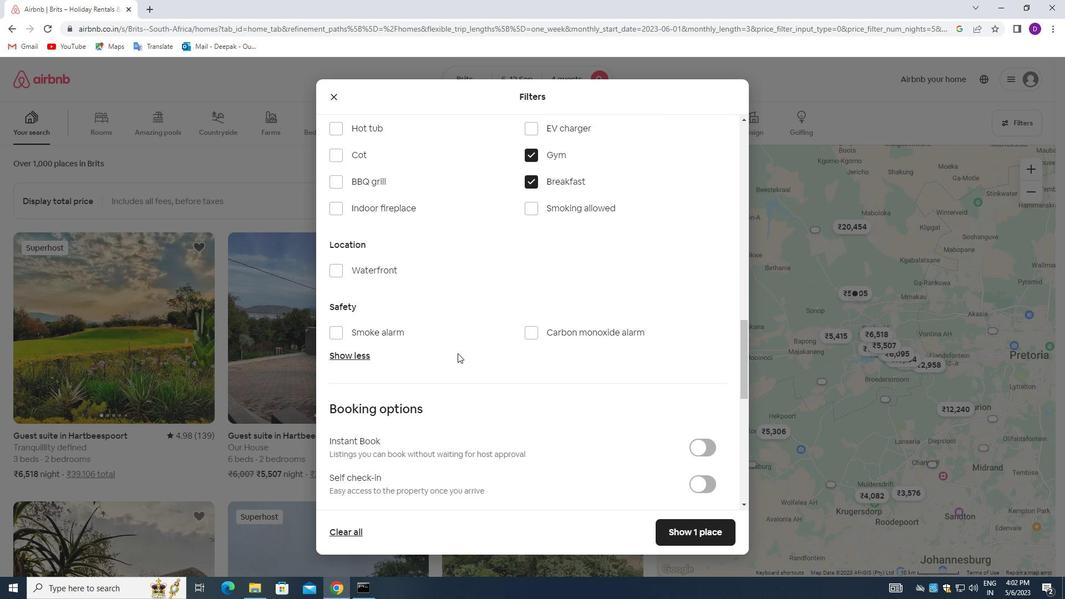 
Action: Mouse scrolled (476, 373) with delta (0, 0)
Screenshot: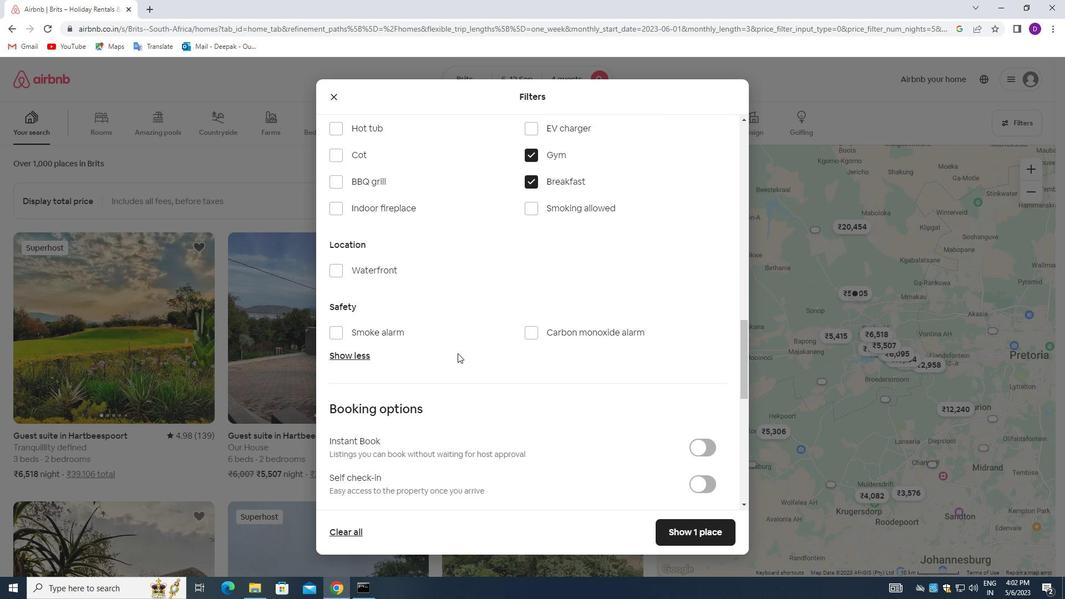 
Action: Mouse moved to (476, 374)
Screenshot: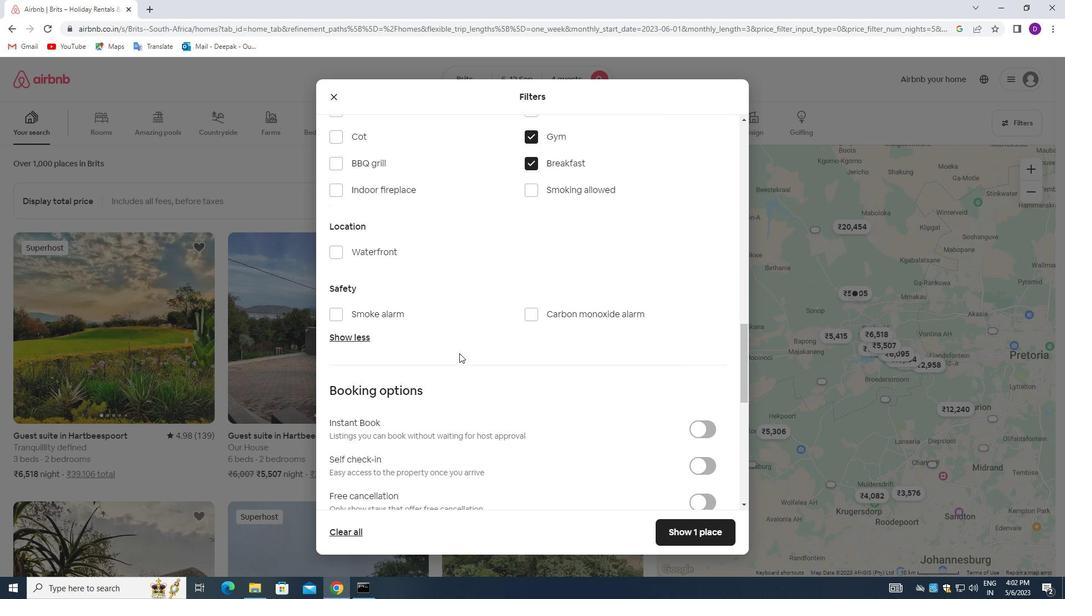 
Action: Mouse scrolled (476, 373) with delta (0, 0)
Screenshot: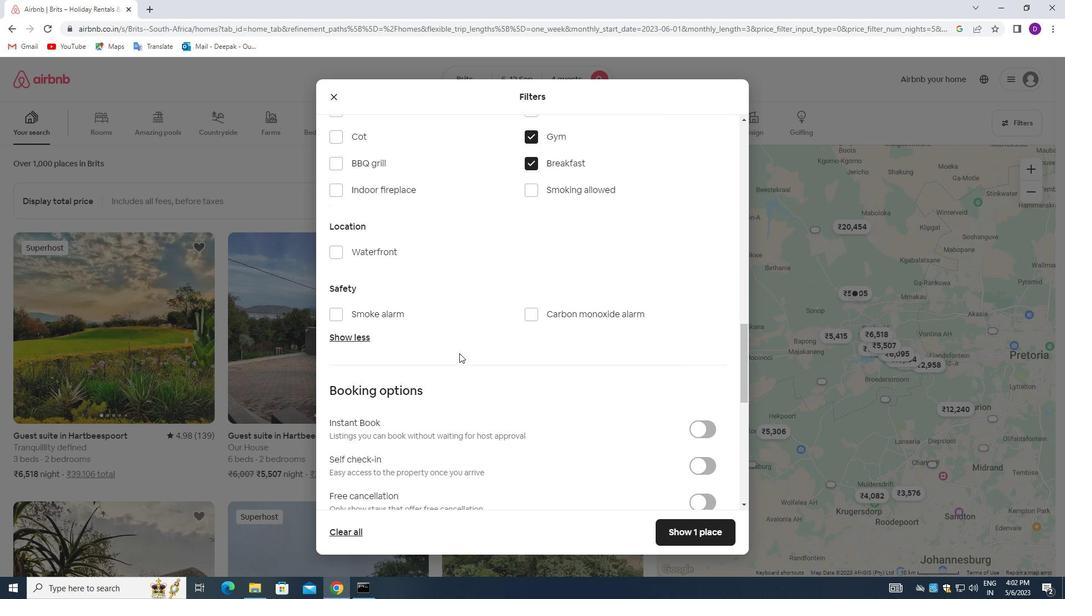 
Action: Mouse moved to (698, 303)
Screenshot: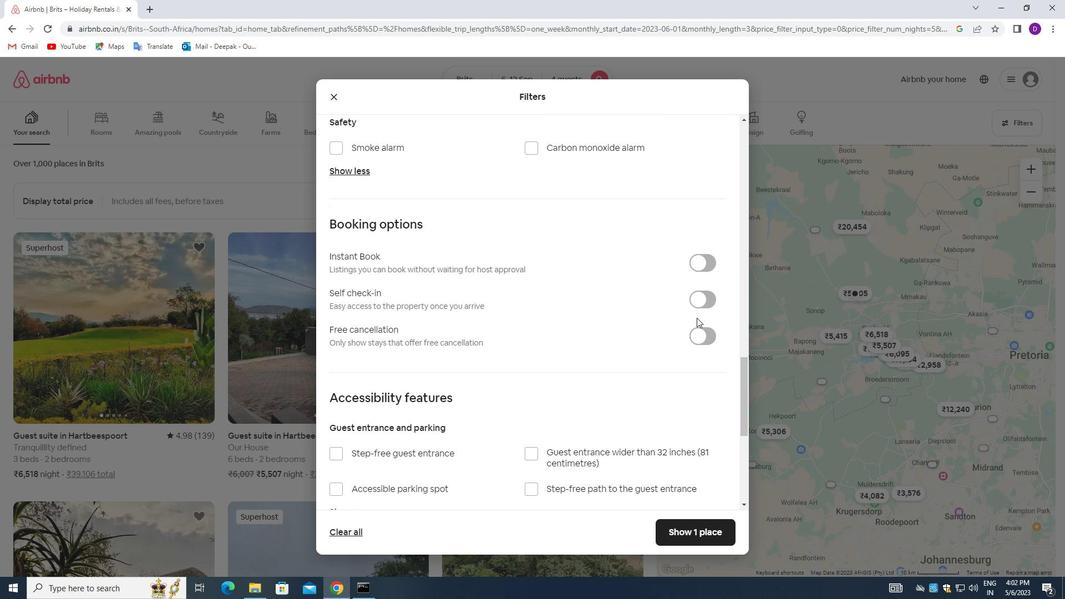 
Action: Mouse pressed left at (698, 303)
Screenshot: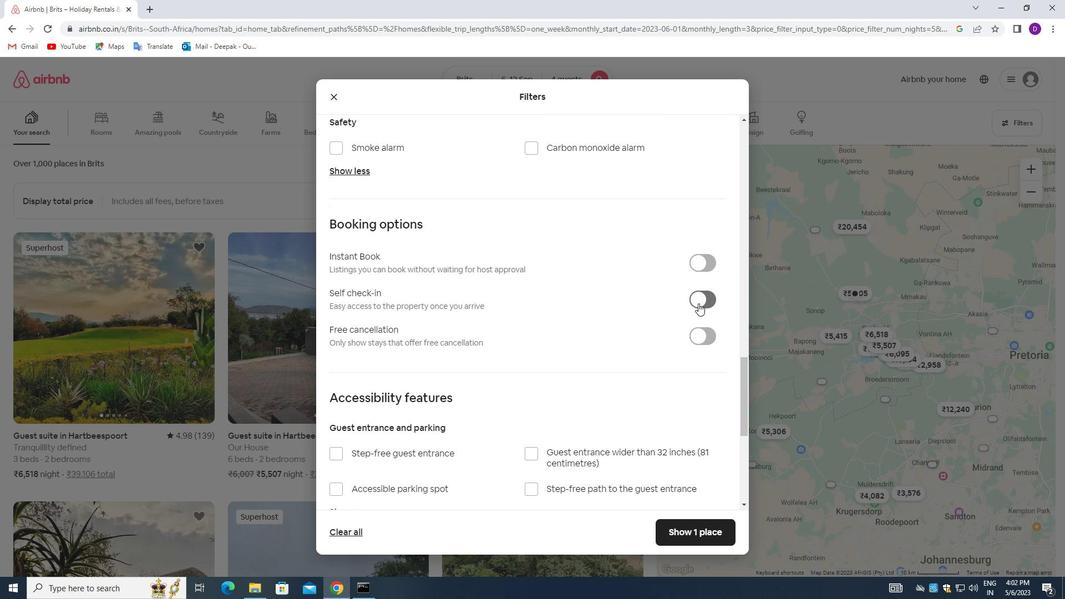 
Action: Mouse moved to (461, 351)
Screenshot: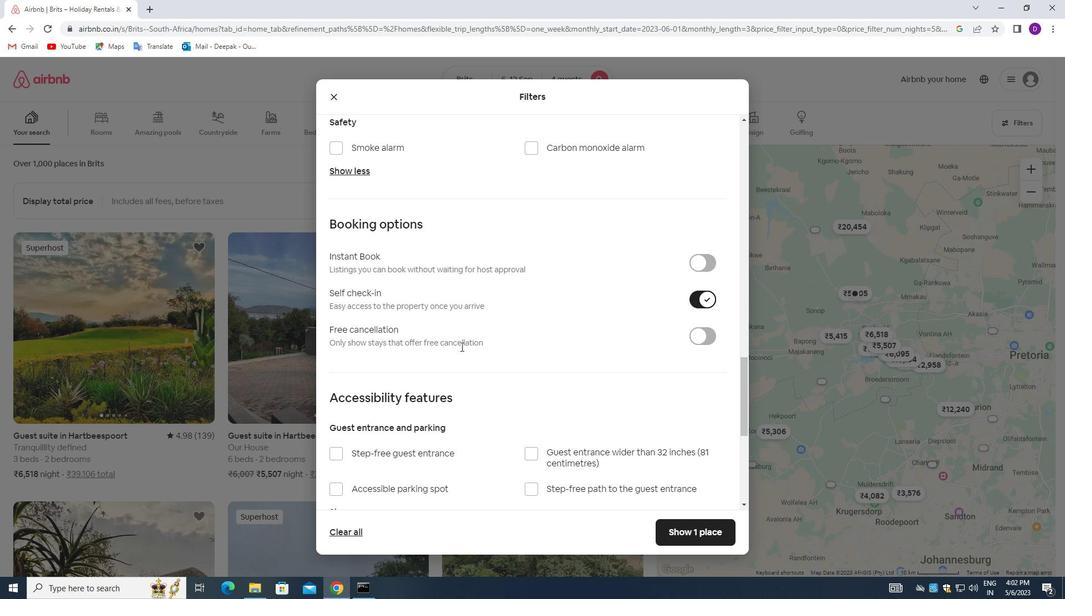 
Action: Mouse scrolled (461, 350) with delta (0, 0)
Screenshot: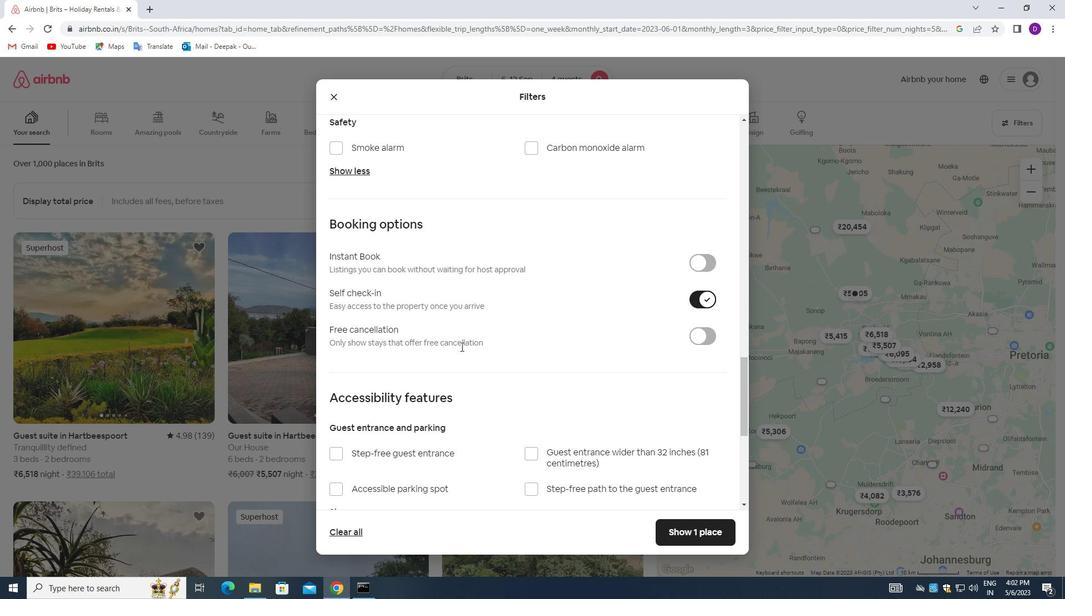 
Action: Mouse moved to (462, 351)
Screenshot: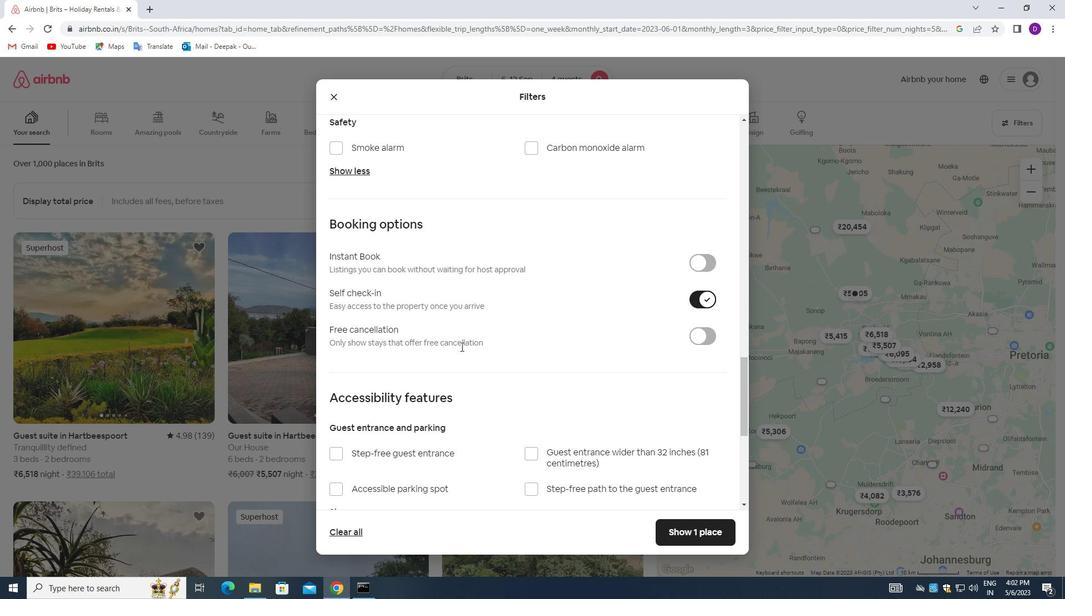
Action: Mouse scrolled (462, 350) with delta (0, 0)
Screenshot: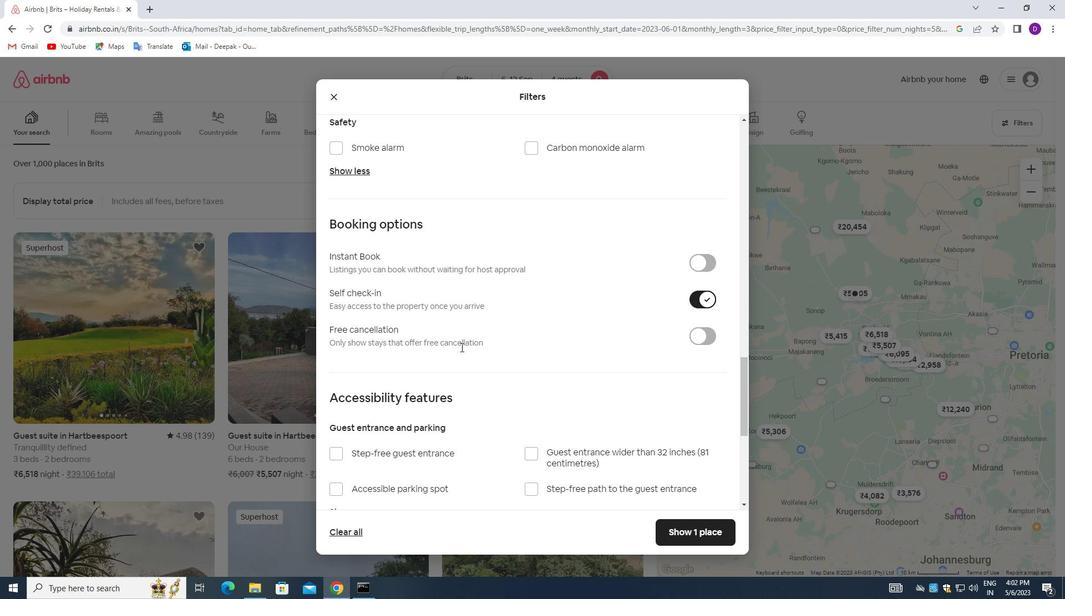 
Action: Mouse moved to (464, 365)
Screenshot: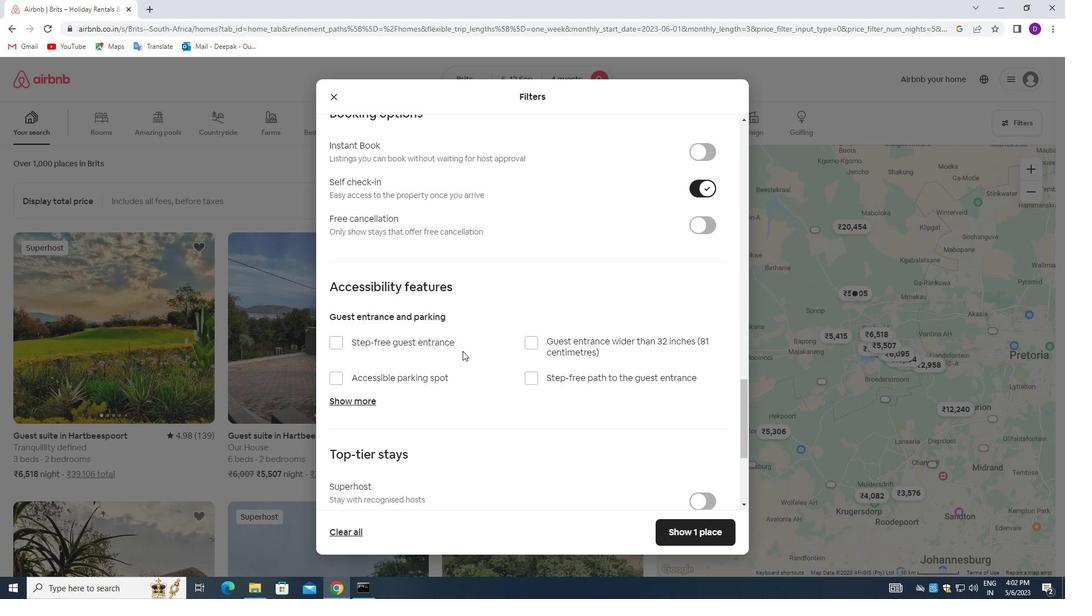 
Action: Mouse scrolled (464, 364) with delta (0, 0)
Screenshot: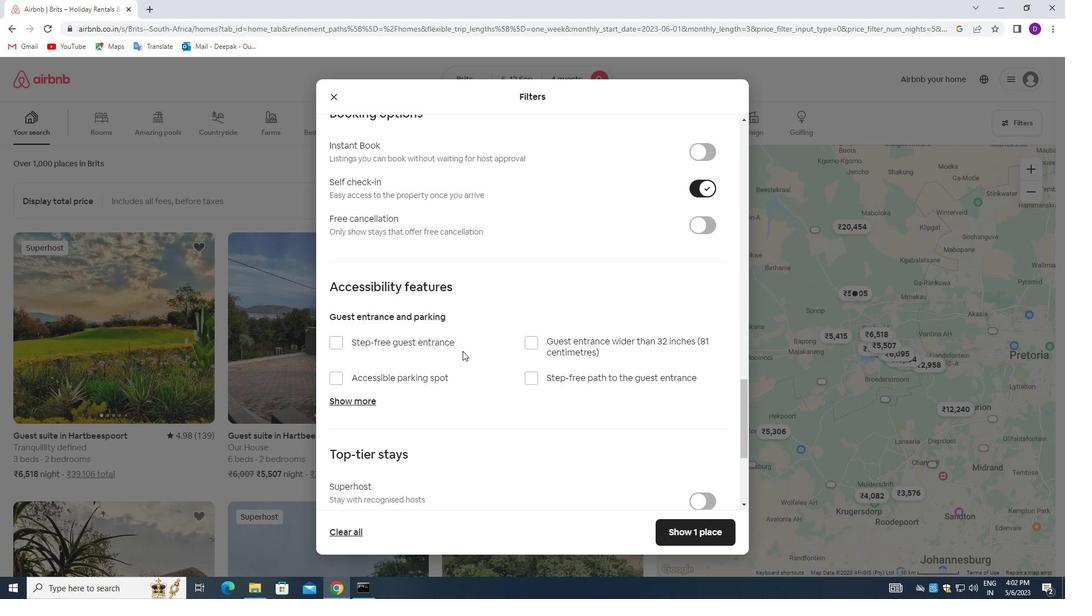 
Action: Mouse moved to (464, 368)
Screenshot: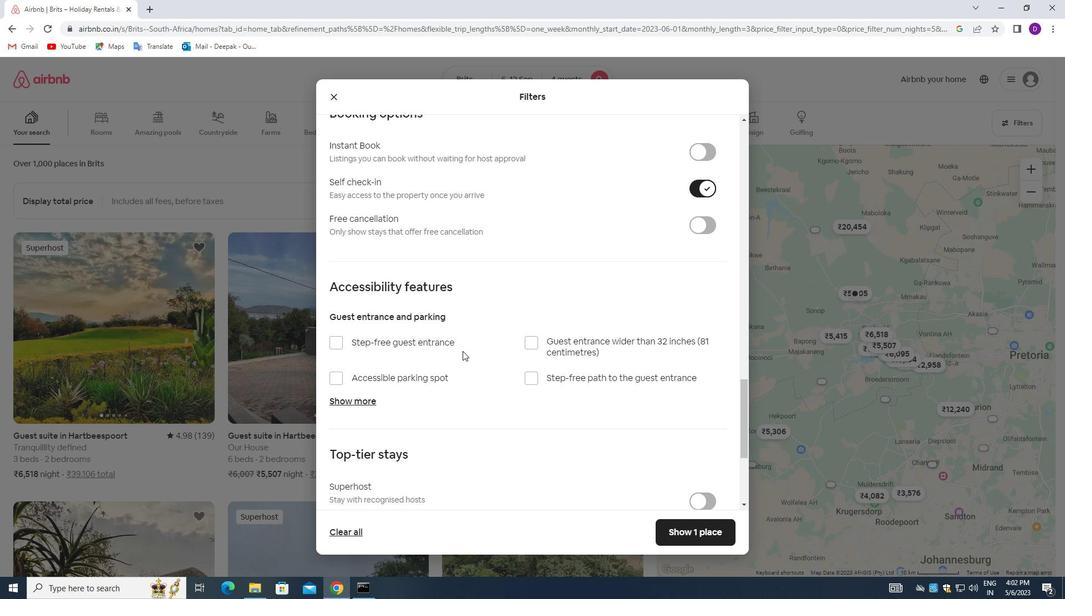 
Action: Mouse scrolled (464, 368) with delta (0, 0)
Screenshot: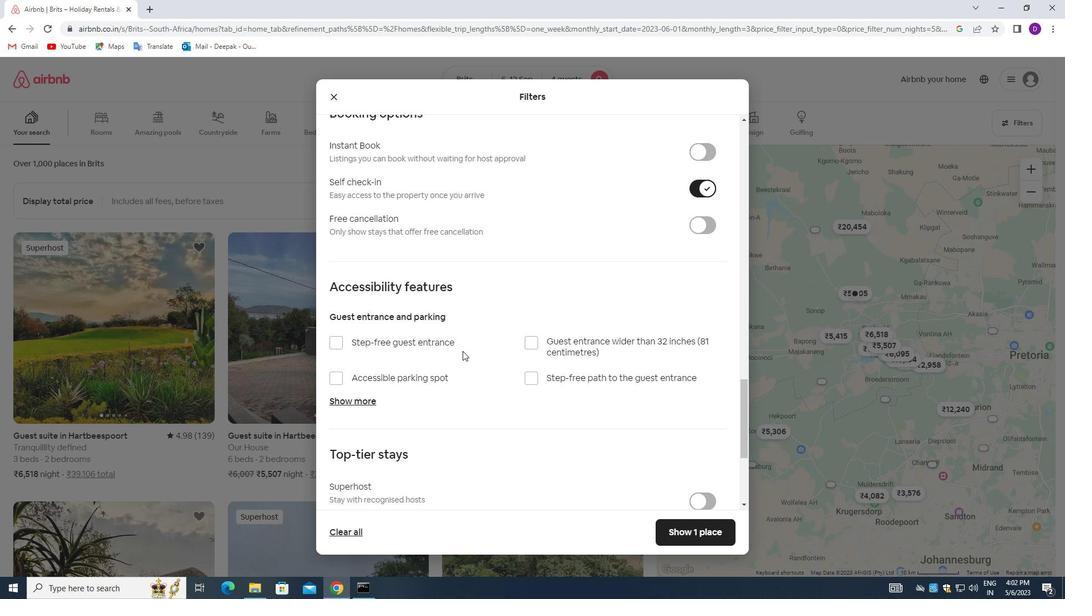 
Action: Mouse scrolled (464, 368) with delta (0, 0)
Screenshot: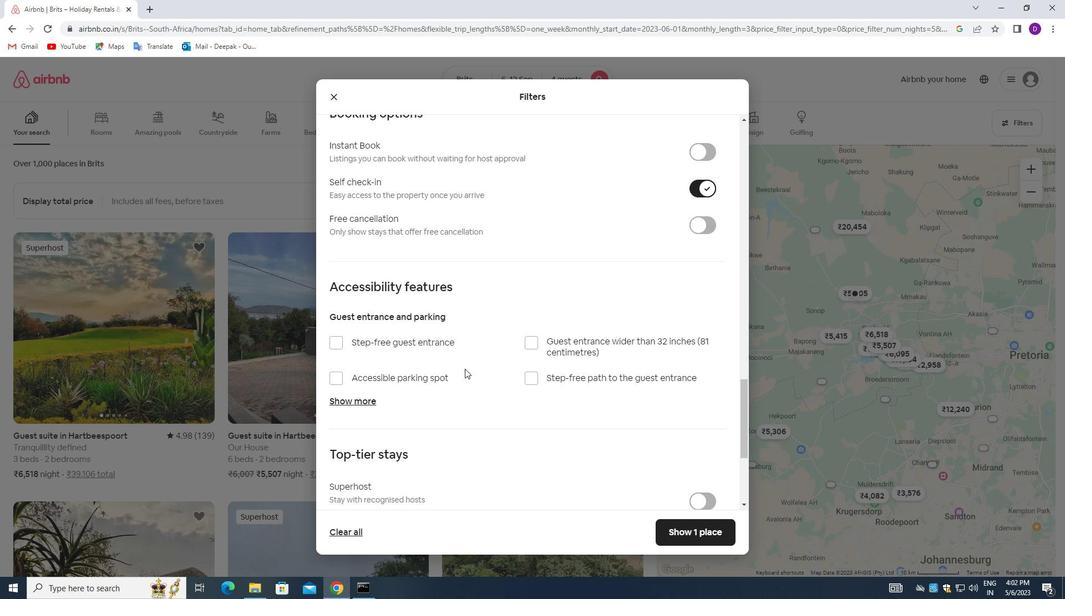
Action: Mouse moved to (465, 382)
Screenshot: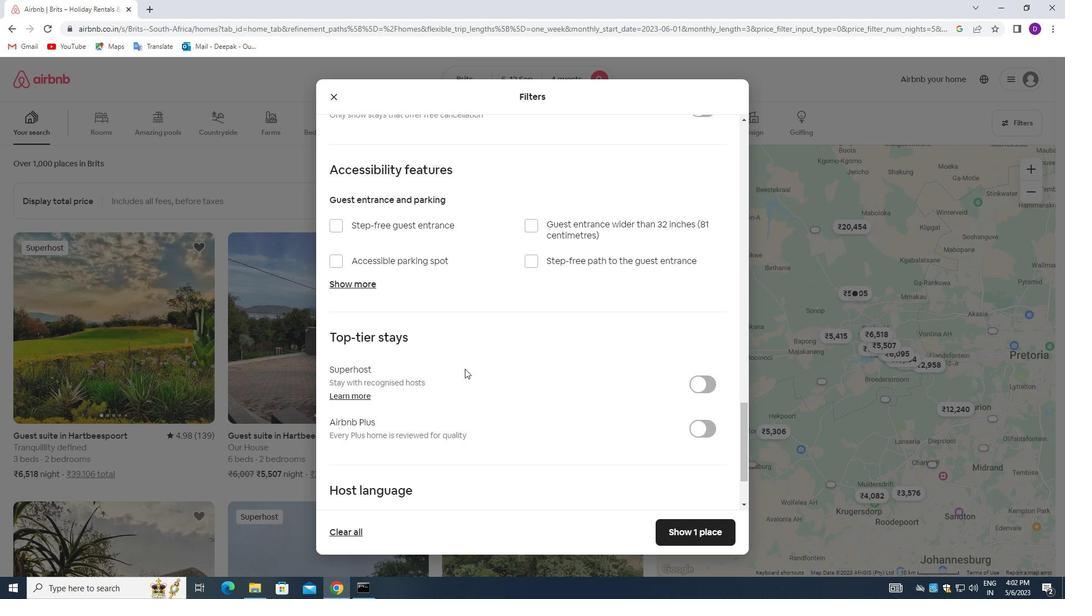 
Action: Mouse scrolled (465, 382) with delta (0, 0)
Screenshot: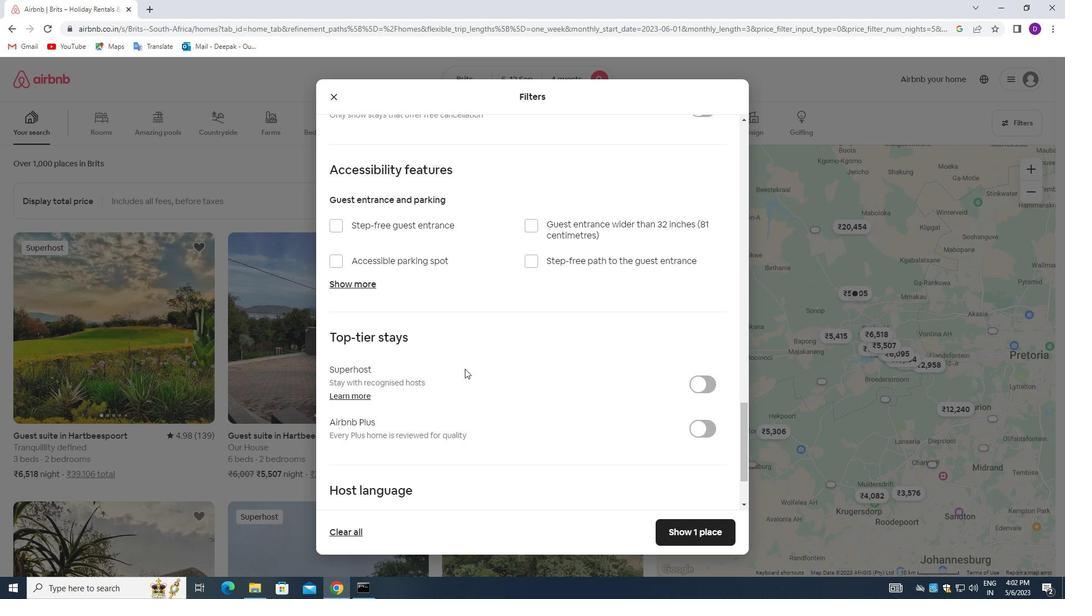 
Action: Mouse moved to (465, 384)
Screenshot: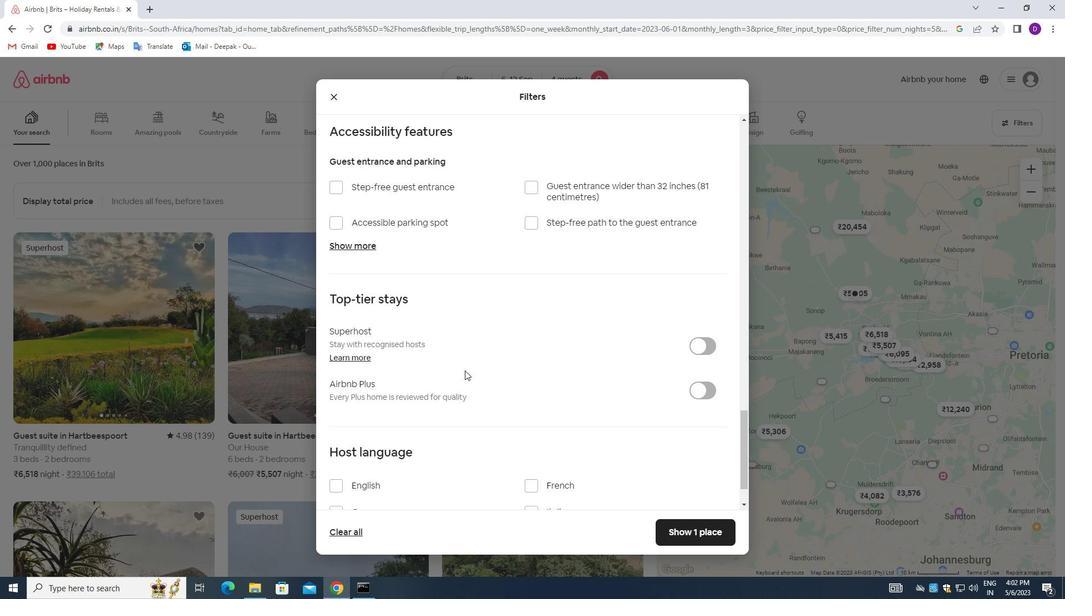 
Action: Mouse scrolled (465, 383) with delta (0, 0)
Screenshot: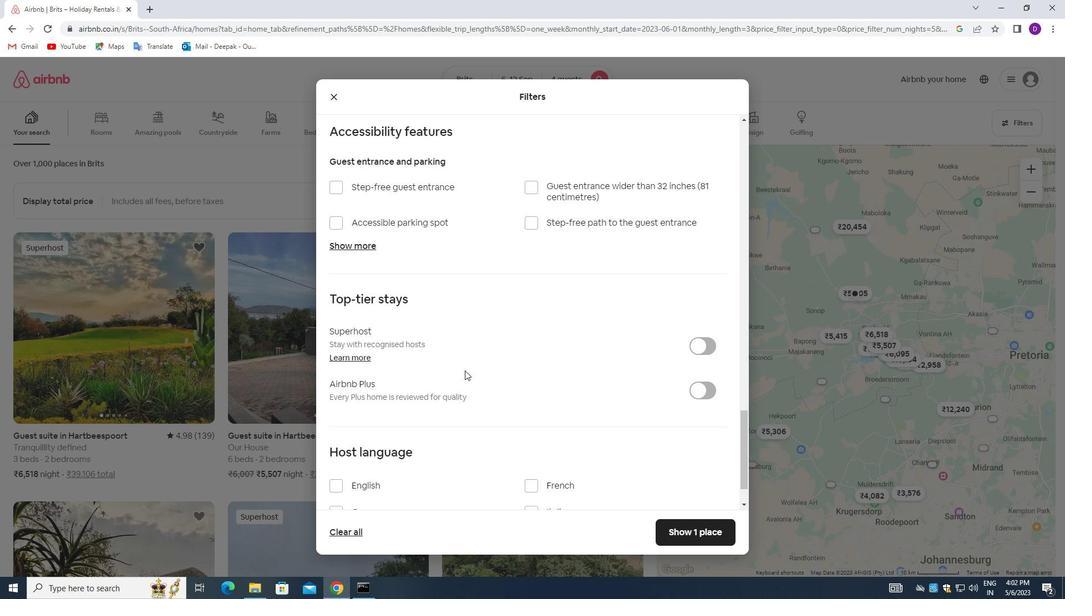 
Action: Mouse moved to (456, 393)
Screenshot: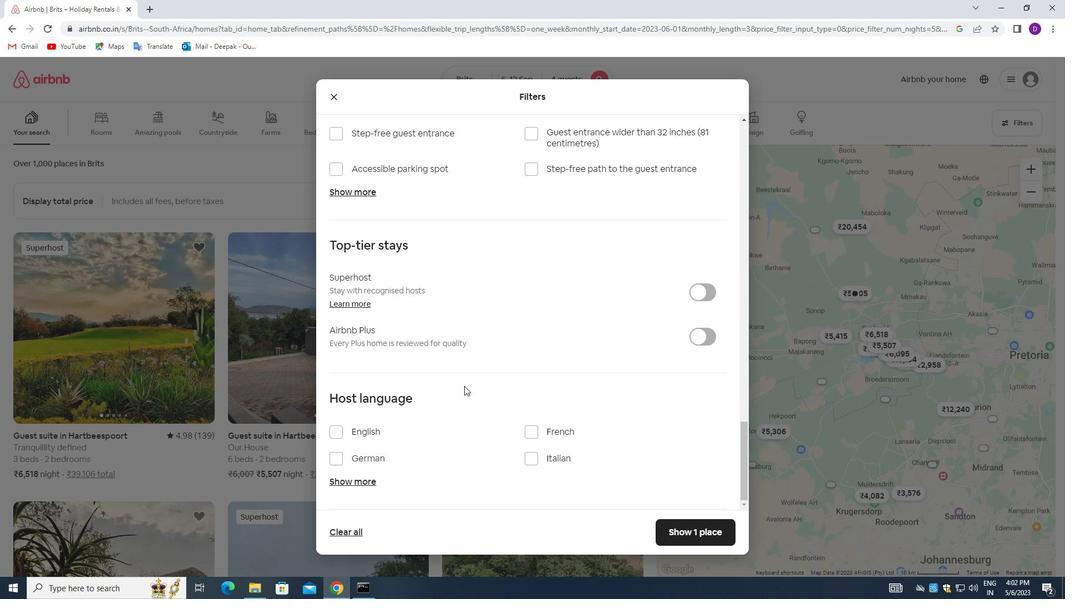 
Action: Mouse scrolled (456, 392) with delta (0, 0)
Screenshot: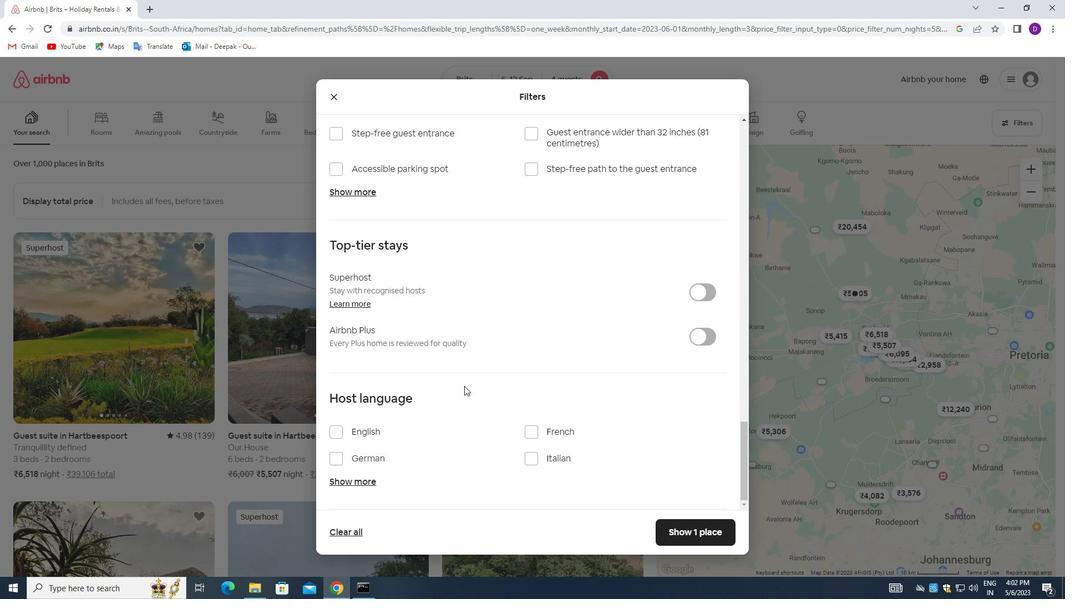 
Action: Mouse moved to (450, 395)
Screenshot: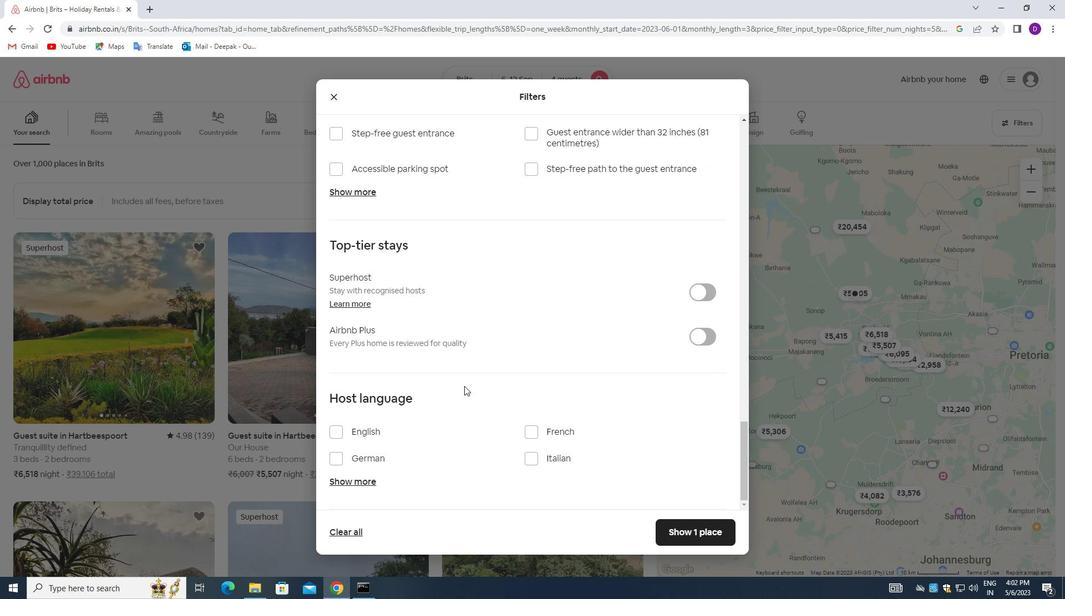 
Action: Mouse scrolled (450, 394) with delta (0, 0)
Screenshot: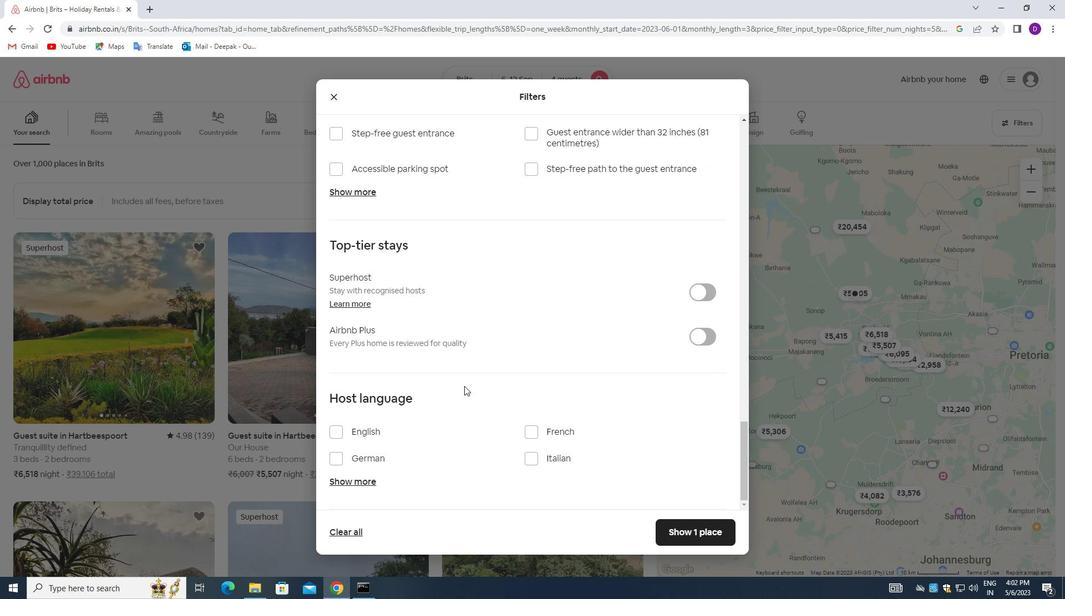 
Action: Mouse moved to (339, 433)
Screenshot: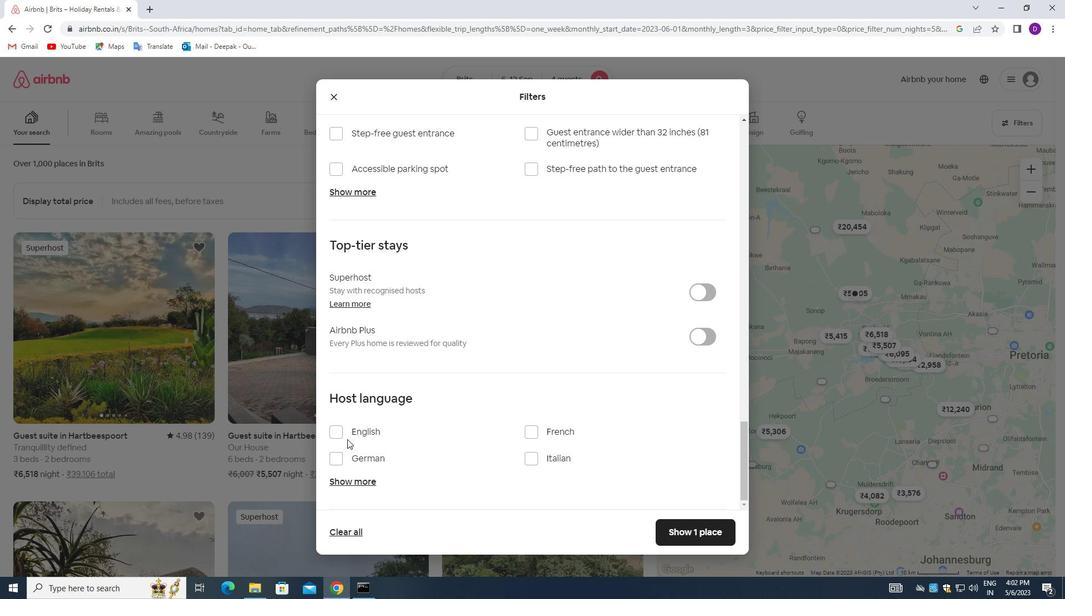 
Action: Mouse pressed left at (339, 433)
Screenshot: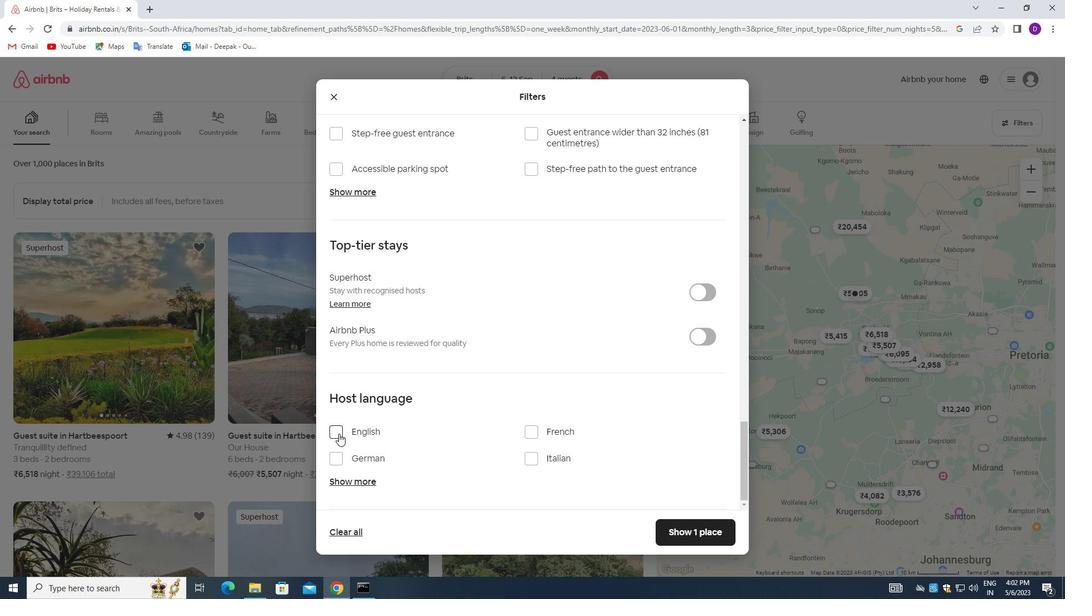 
Action: Mouse moved to (663, 524)
Screenshot: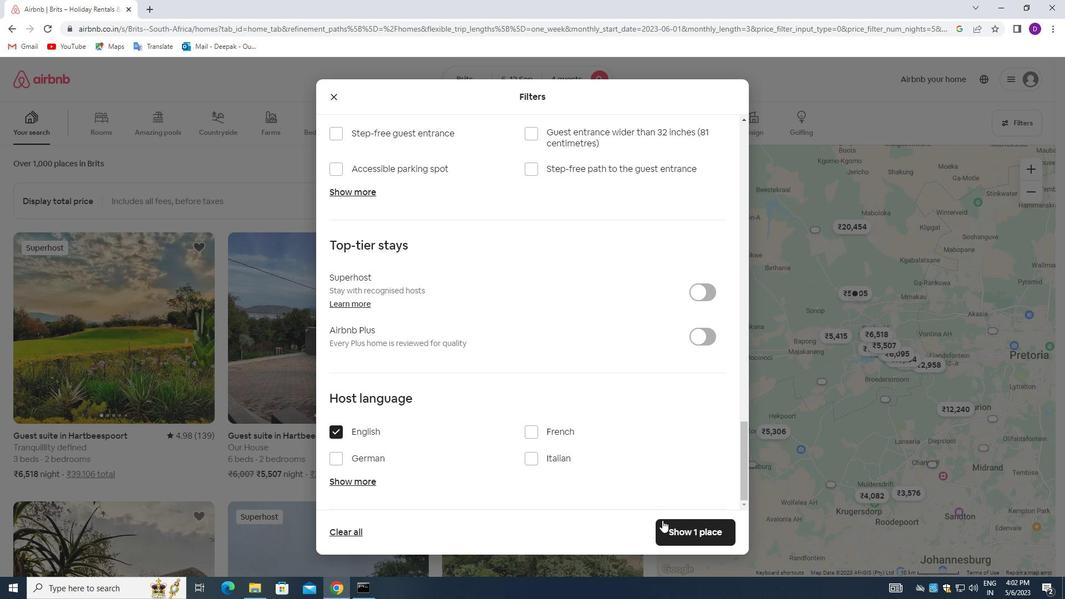 
Action: Mouse pressed left at (663, 524)
Screenshot: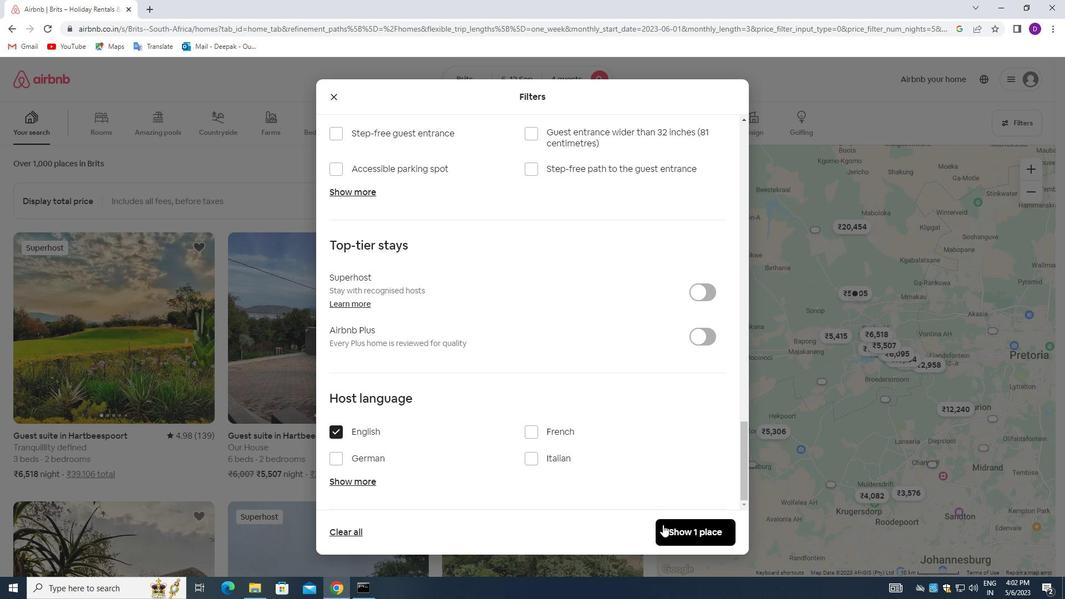 
Action: Mouse moved to (600, 385)
Screenshot: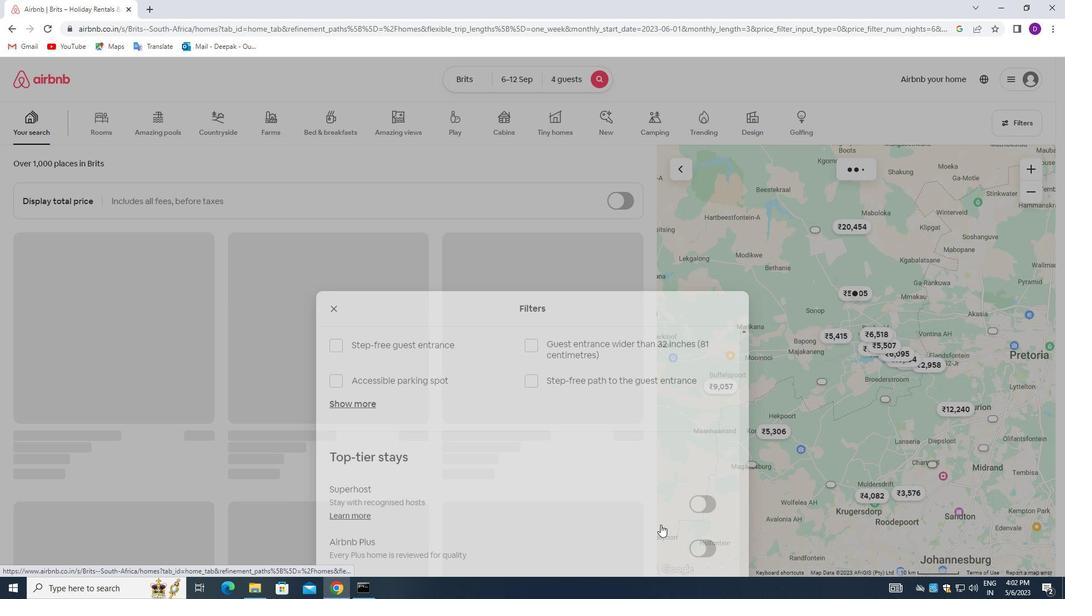 
